 Task: Look for space in Lentini, Italy from 24th August, 2023 to 10th September, 2023 for 8 adults in price range Rs.12000 to Rs.15000. Place can be entire place or shared room with 4 bedrooms having 8 beds and 4 bathrooms. Property type can be house, flat, guest house. Amenities needed are: wifi, TV, free parkinig on premises, gym, breakfast. Booking option can be shelf check-in. Required host language is English.
Action: Mouse moved to (471, 210)
Screenshot: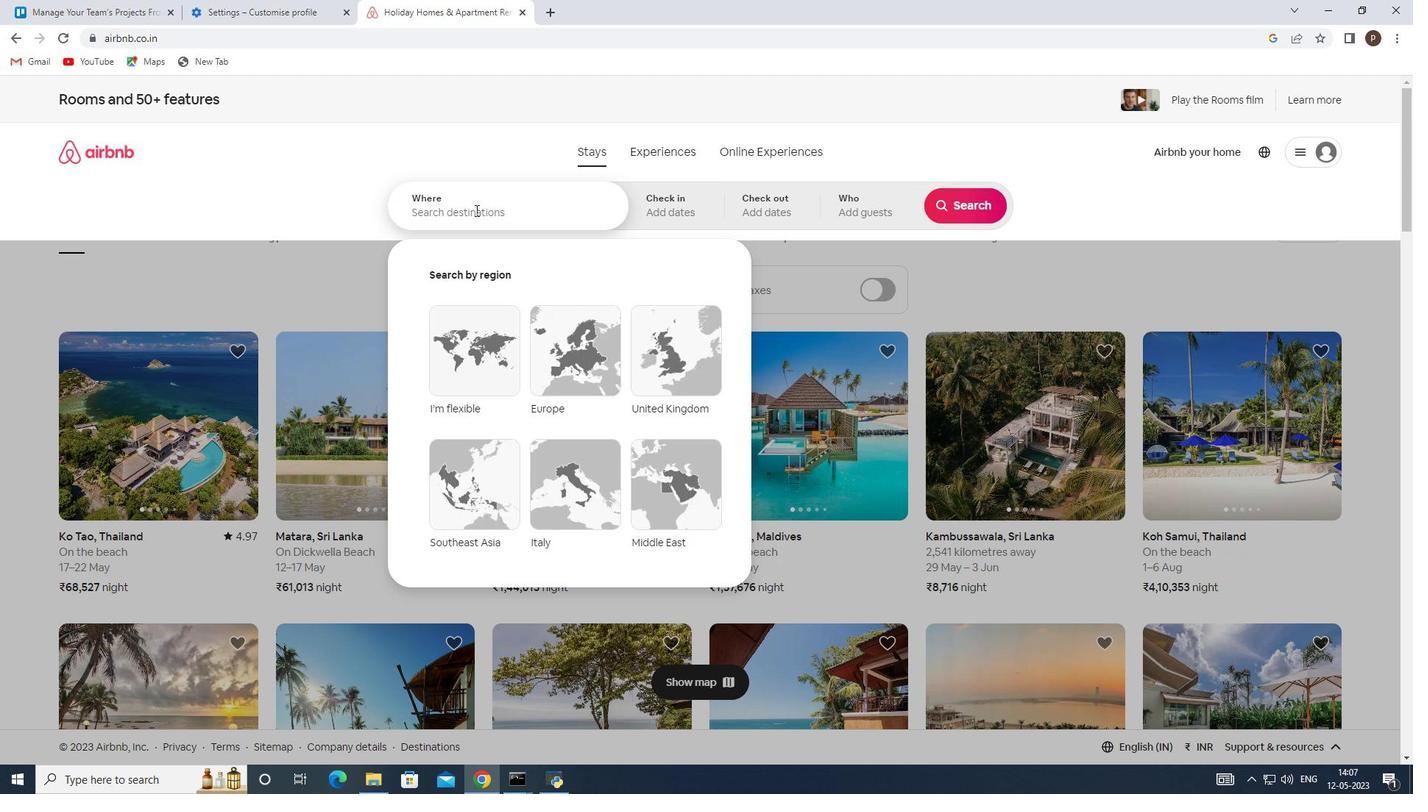 
Action: Mouse pressed left at (471, 210)
Screenshot: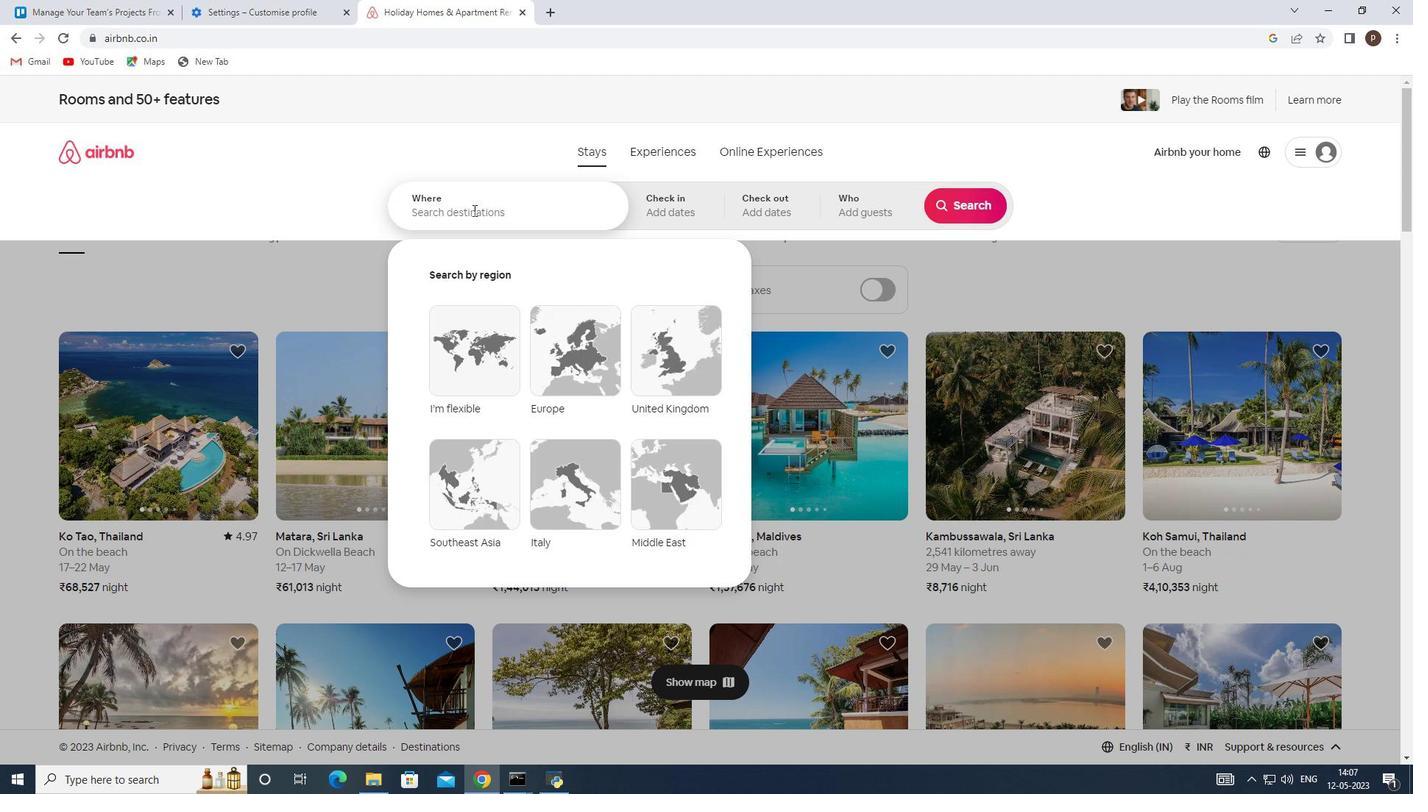 
Action: Key pressed <Key.caps_lock>L<Key.caps_lock>entini,<Key.space><Key.caps_lock>I<Key.caps_lock>taly
Screenshot: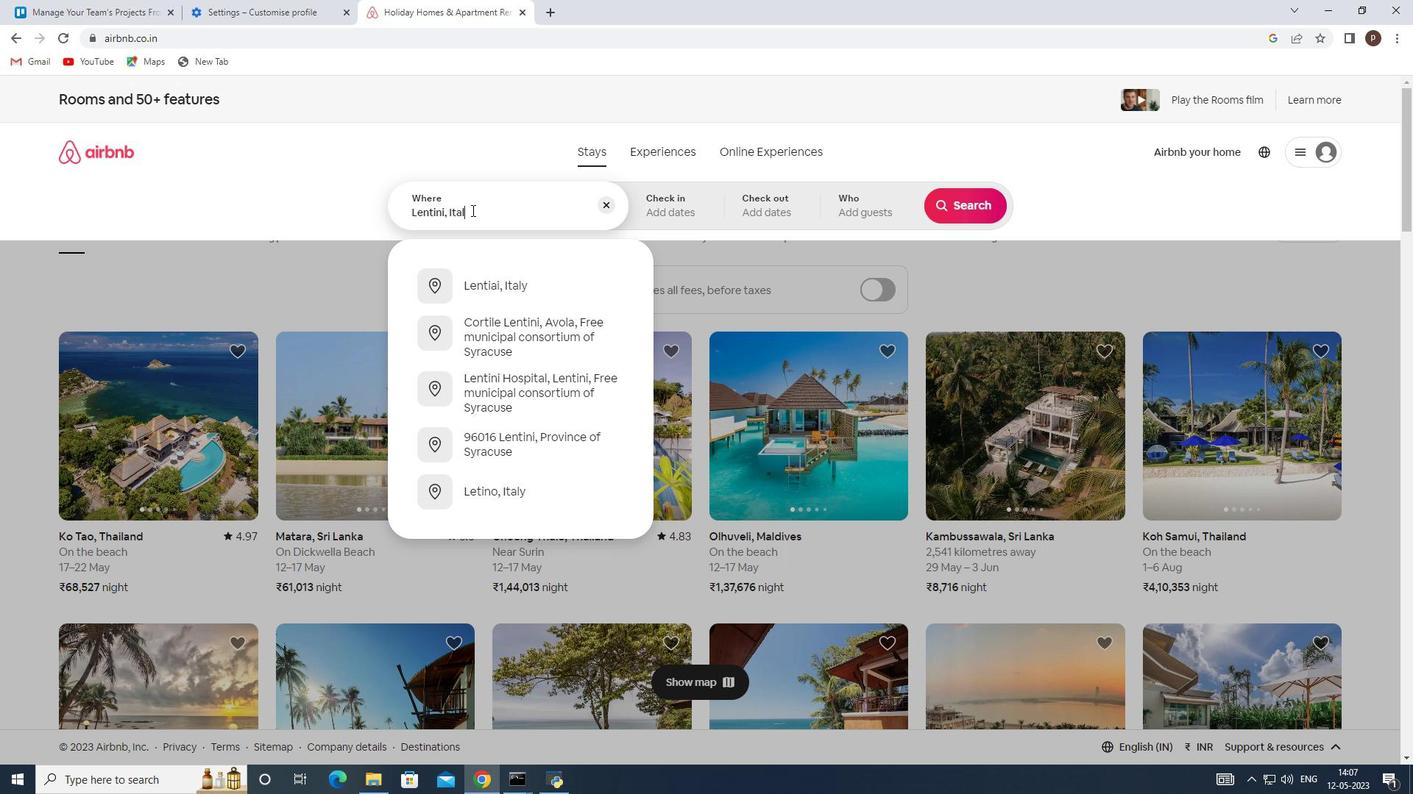 
Action: Mouse moved to (499, 284)
Screenshot: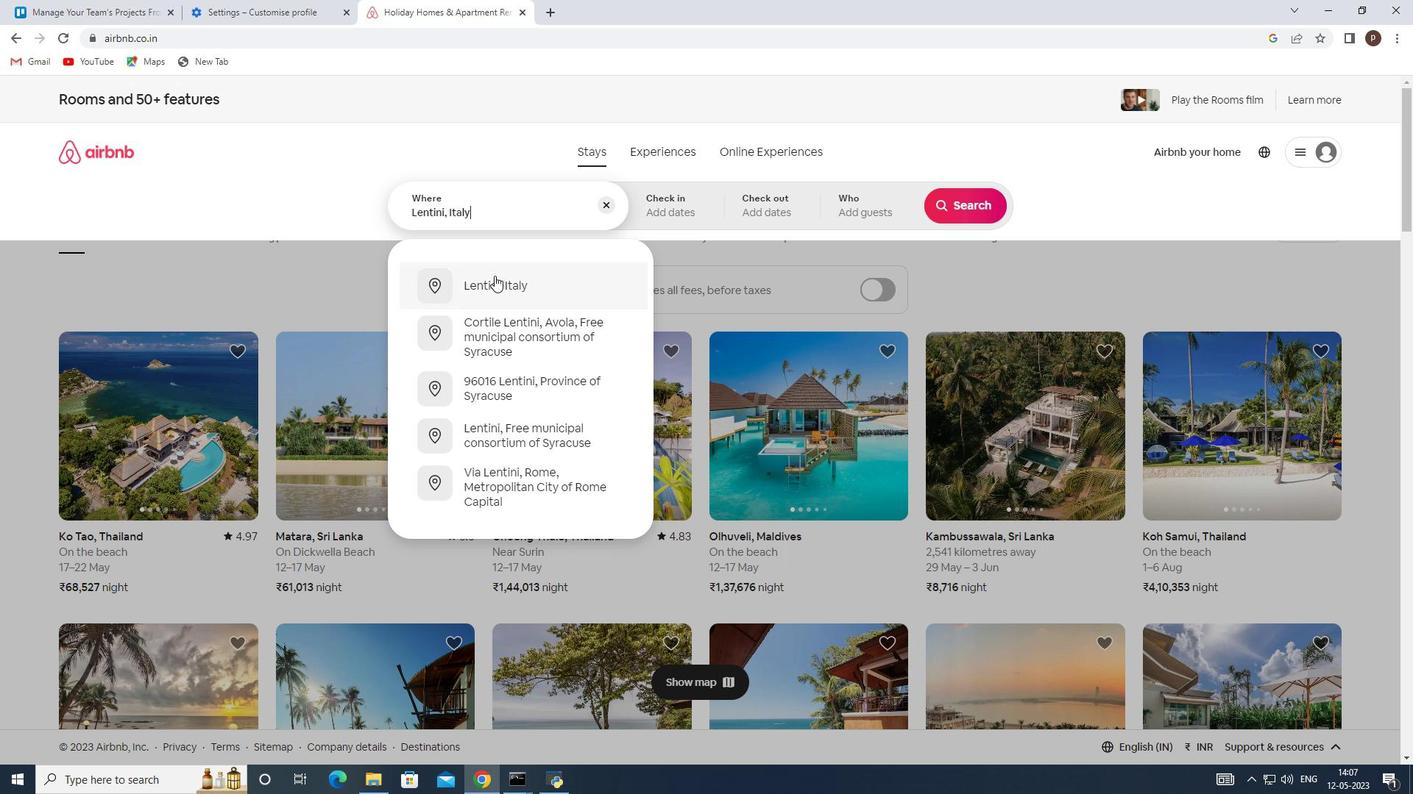 
Action: Mouse pressed left at (499, 284)
Screenshot: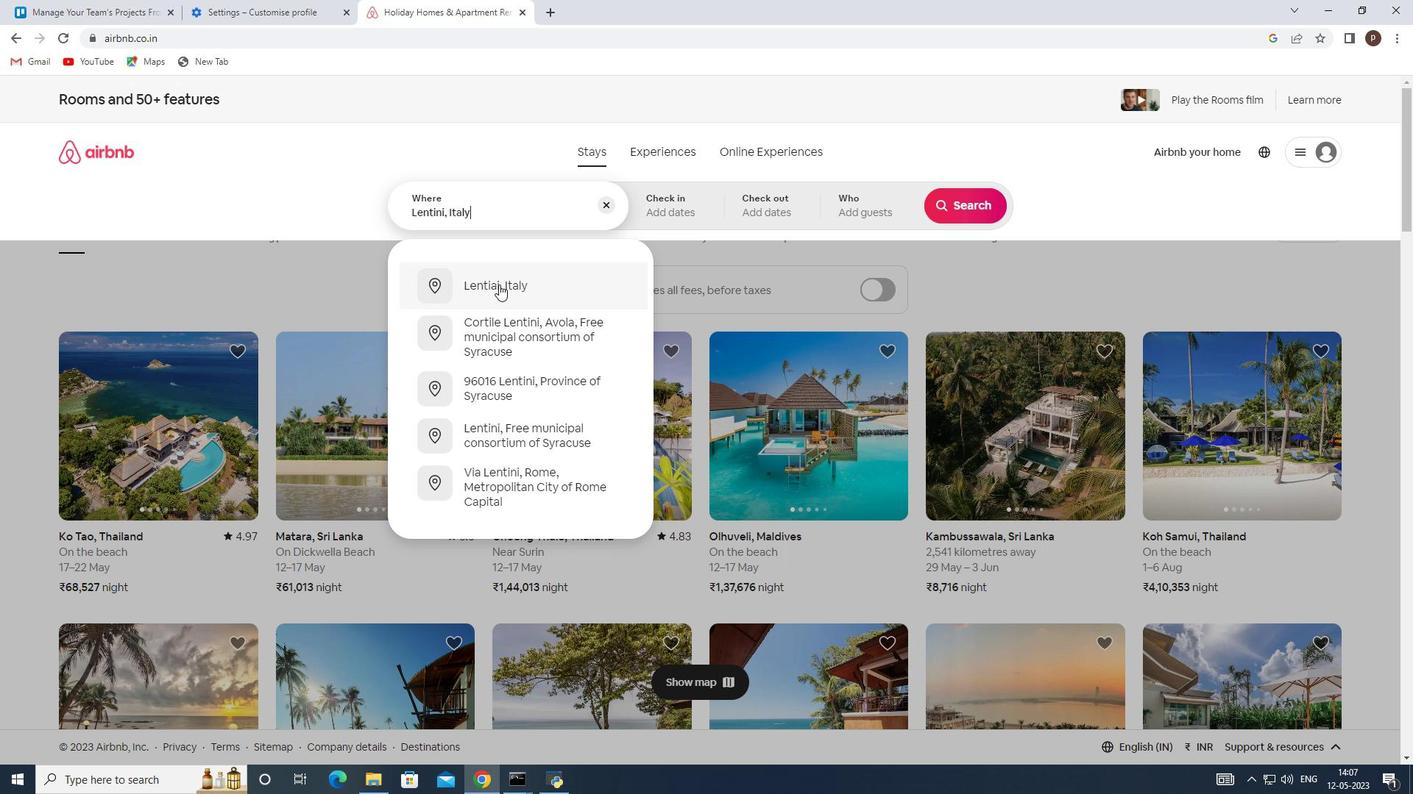 
Action: Mouse moved to (962, 323)
Screenshot: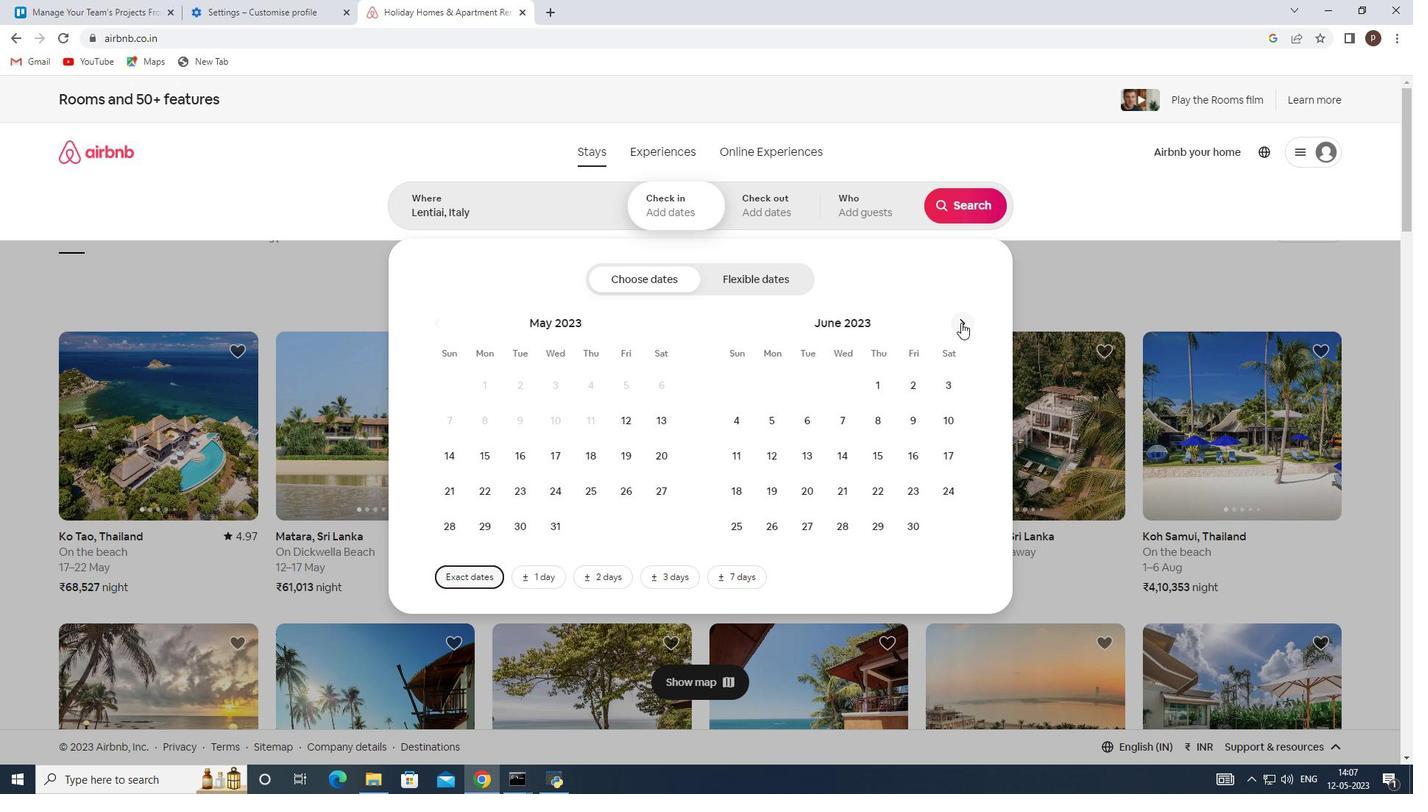 
Action: Mouse pressed left at (962, 323)
Screenshot: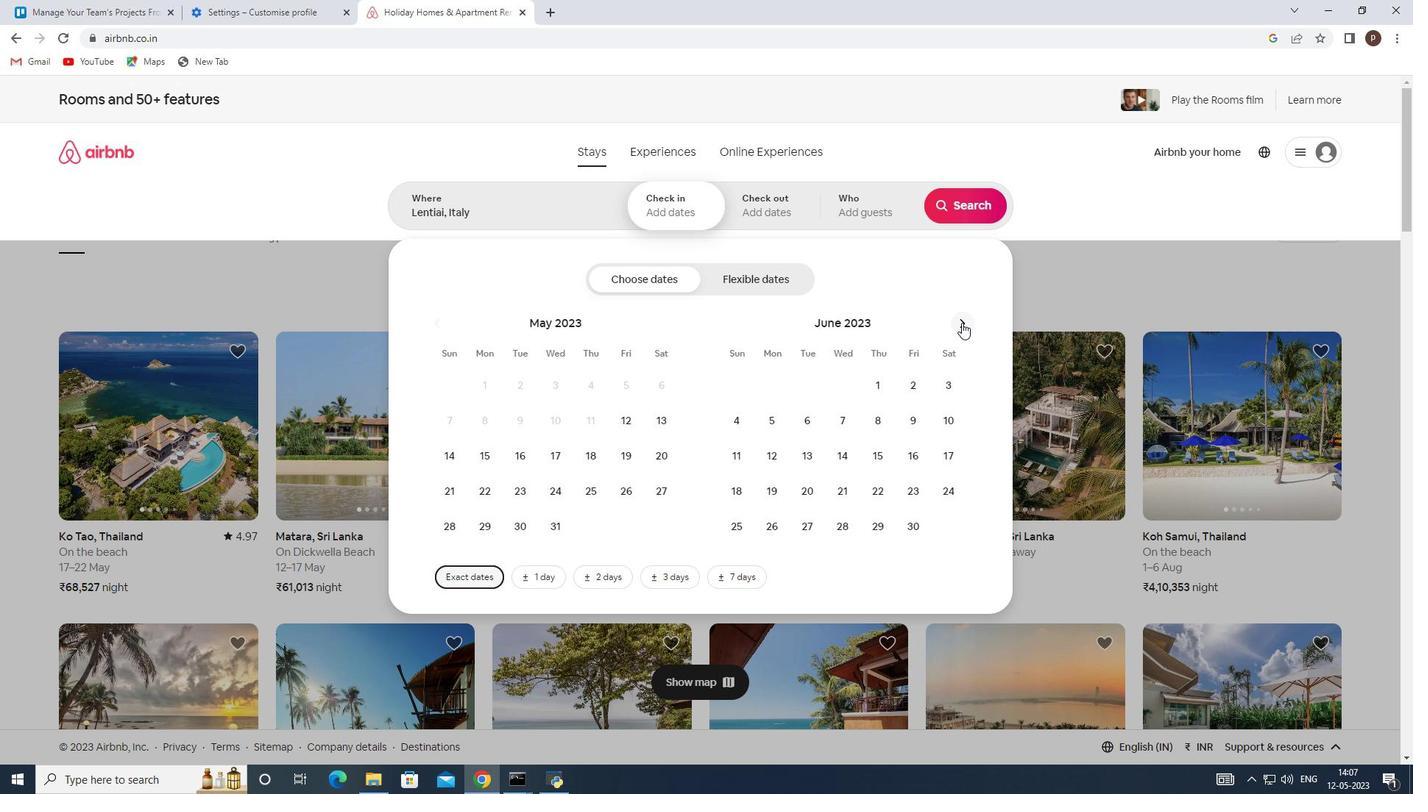 
Action: Mouse pressed left at (962, 323)
Screenshot: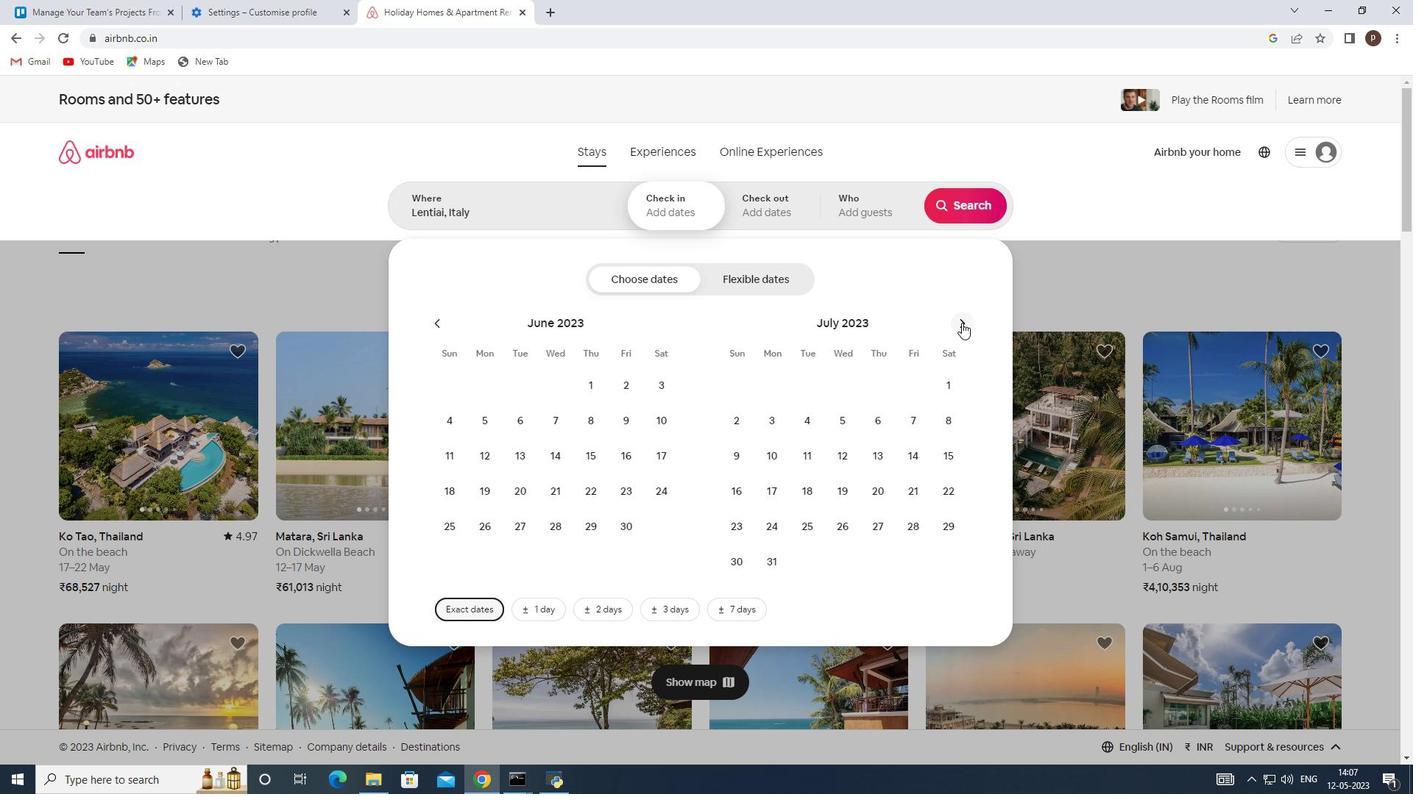 
Action: Mouse moved to (878, 487)
Screenshot: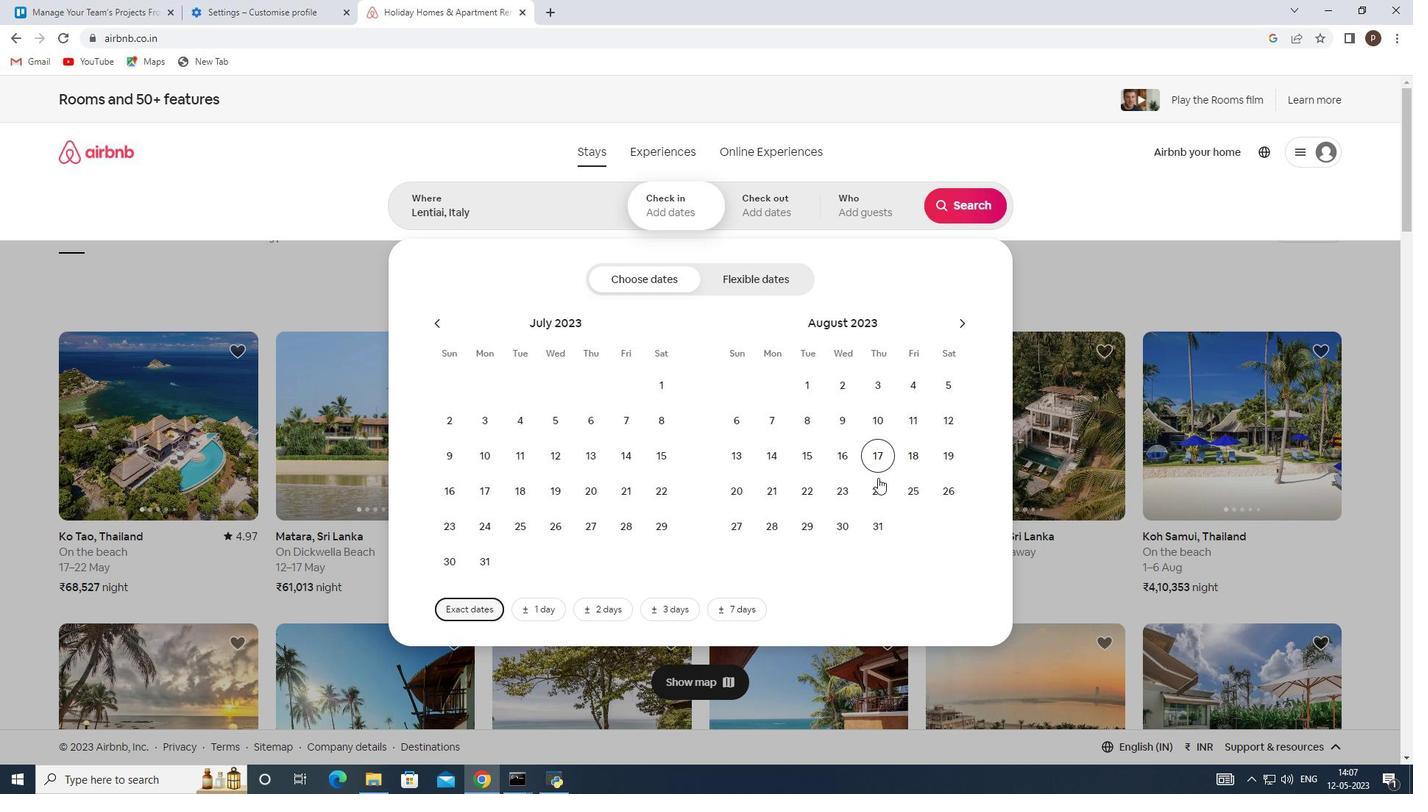 
Action: Mouse pressed left at (878, 487)
Screenshot: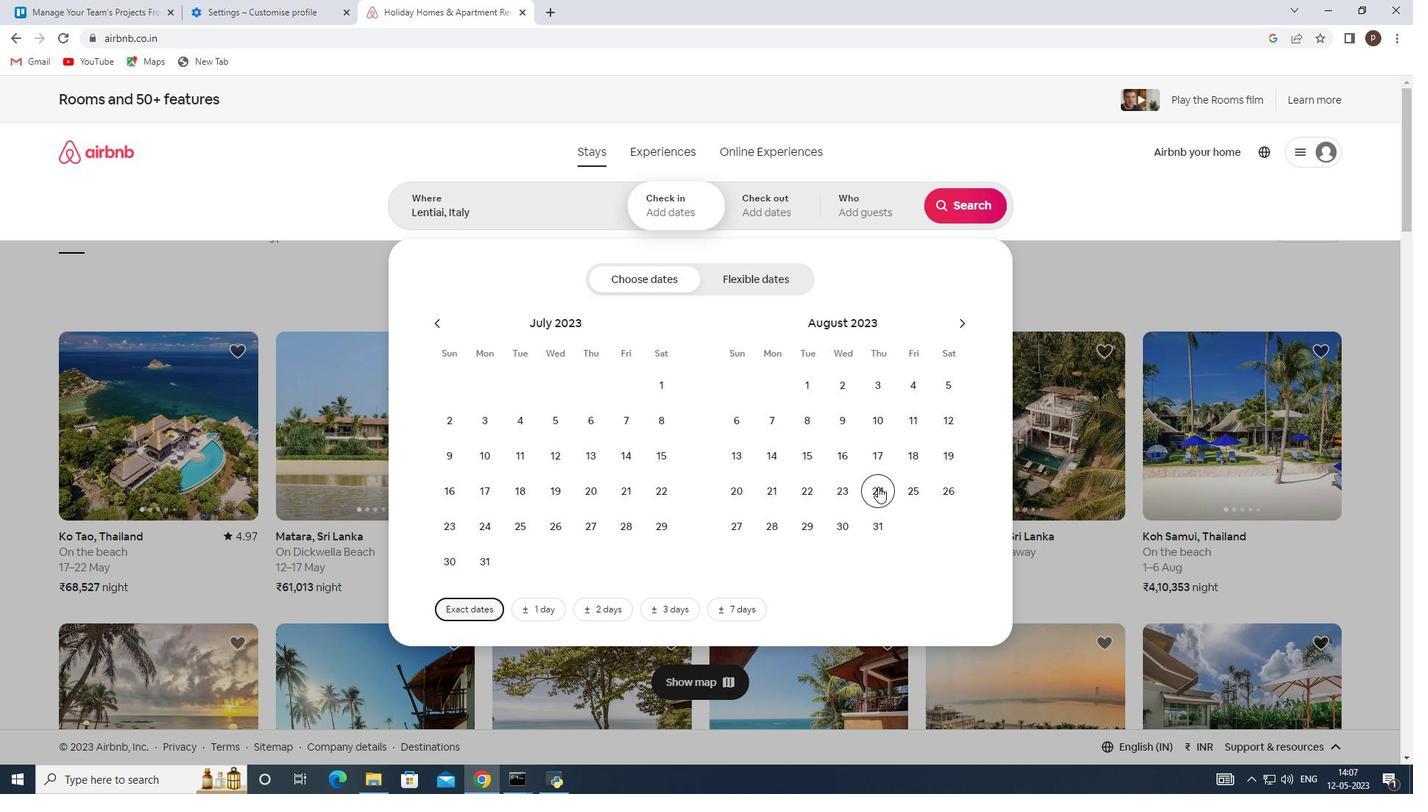 
Action: Mouse moved to (967, 317)
Screenshot: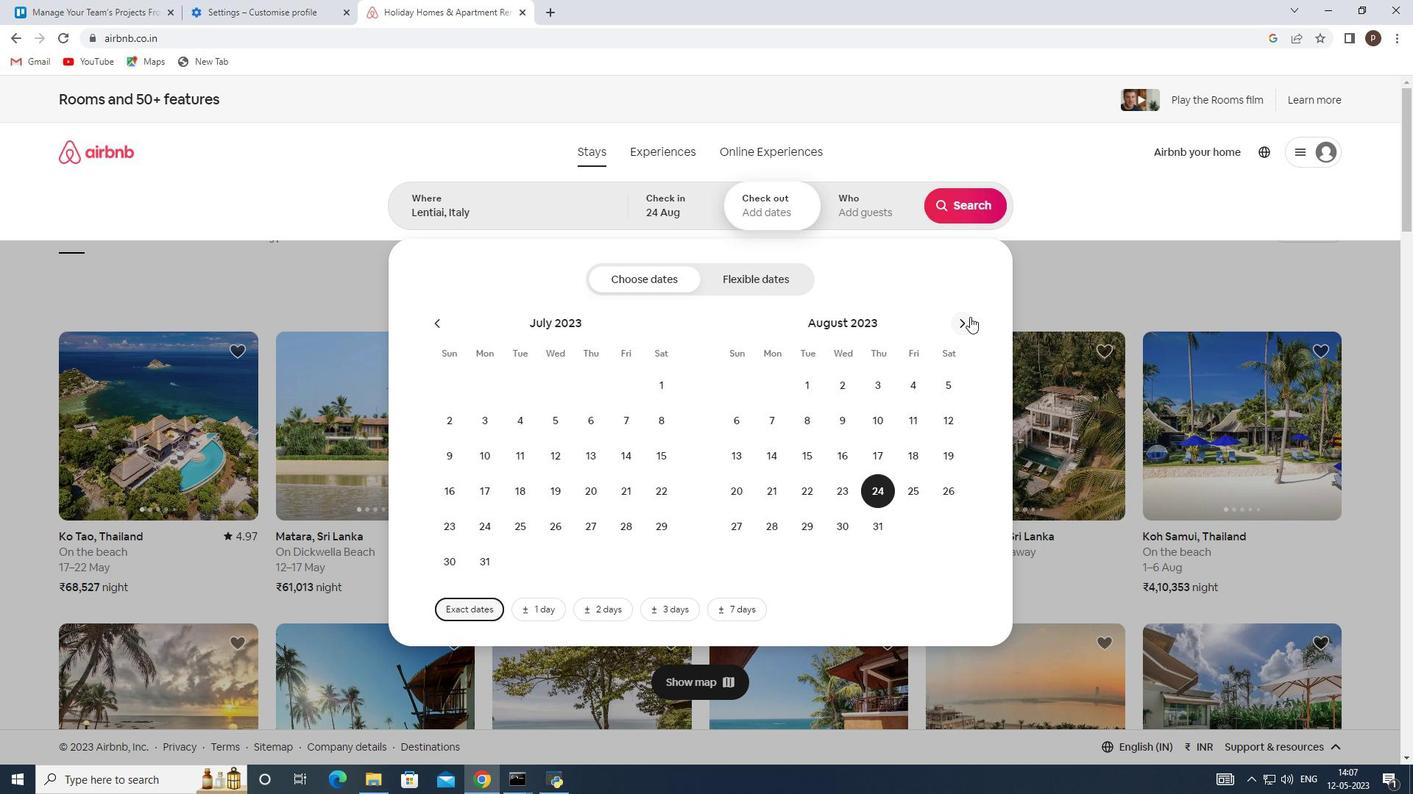 
Action: Mouse pressed left at (967, 317)
Screenshot: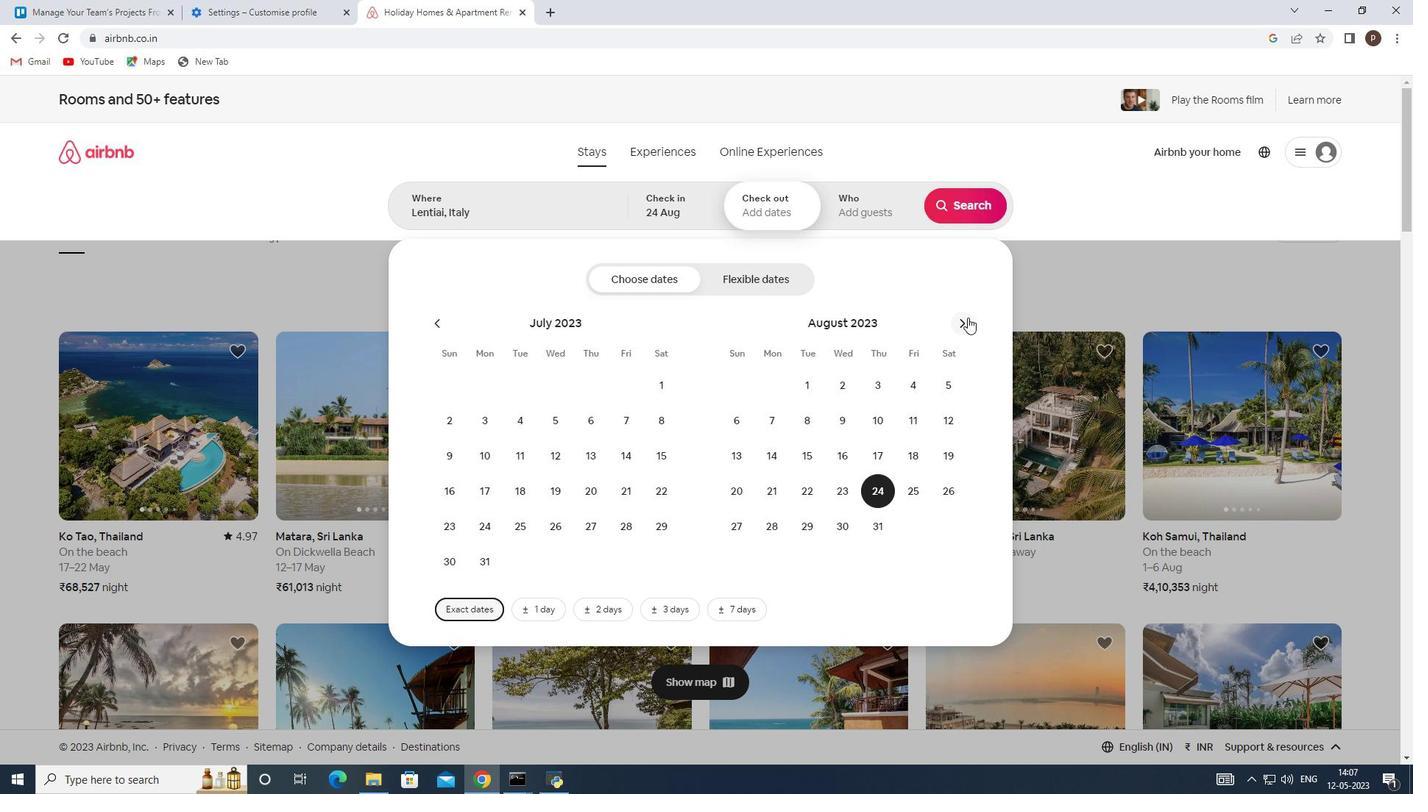 
Action: Mouse moved to (734, 447)
Screenshot: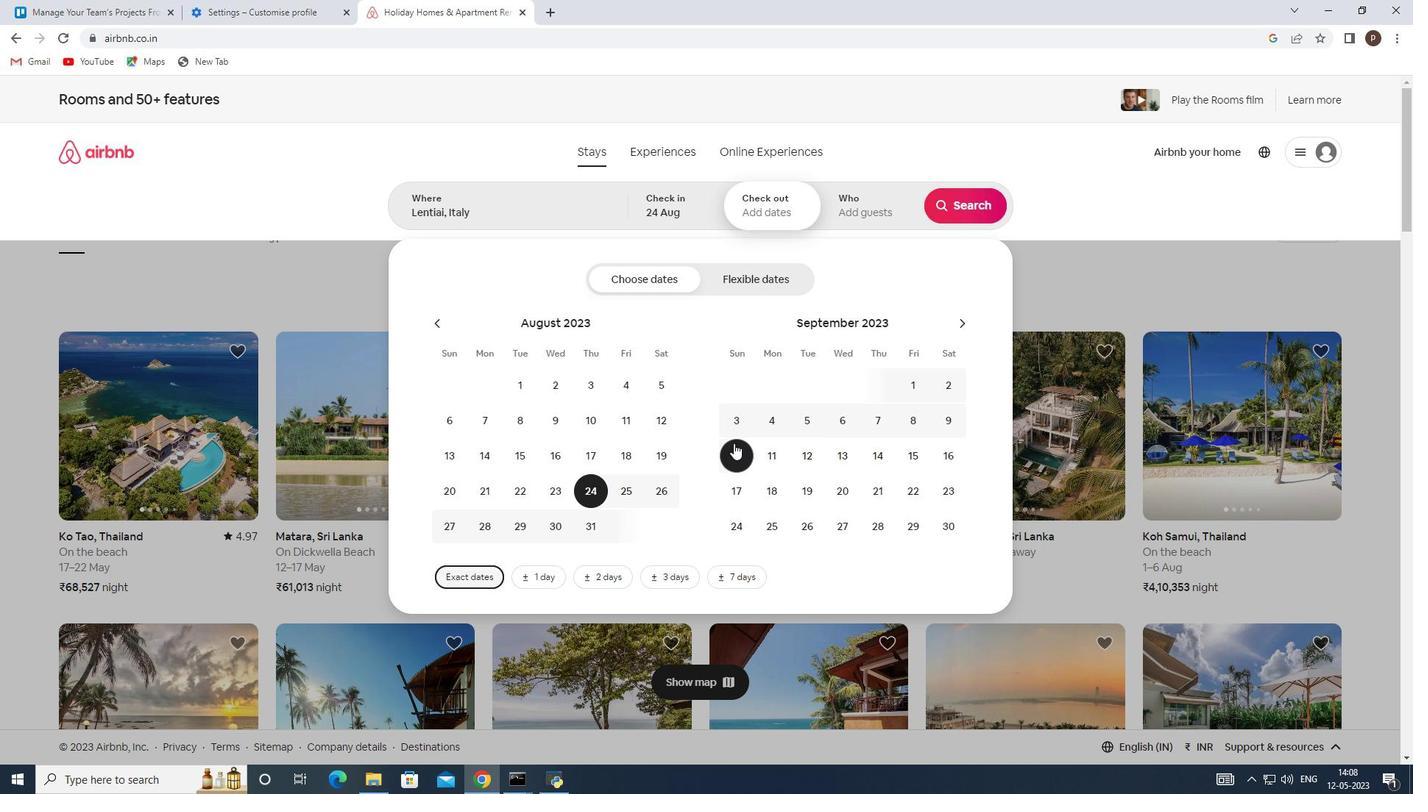 
Action: Mouse pressed left at (734, 447)
Screenshot: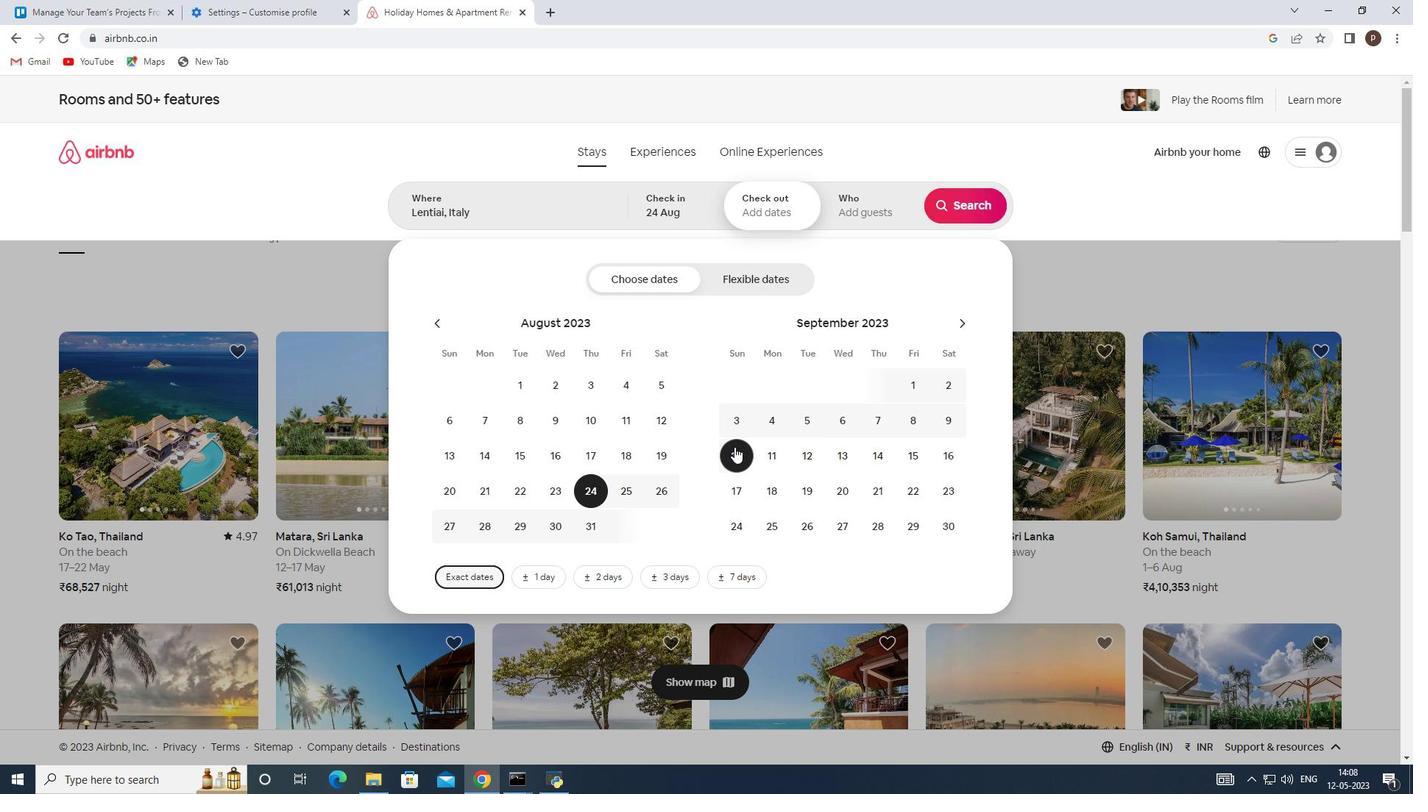
Action: Mouse moved to (864, 207)
Screenshot: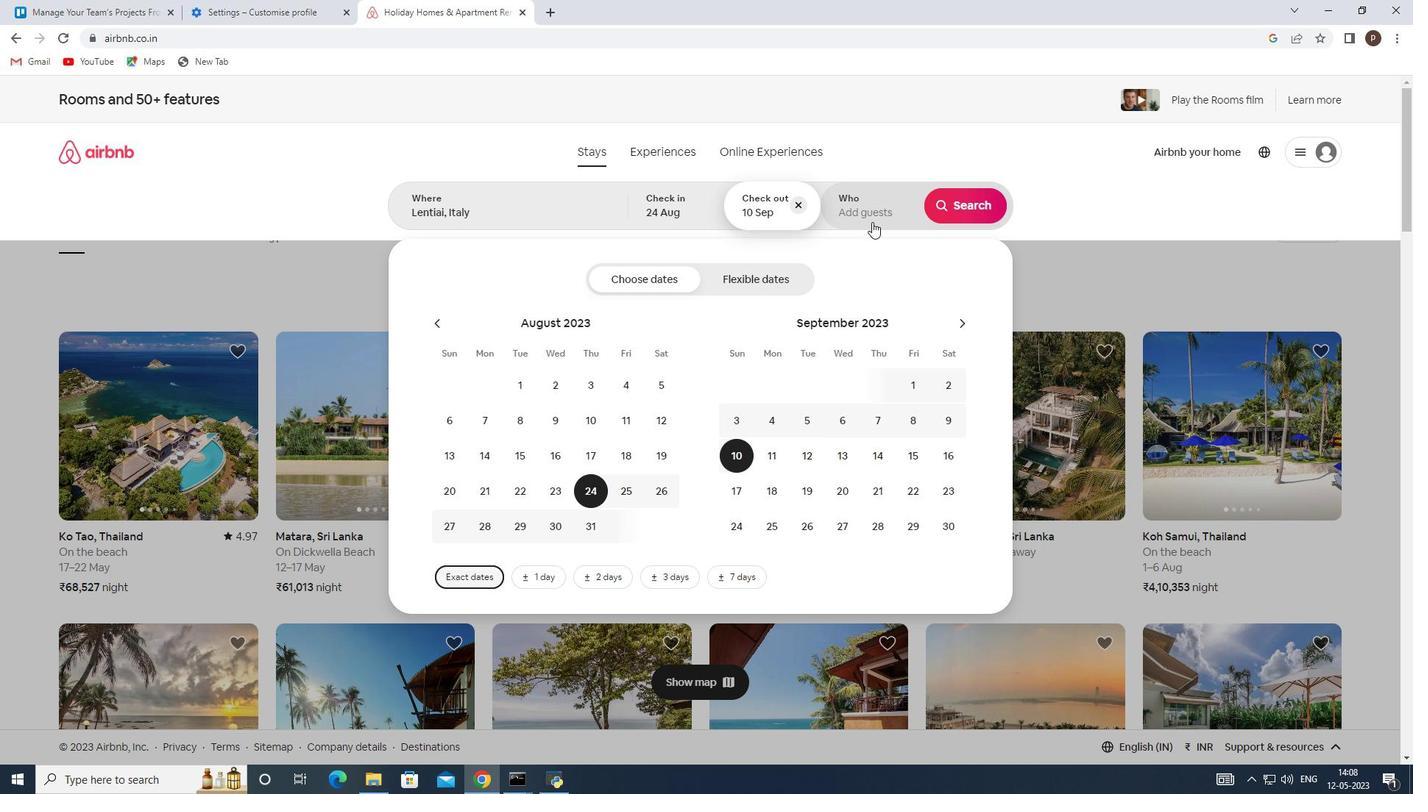 
Action: Mouse pressed left at (864, 207)
Screenshot: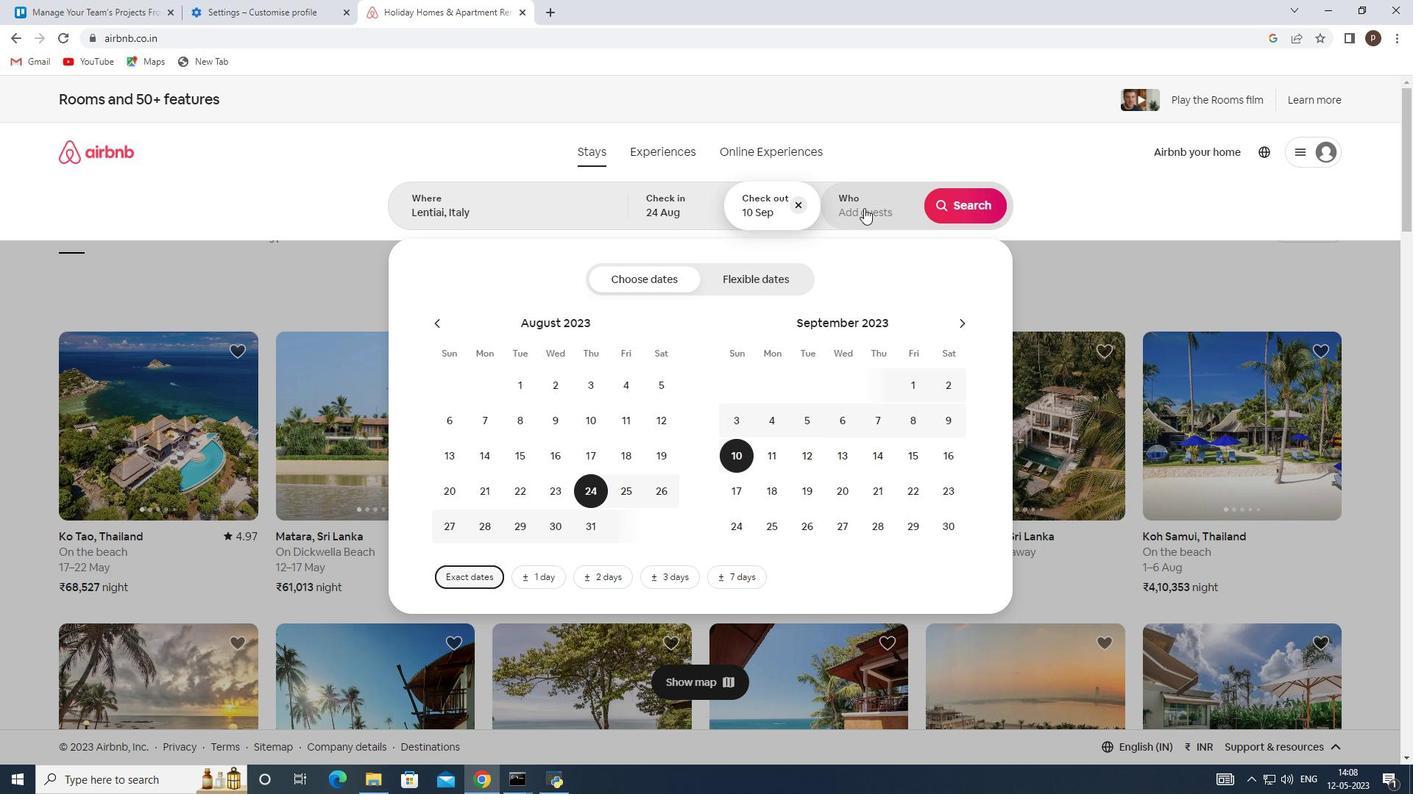 
Action: Mouse moved to (973, 281)
Screenshot: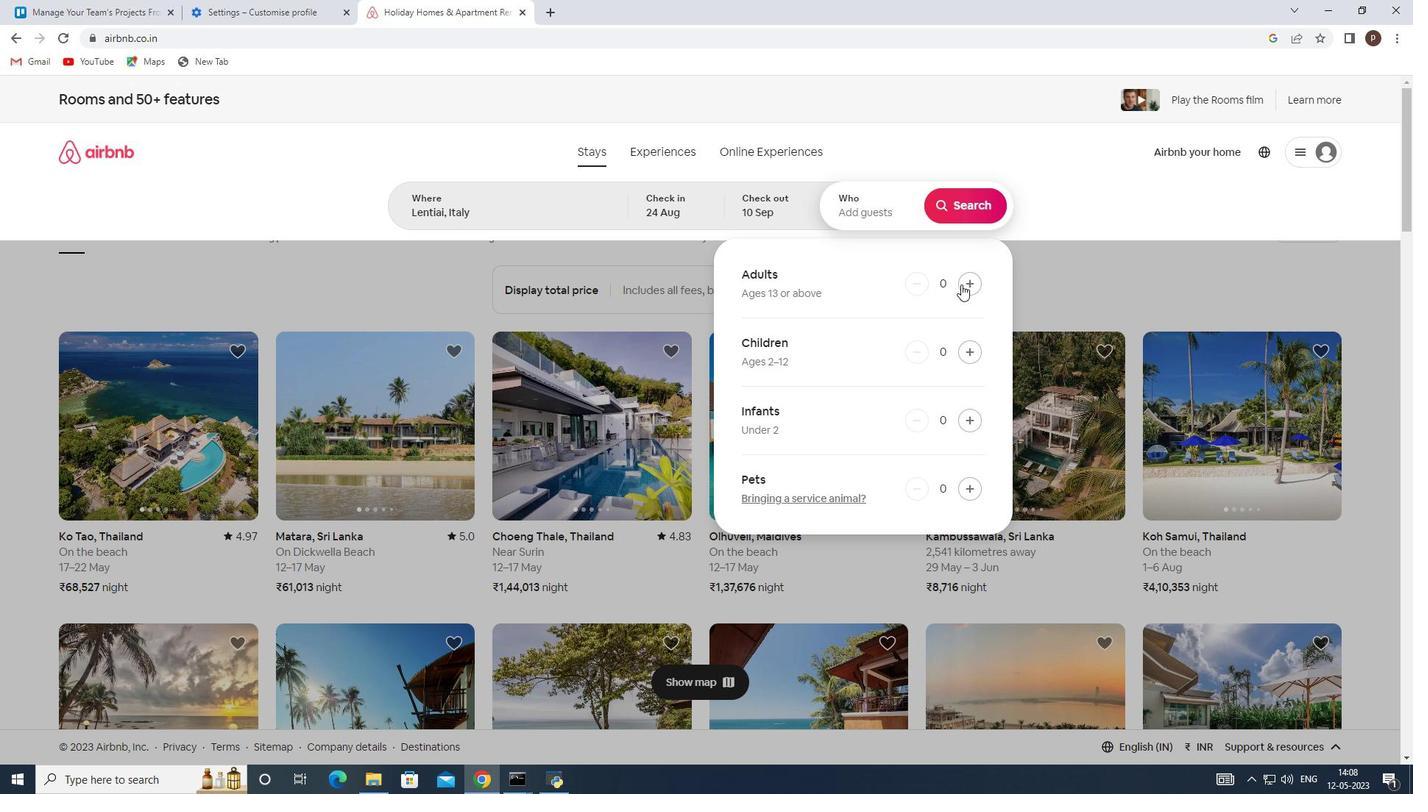 
Action: Mouse pressed left at (973, 281)
Screenshot: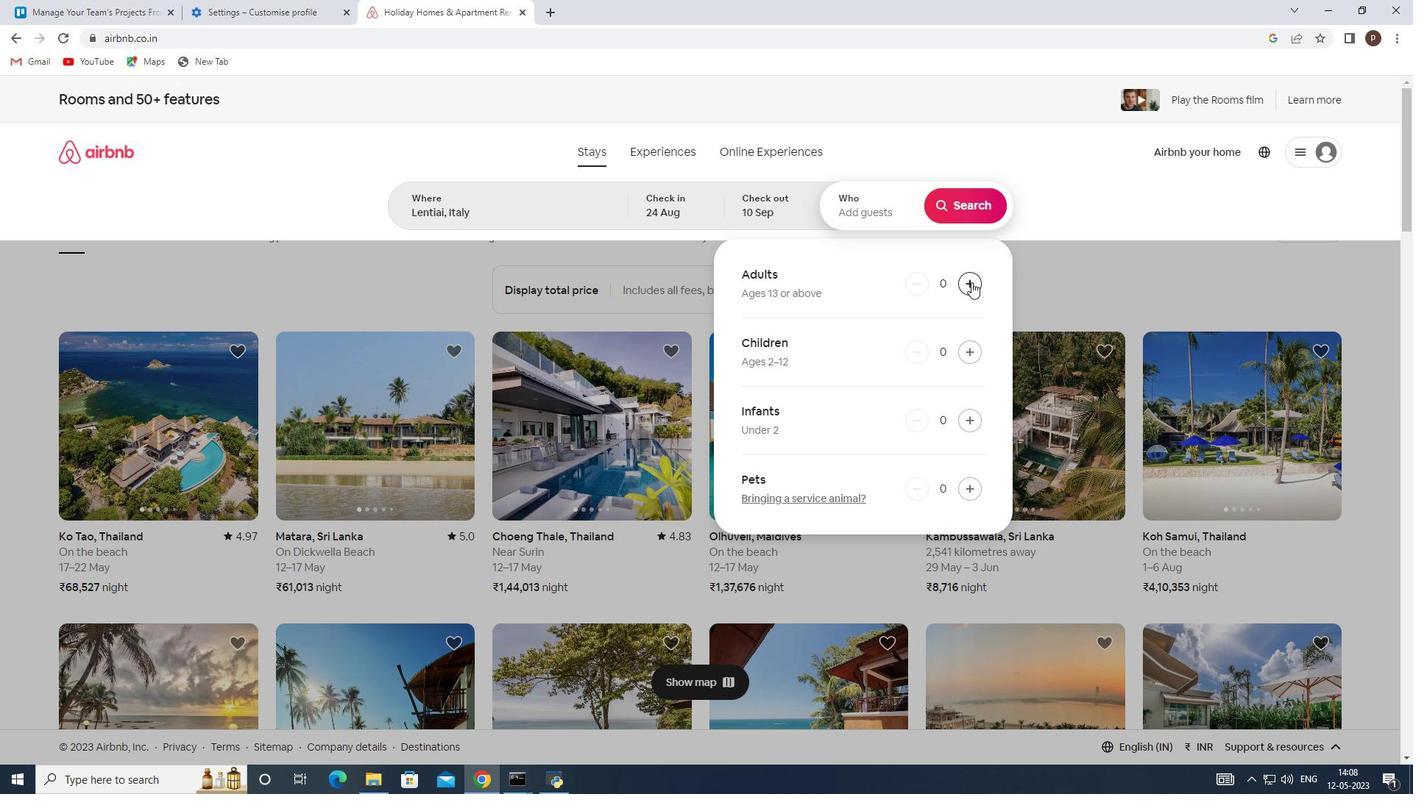 
Action: Mouse pressed left at (973, 281)
Screenshot: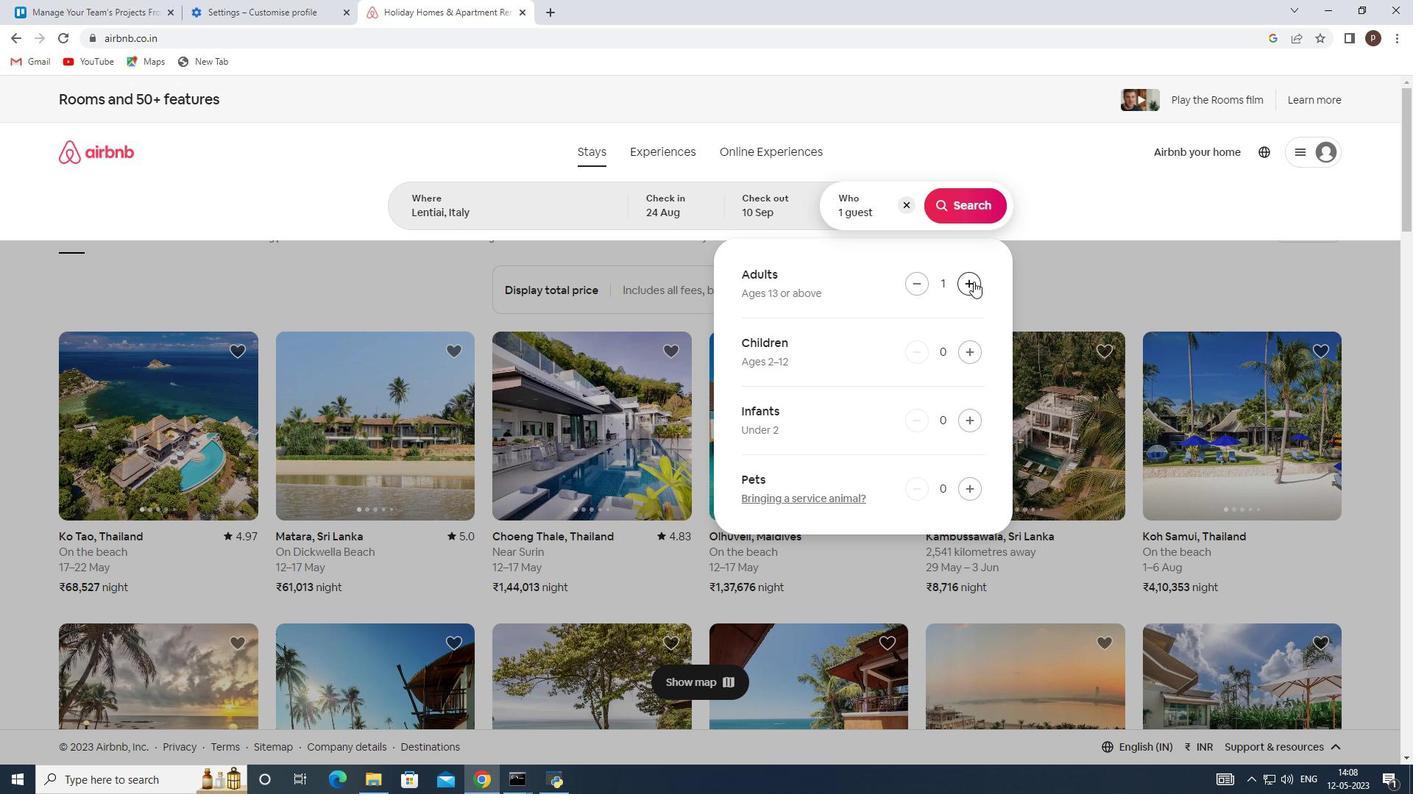 
Action: Mouse pressed left at (973, 281)
Screenshot: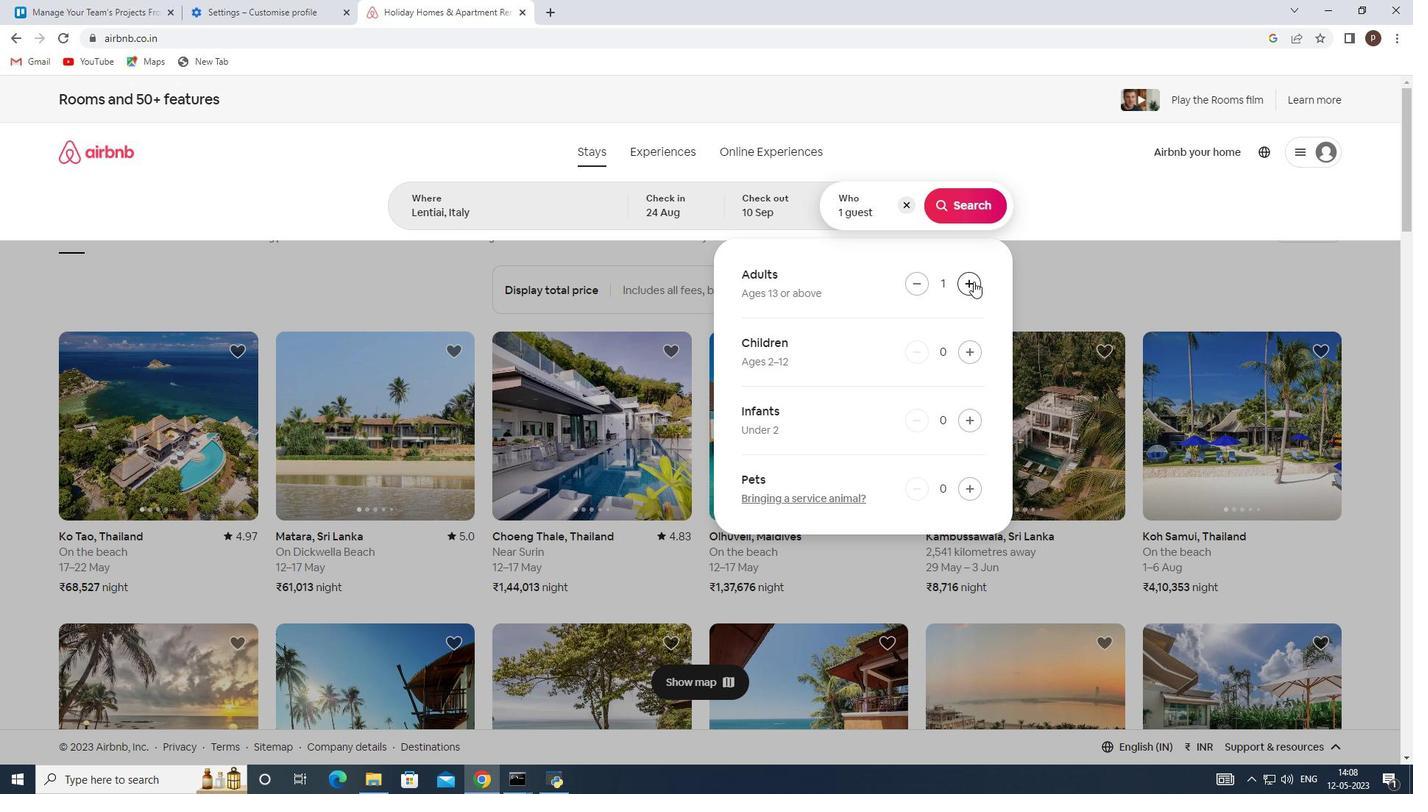 
Action: Mouse pressed left at (973, 281)
Screenshot: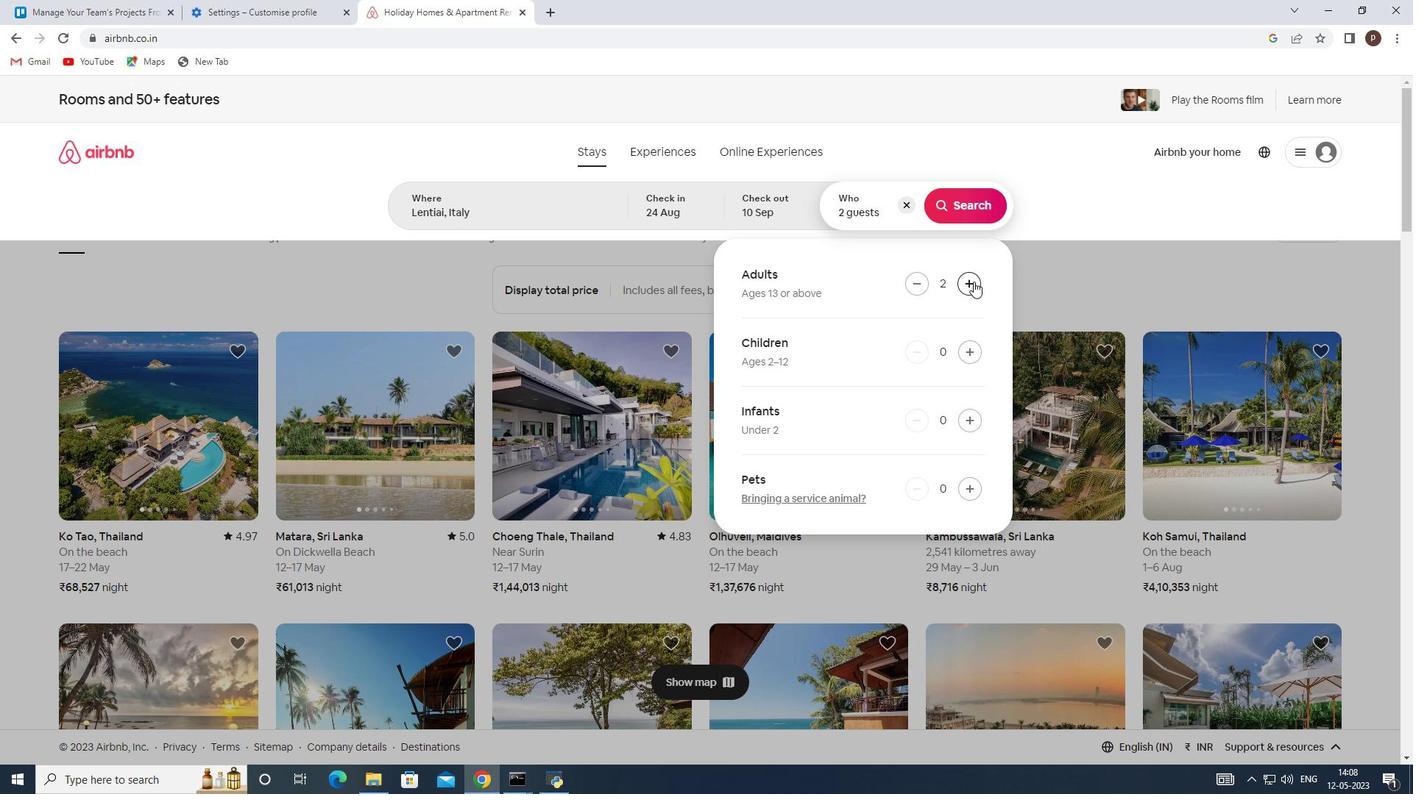
Action: Mouse pressed left at (973, 281)
Screenshot: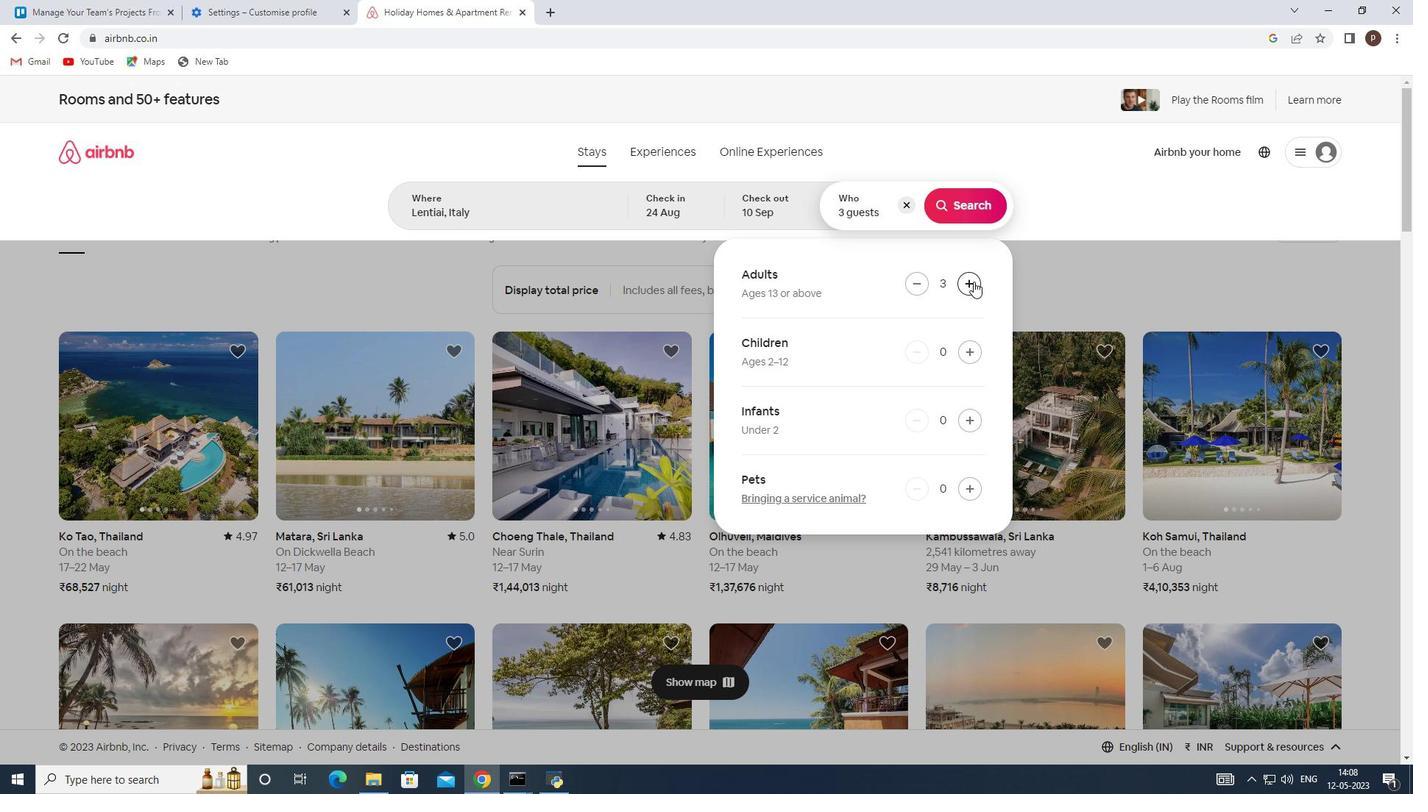 
Action: Mouse pressed left at (973, 281)
Screenshot: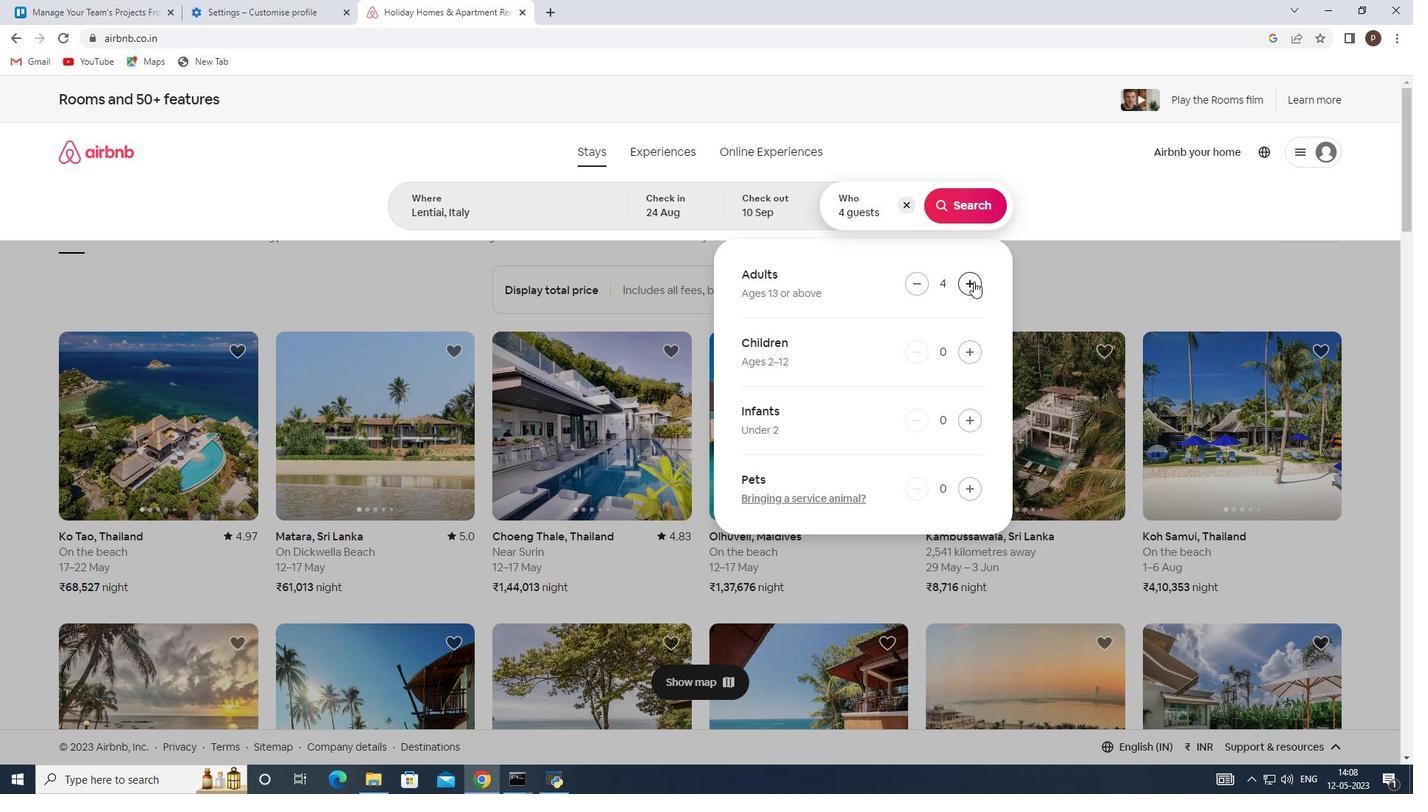 
Action: Mouse pressed left at (973, 281)
Screenshot: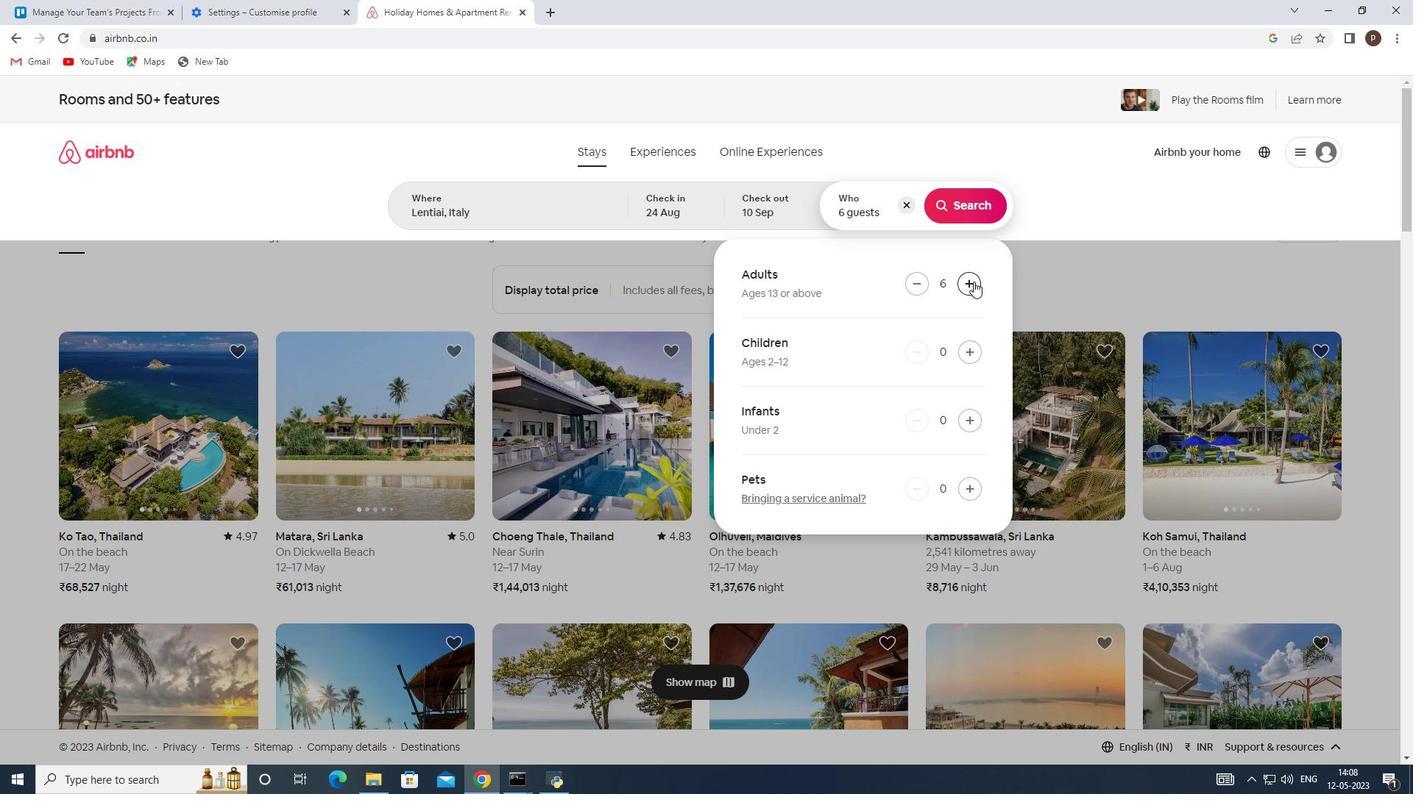 
Action: Mouse pressed left at (973, 281)
Screenshot: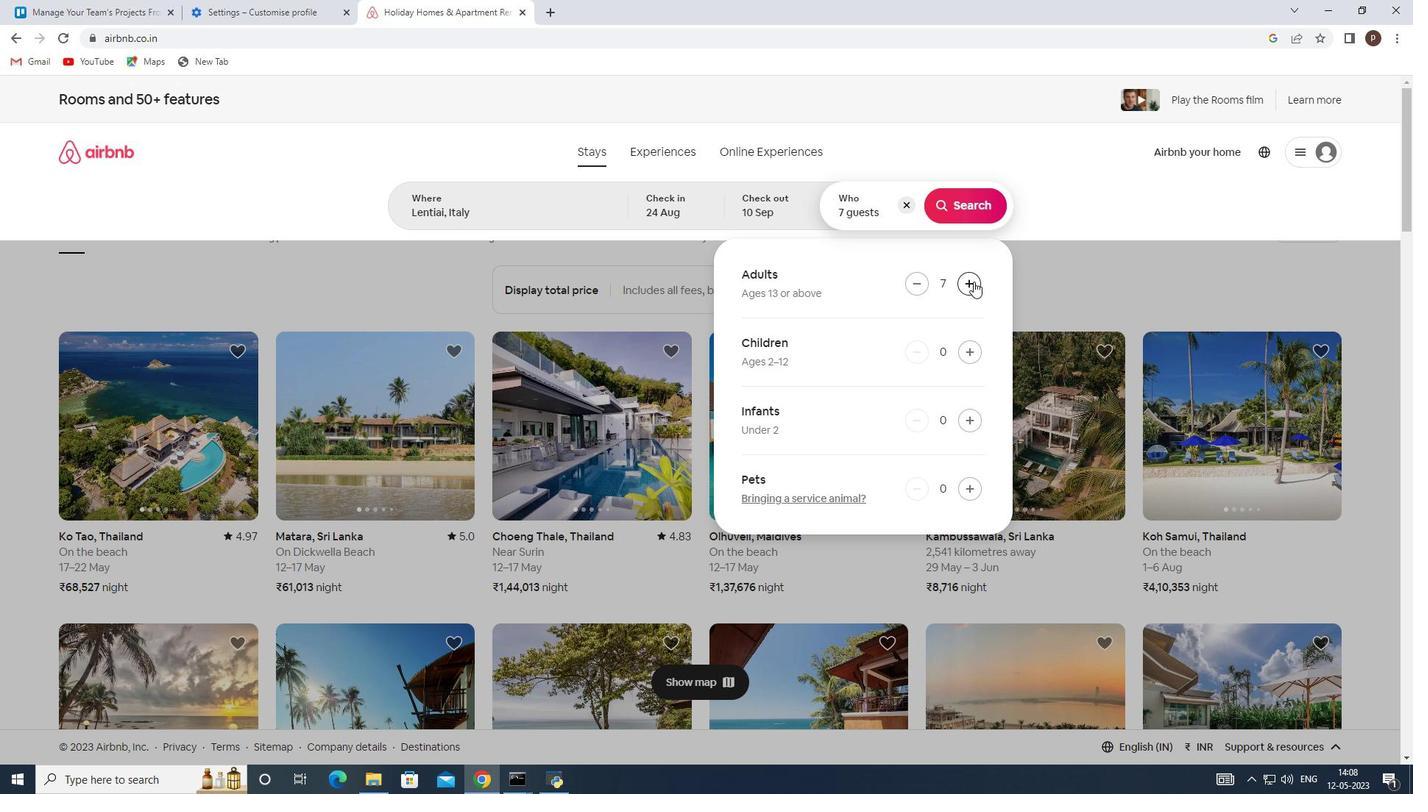 
Action: Mouse moved to (941, 200)
Screenshot: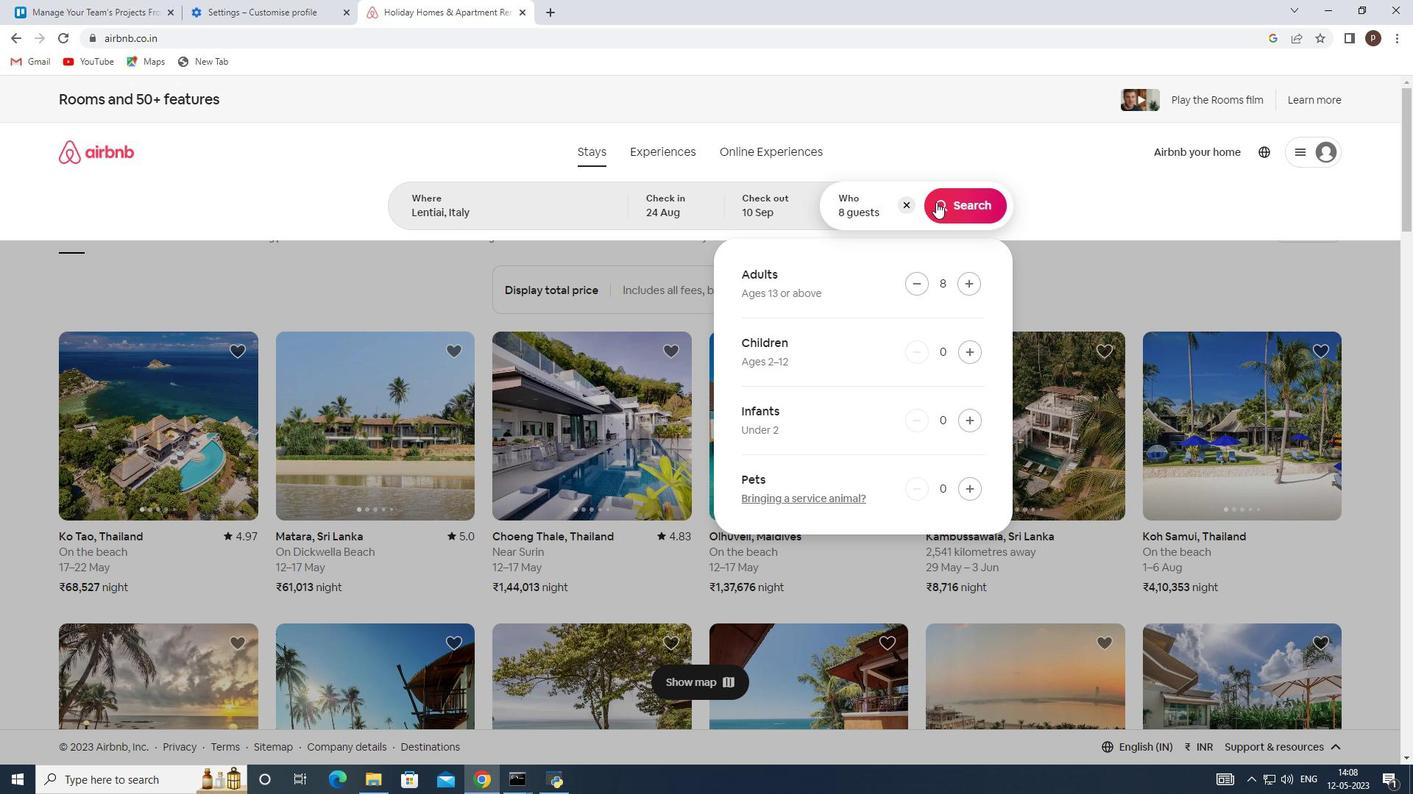 
Action: Mouse pressed left at (941, 200)
Screenshot: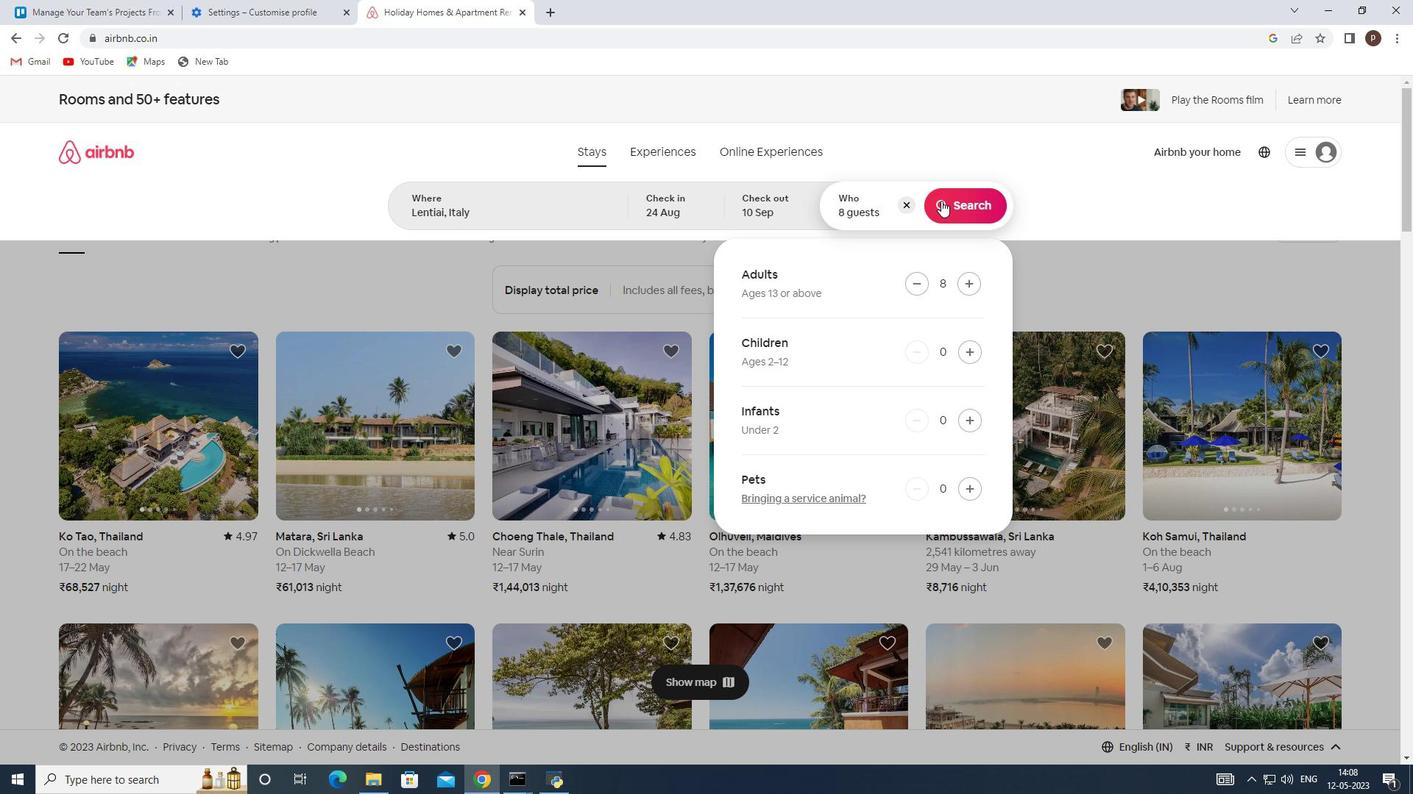 
Action: Mouse moved to (1338, 164)
Screenshot: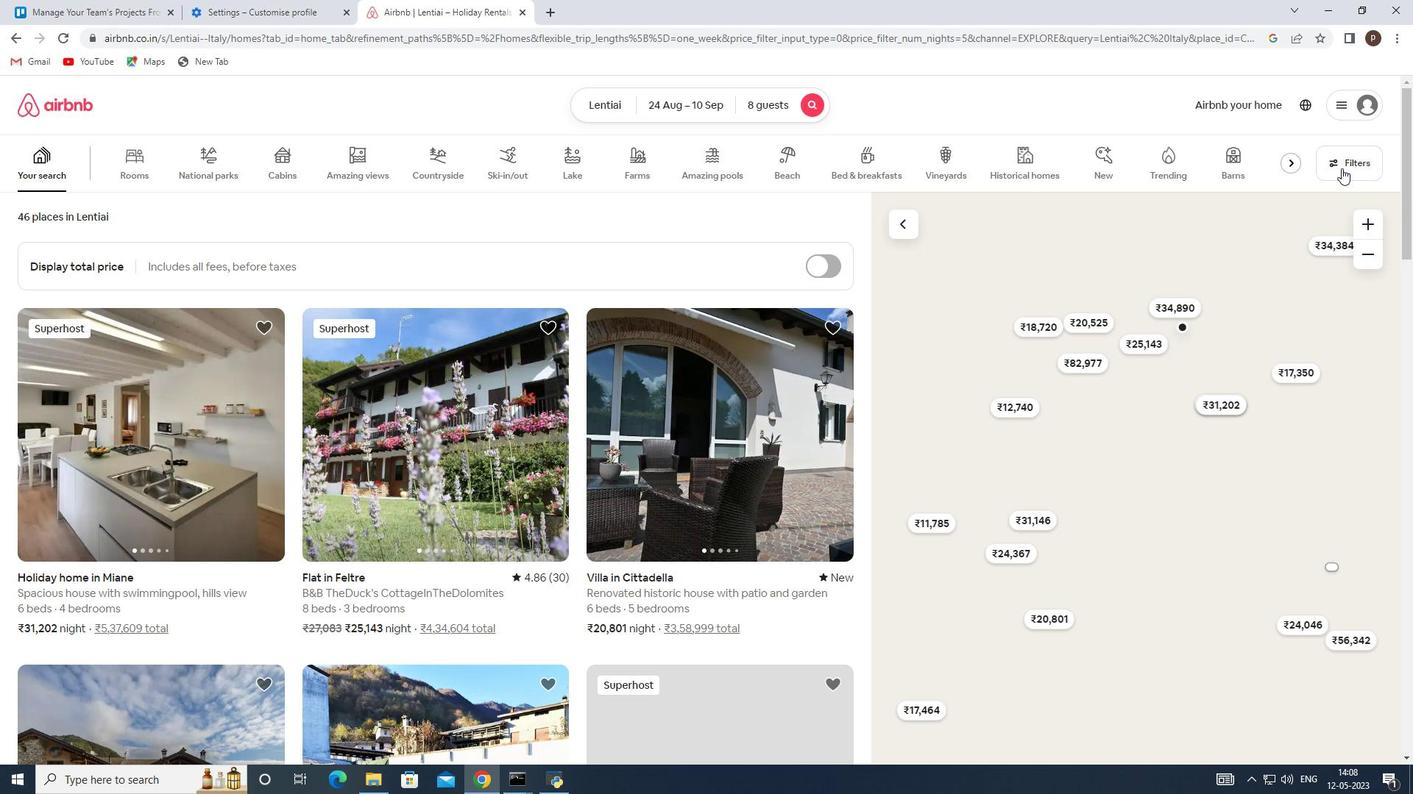 
Action: Mouse pressed left at (1338, 164)
Screenshot: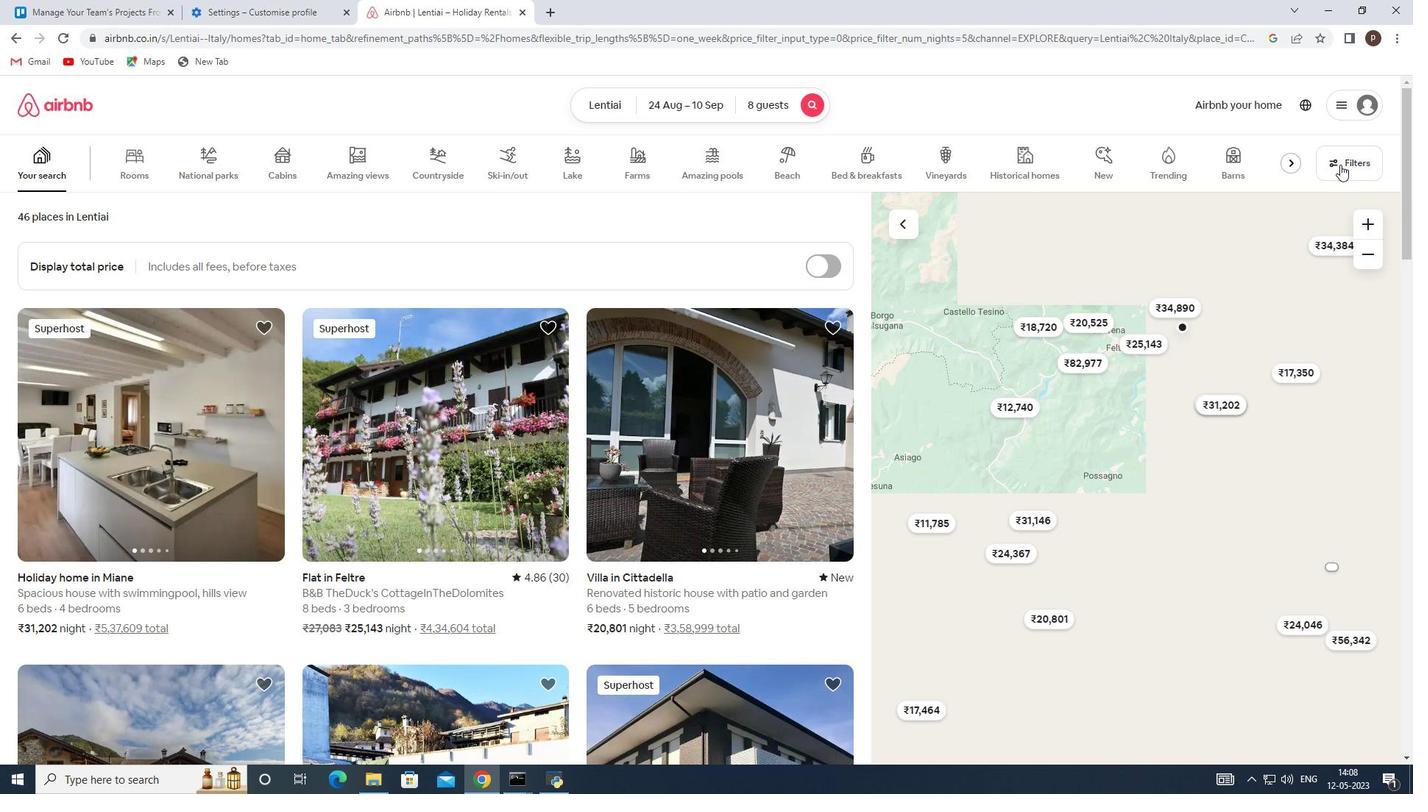 
Action: Mouse moved to (485, 519)
Screenshot: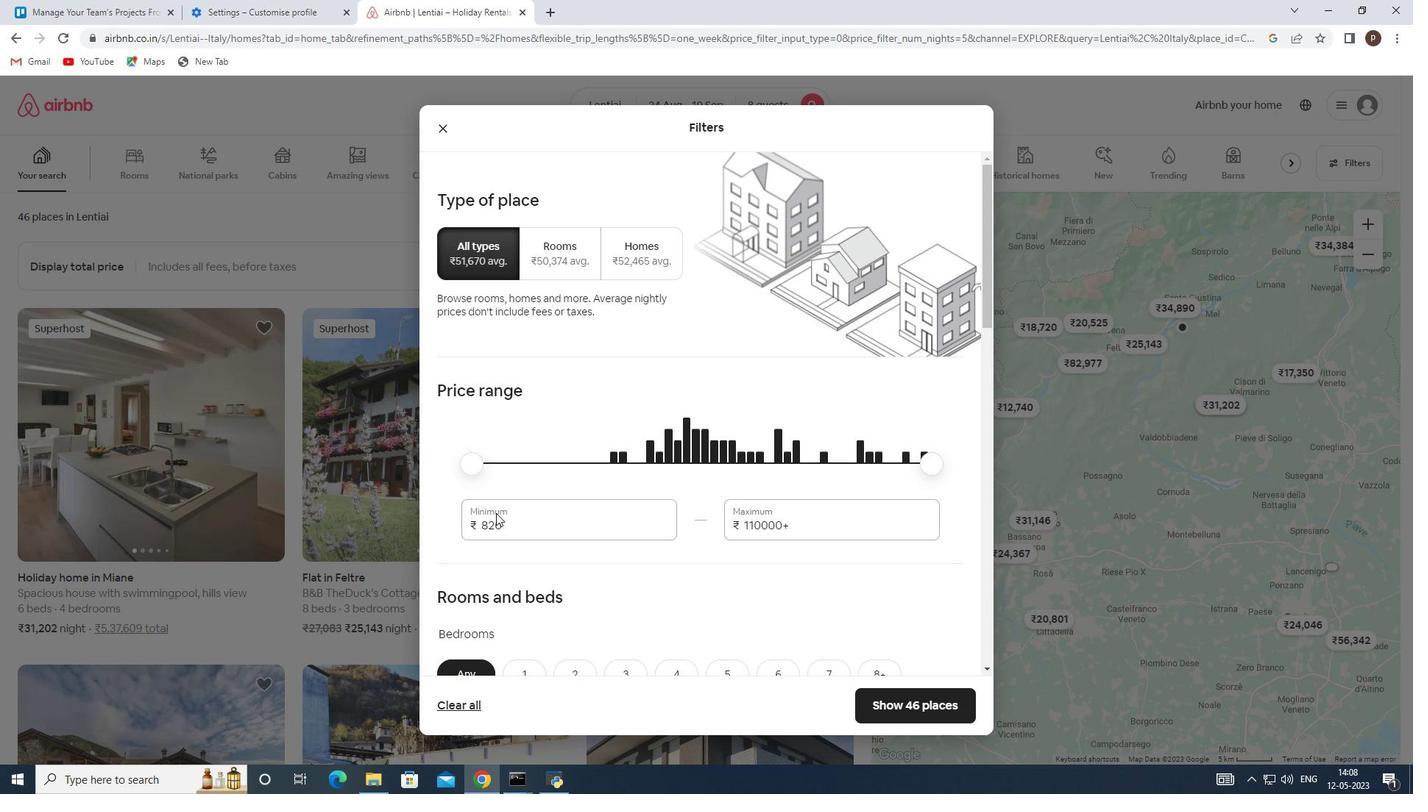 
Action: Mouse pressed left at (485, 519)
Screenshot: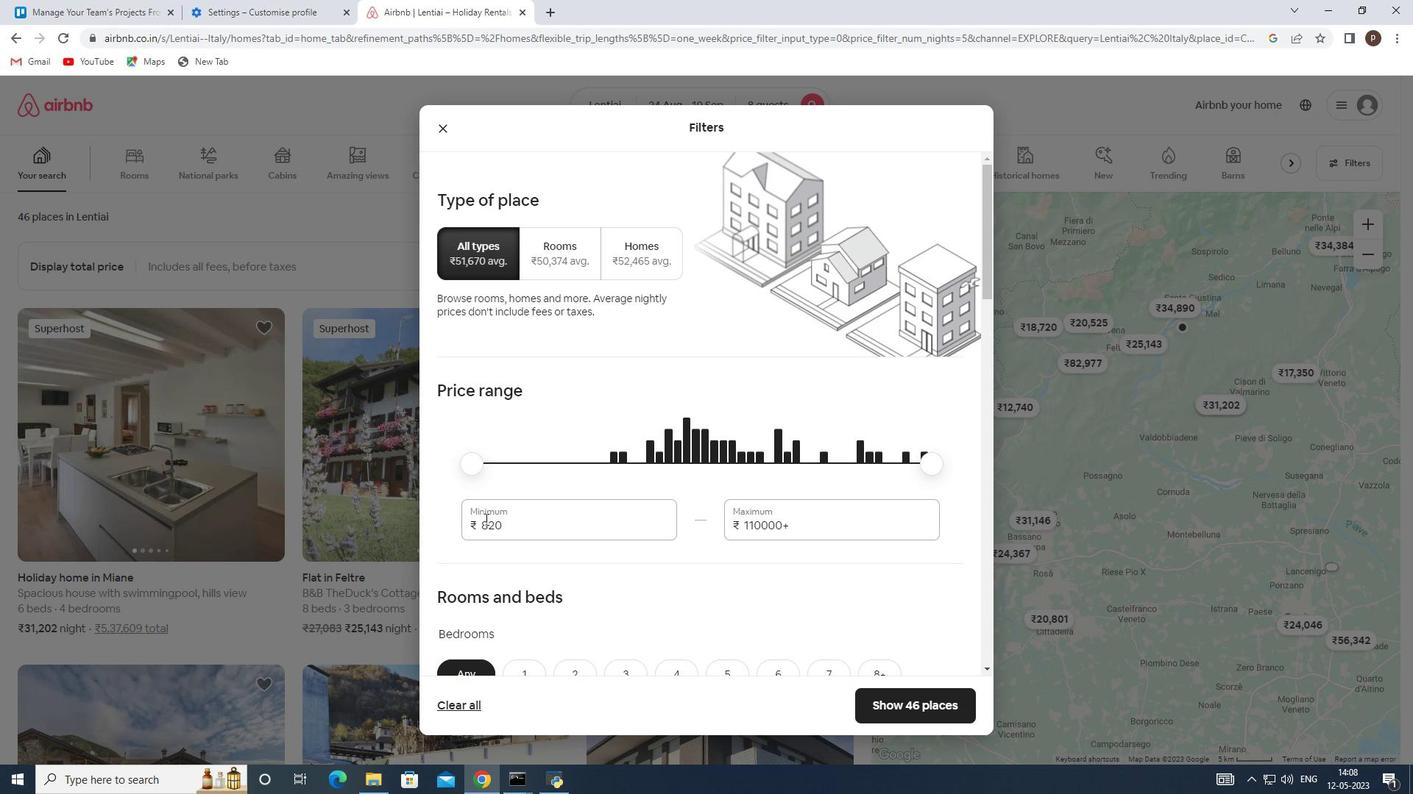 
Action: Mouse pressed left at (485, 519)
Screenshot: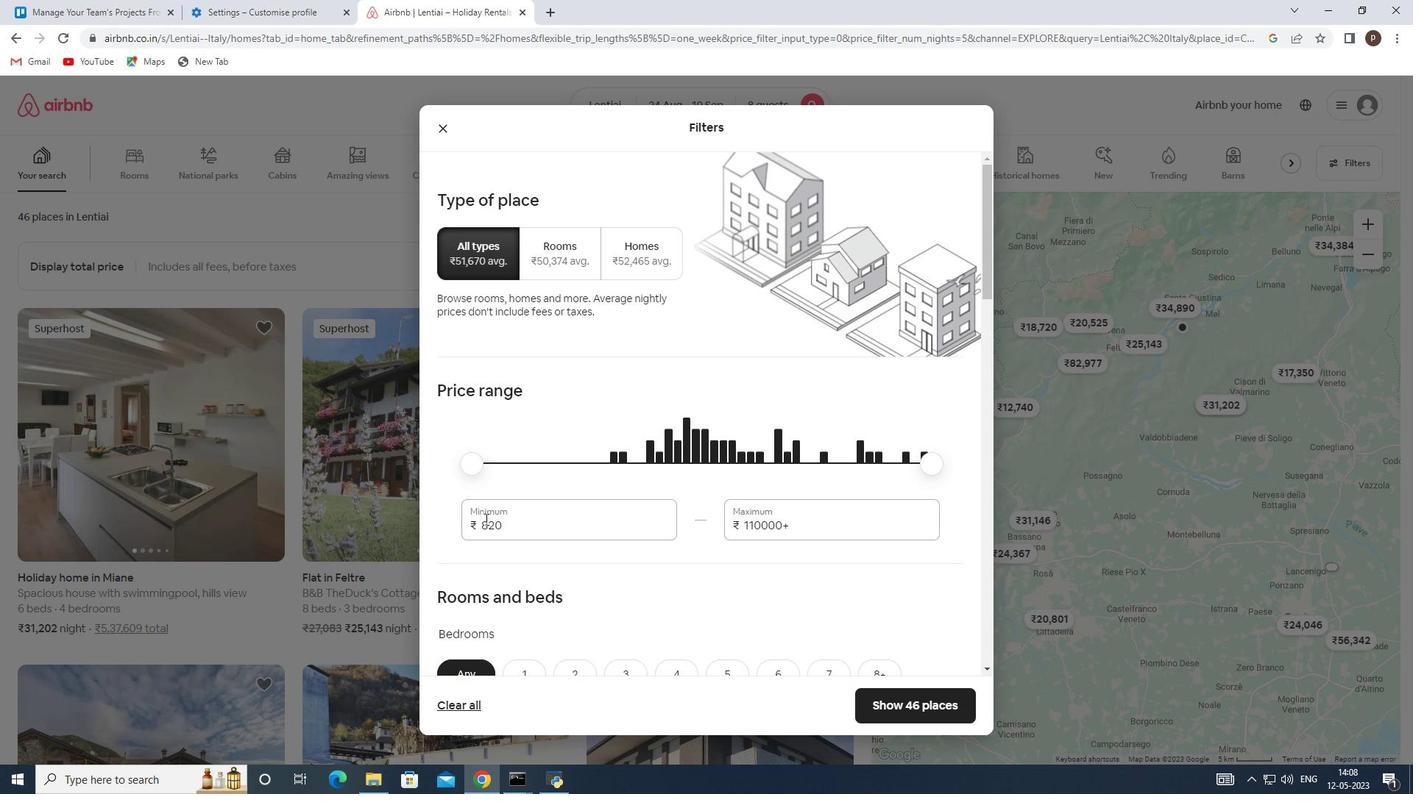 
Action: Mouse moved to (485, 520)
Screenshot: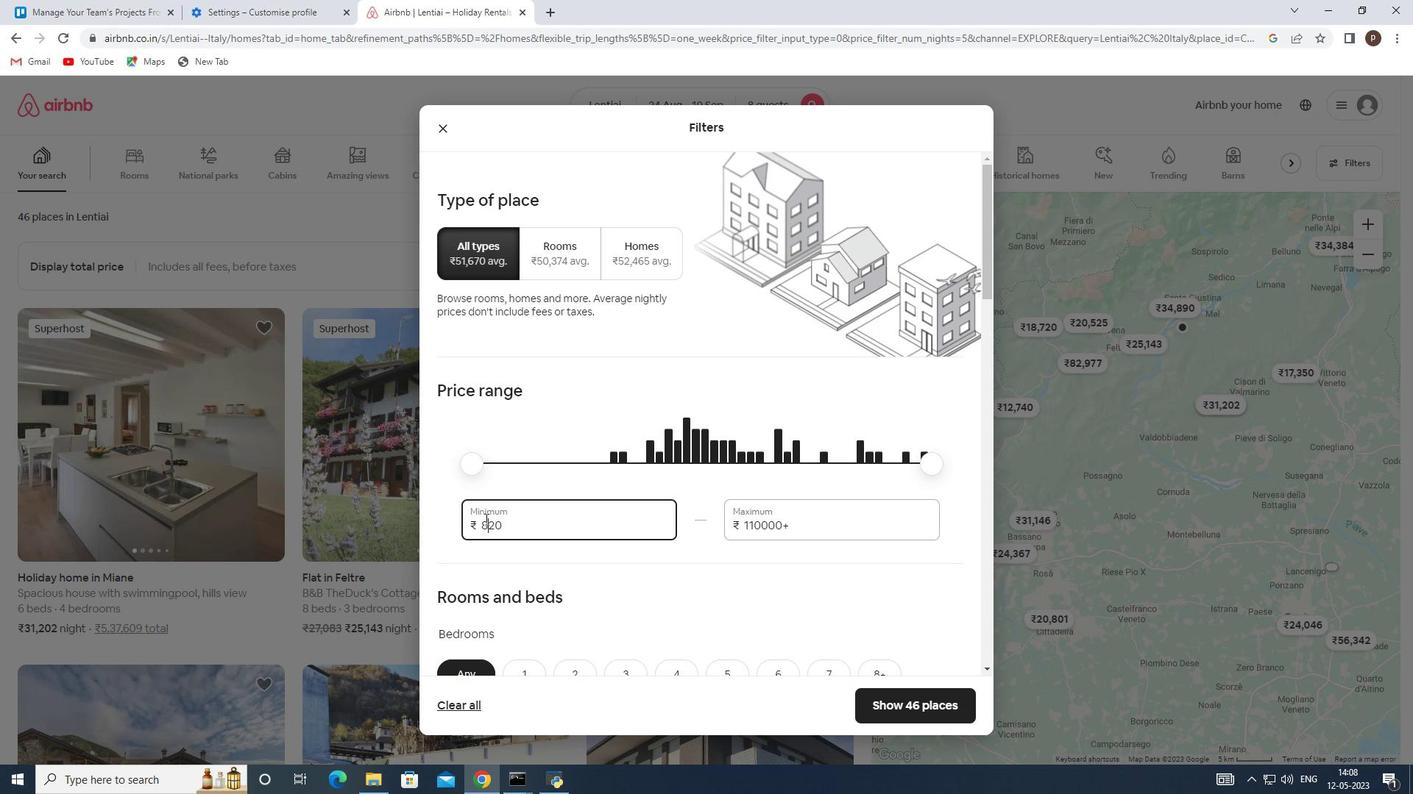 
Action: Key pressed 12000<Key.tab>15000
Screenshot: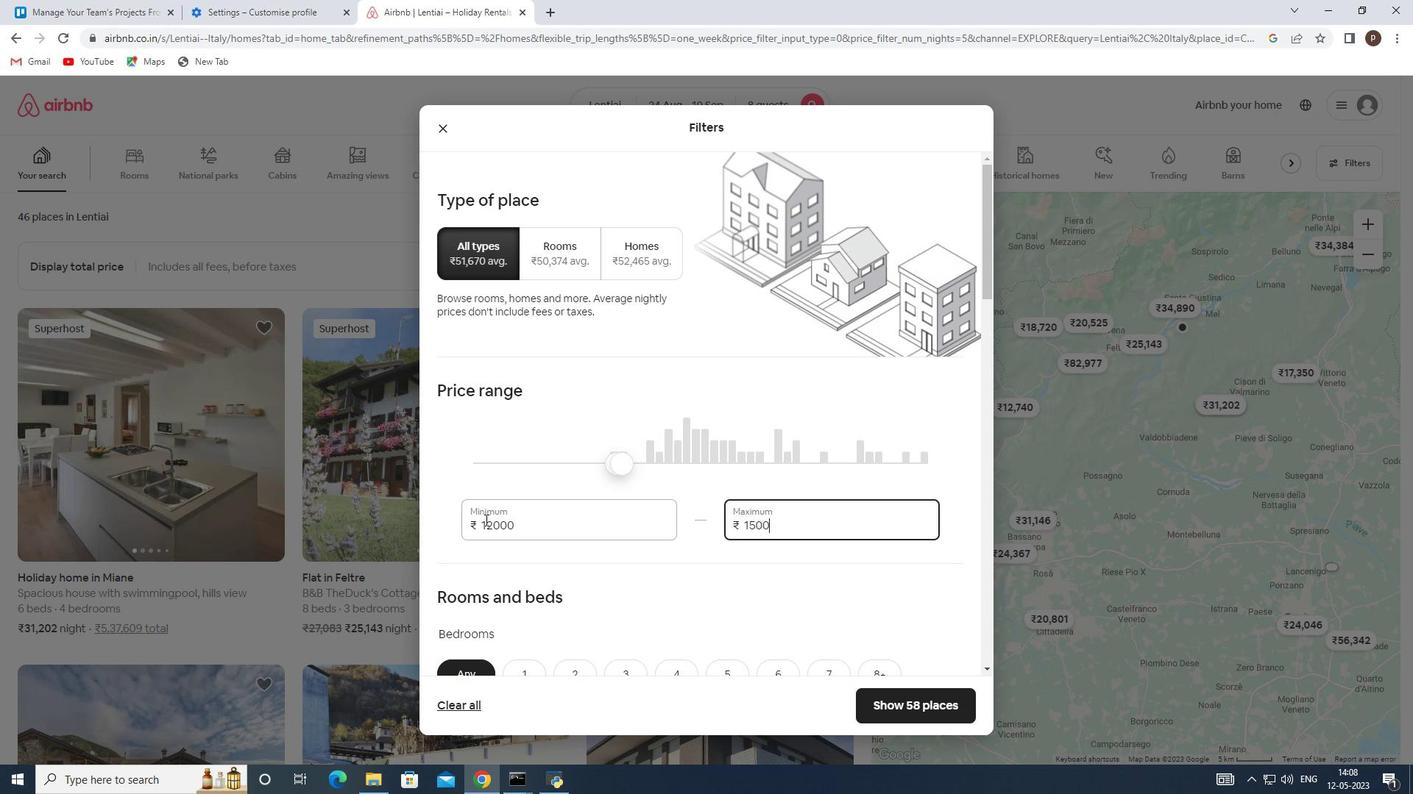 
Action: Mouse moved to (485, 521)
Screenshot: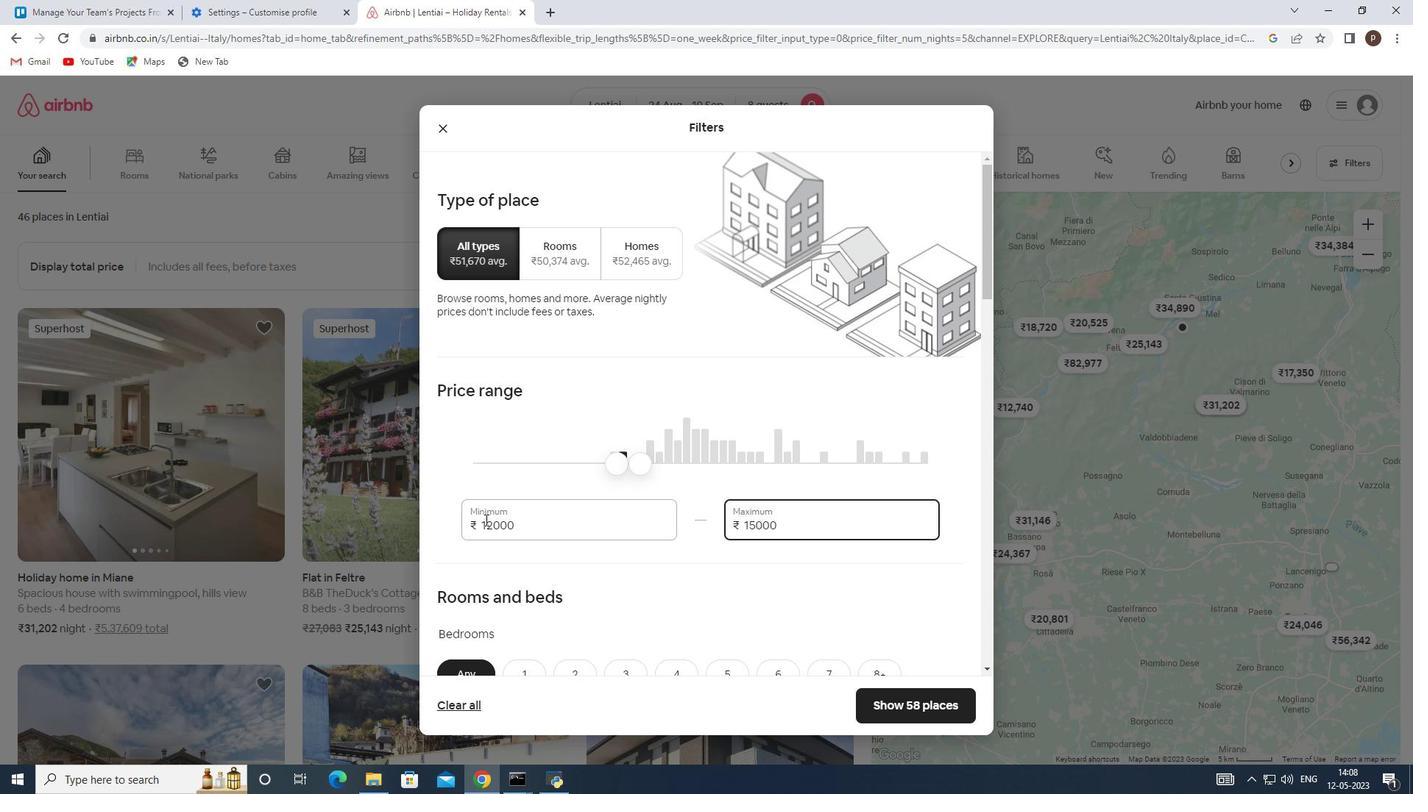 
Action: Mouse scrolled (485, 521) with delta (0, 0)
Screenshot: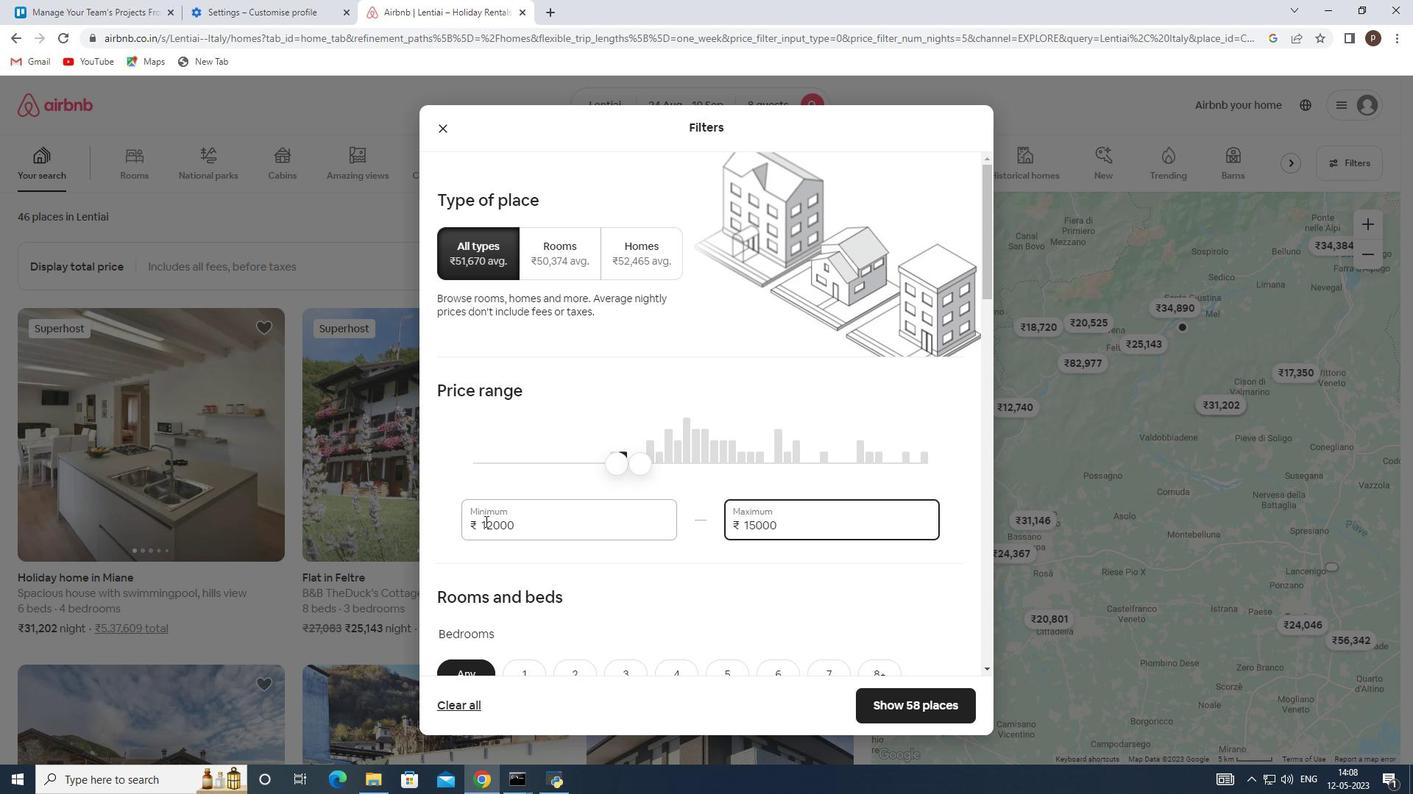 
Action: Mouse scrolled (485, 521) with delta (0, 0)
Screenshot: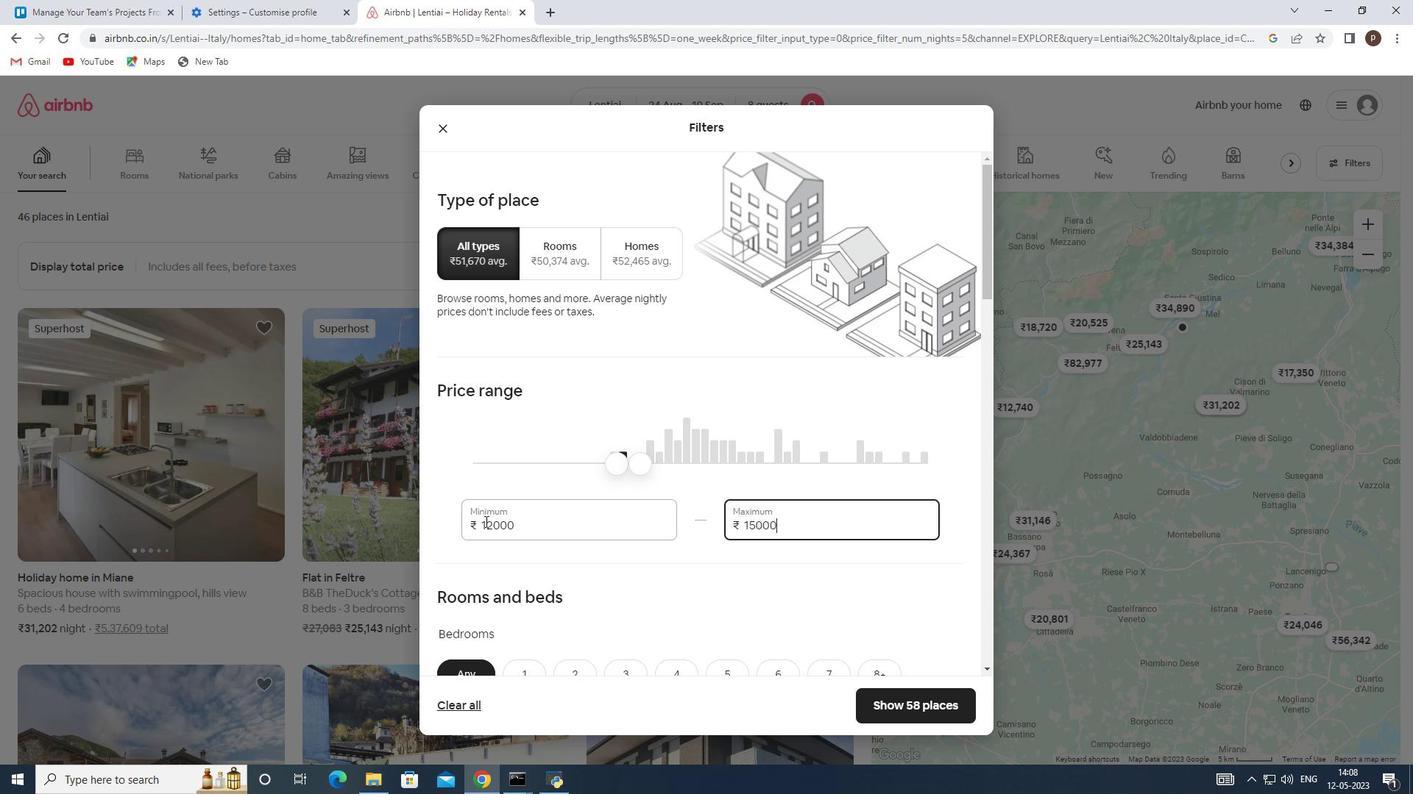 
Action: Mouse moved to (561, 513)
Screenshot: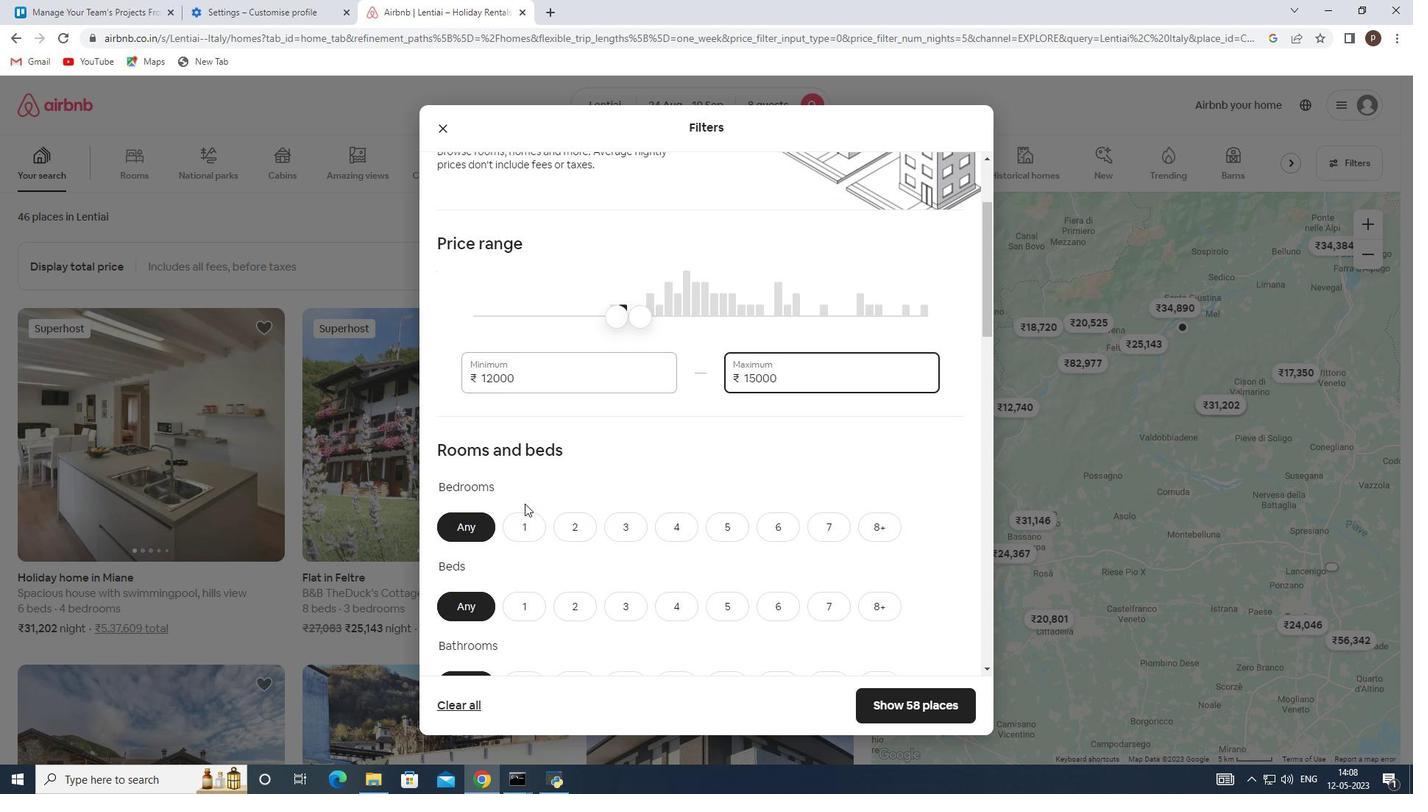 
Action: Mouse scrolled (561, 513) with delta (0, 0)
Screenshot: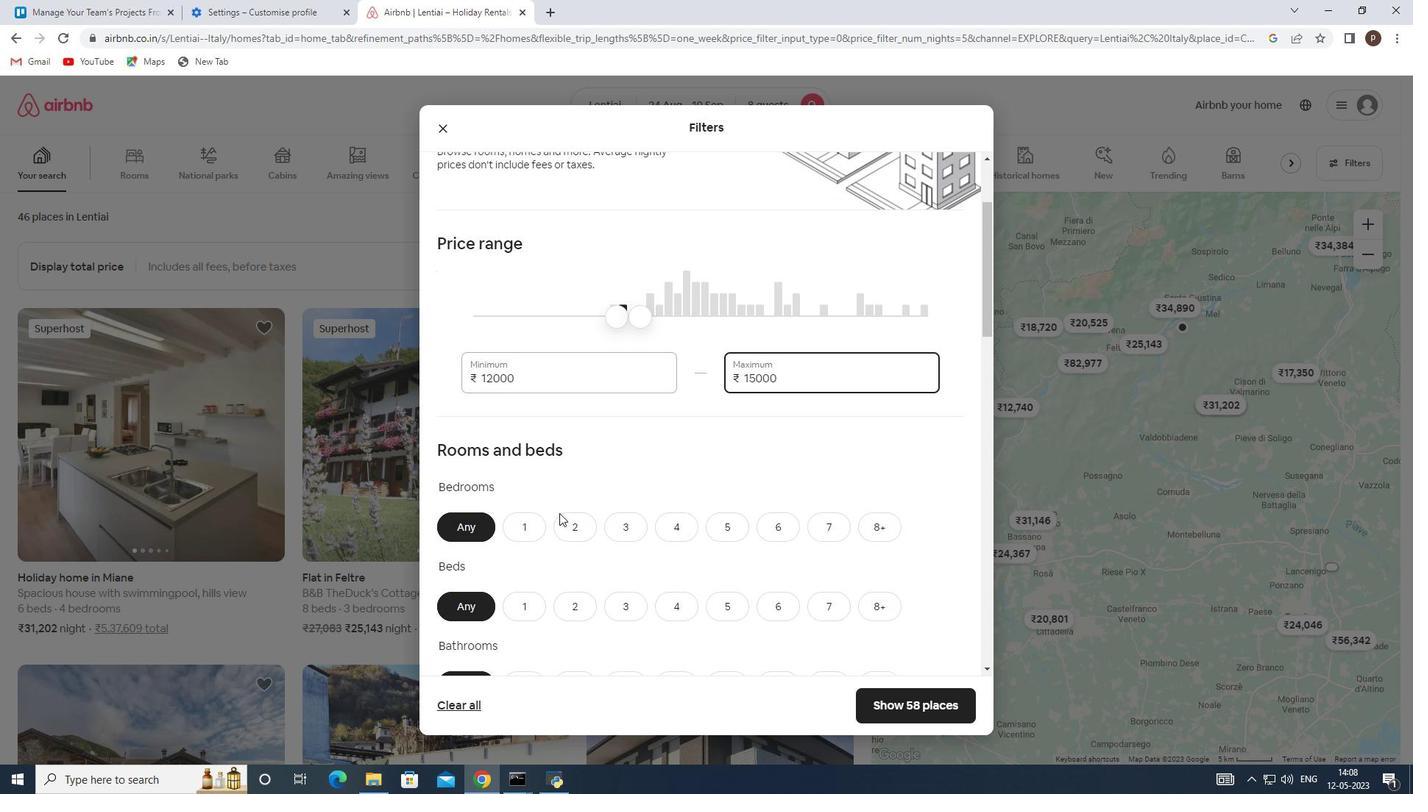 
Action: Mouse moved to (675, 451)
Screenshot: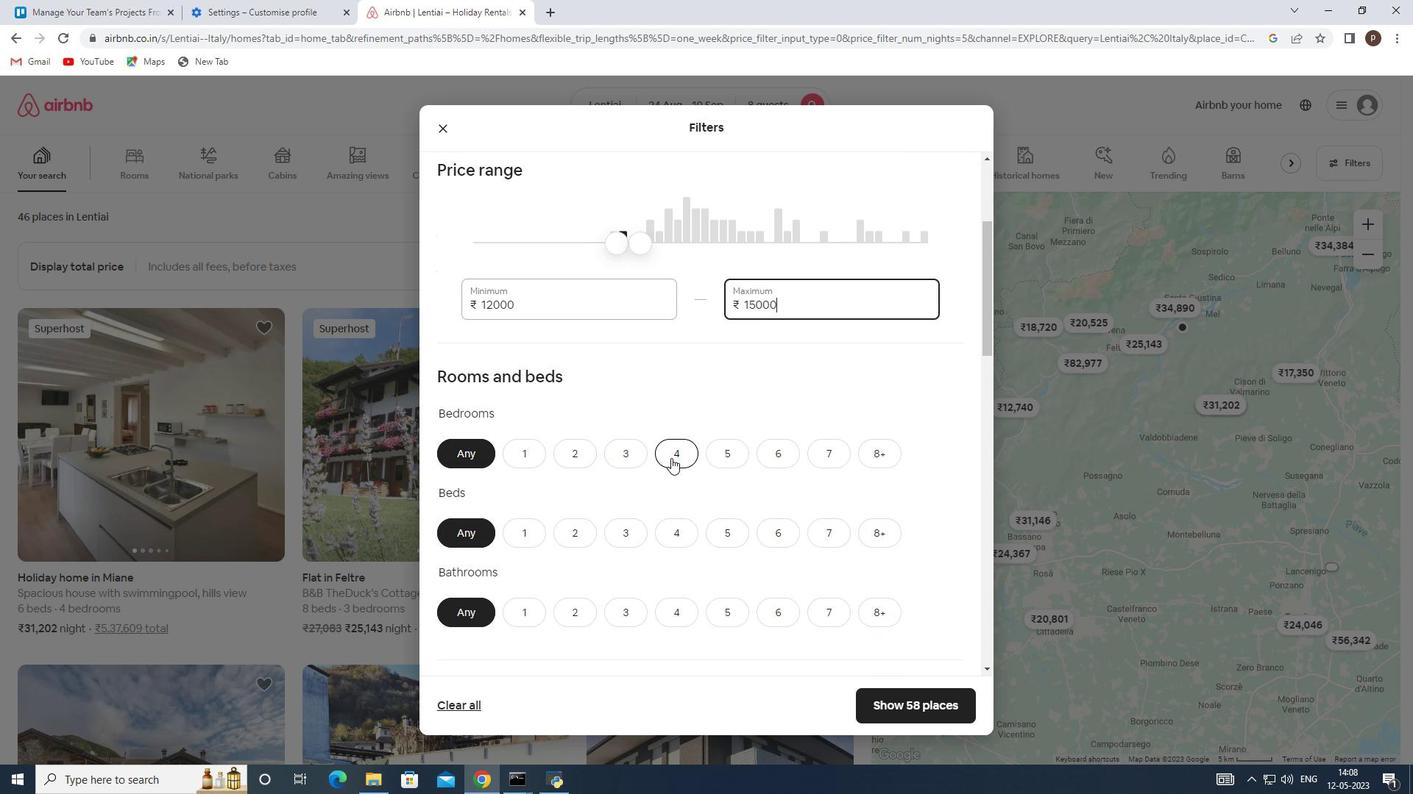 
Action: Mouse pressed left at (675, 451)
Screenshot: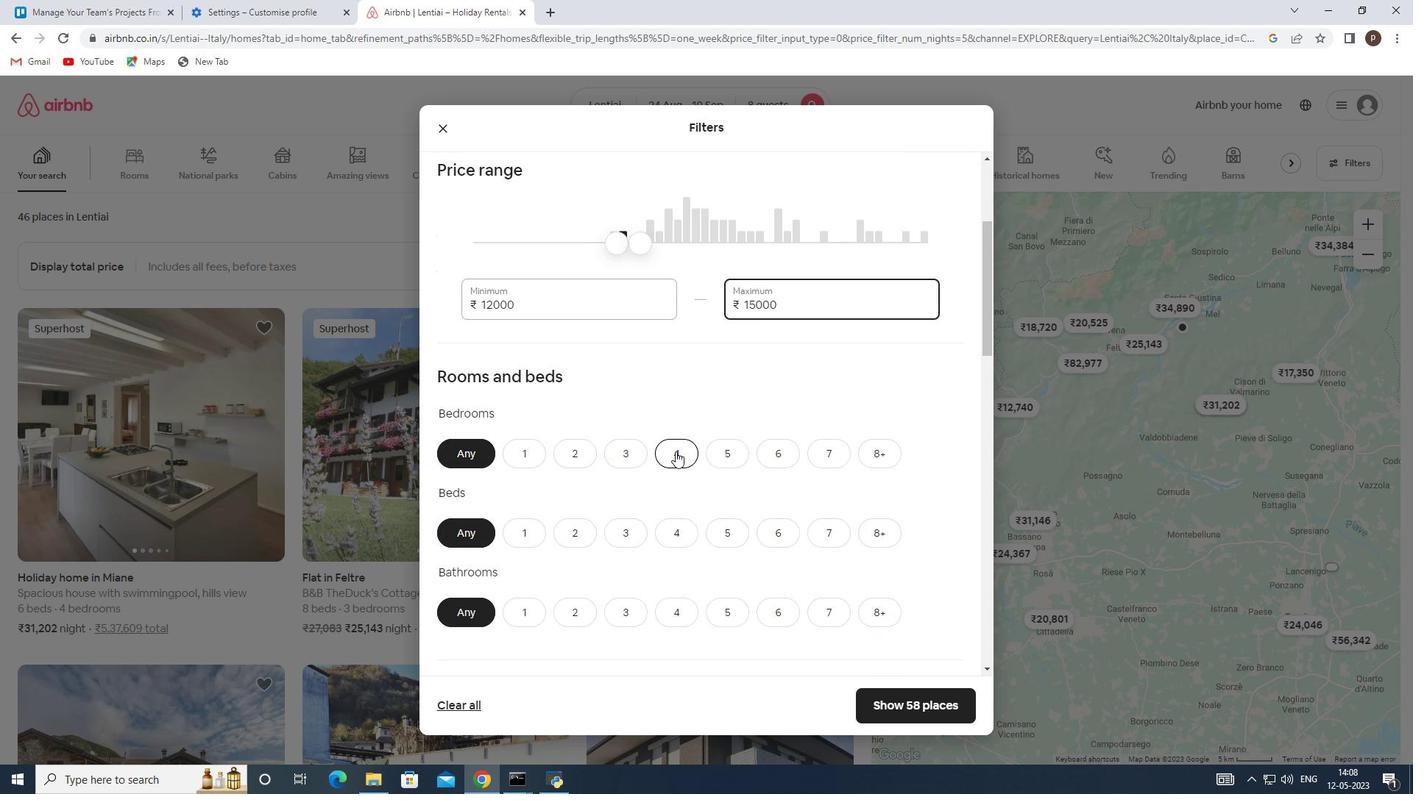 
Action: Mouse moved to (878, 531)
Screenshot: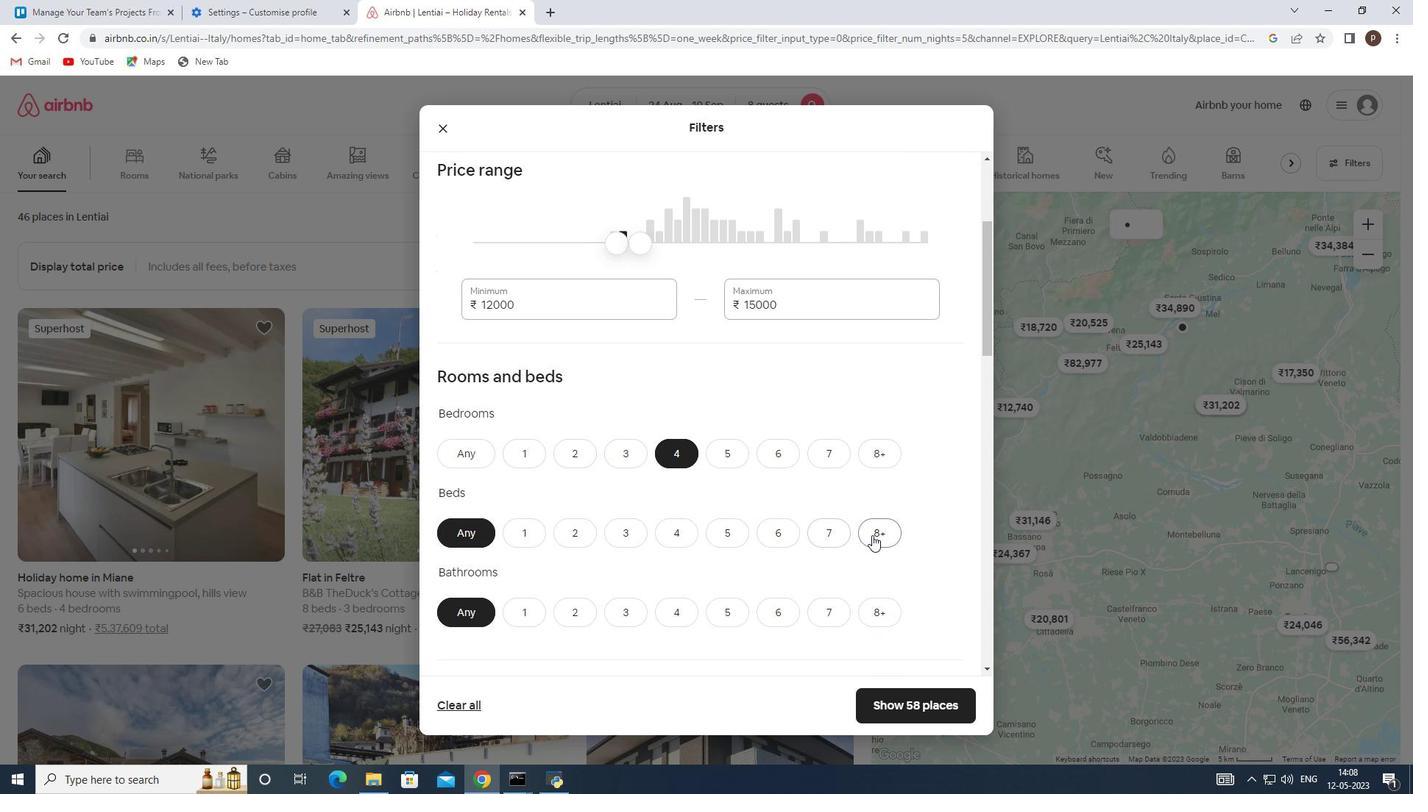 
Action: Mouse pressed left at (878, 531)
Screenshot: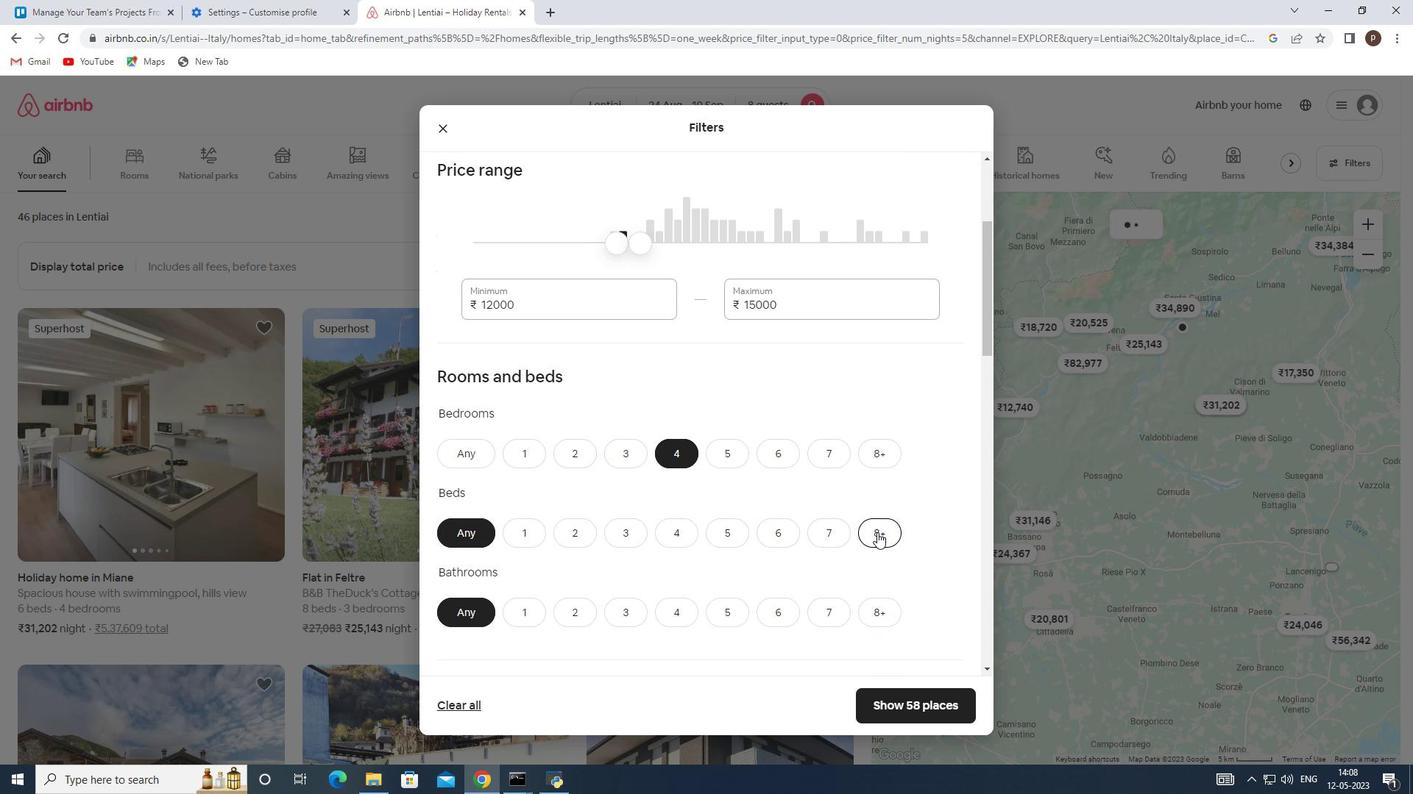 
Action: Mouse moved to (679, 604)
Screenshot: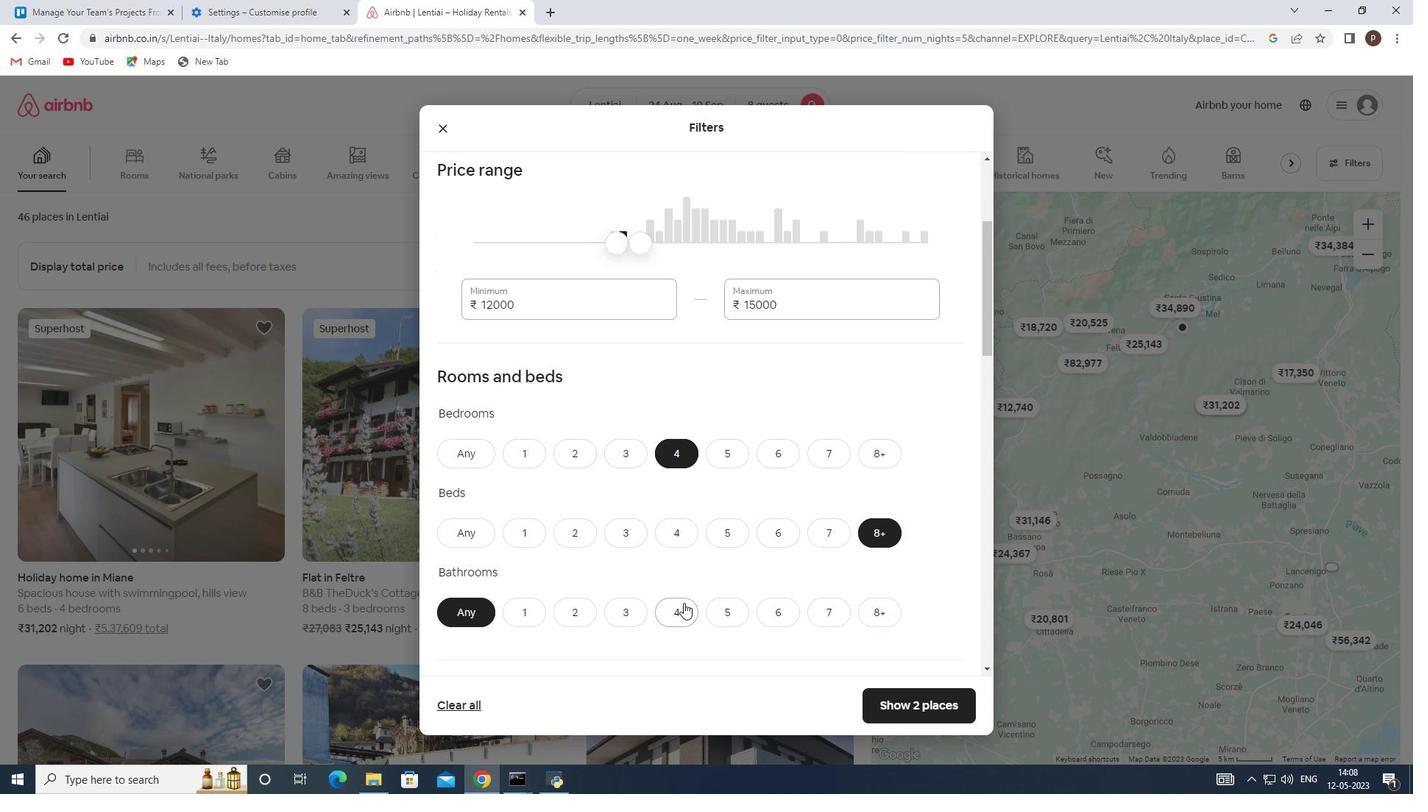 
Action: Mouse pressed left at (679, 604)
Screenshot: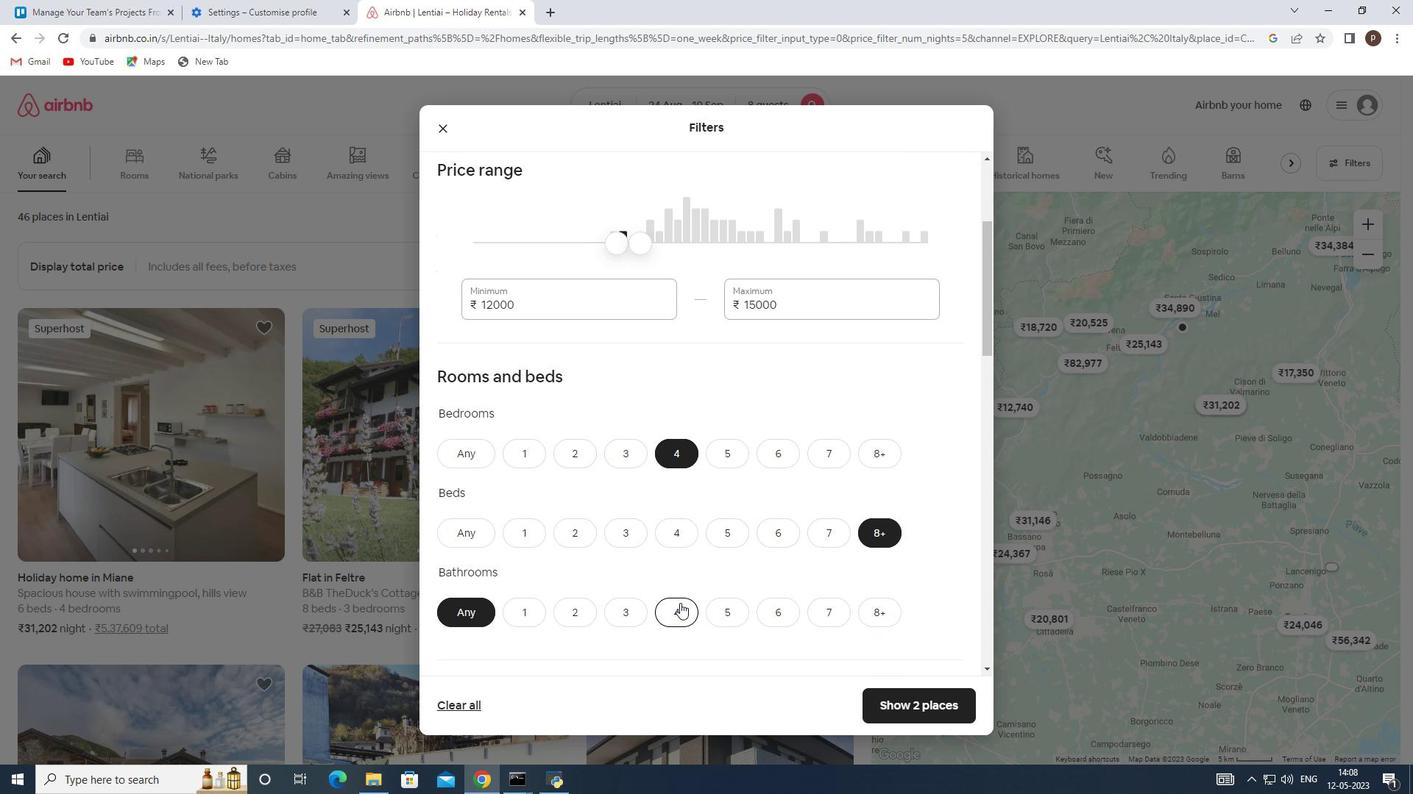 
Action: Mouse moved to (663, 532)
Screenshot: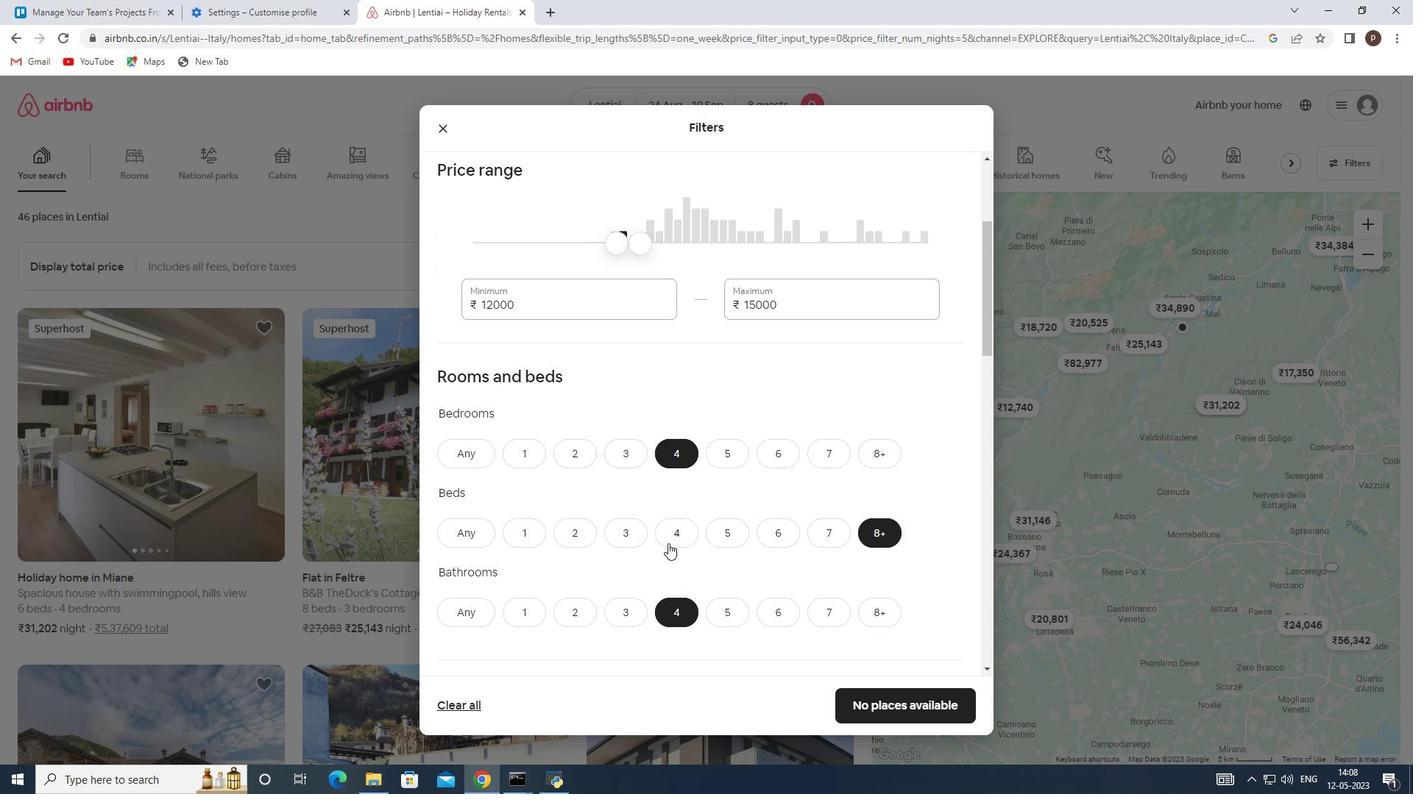 
Action: Mouse scrolled (663, 531) with delta (0, 0)
Screenshot: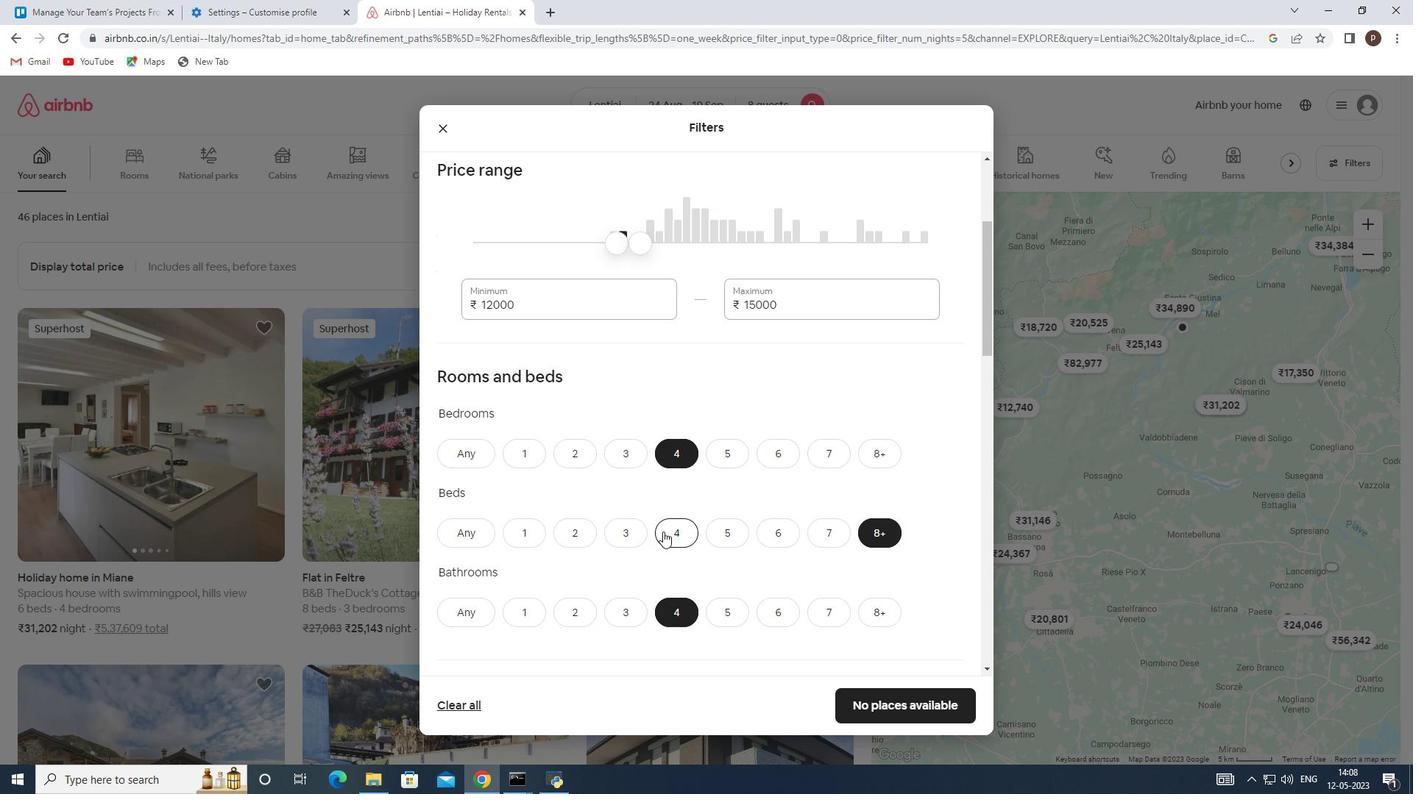 
Action: Mouse scrolled (663, 531) with delta (0, 0)
Screenshot: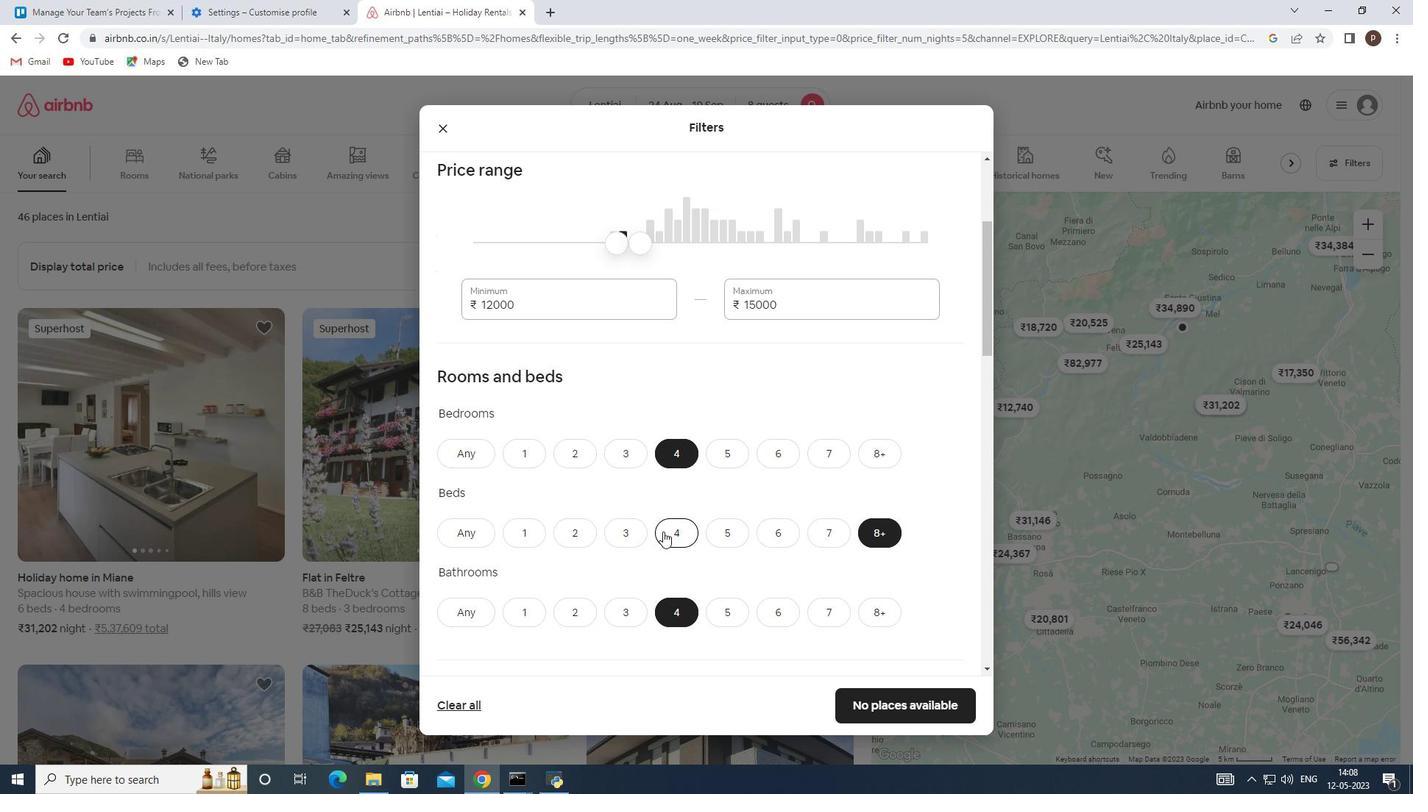 
Action: Mouse moved to (658, 508)
Screenshot: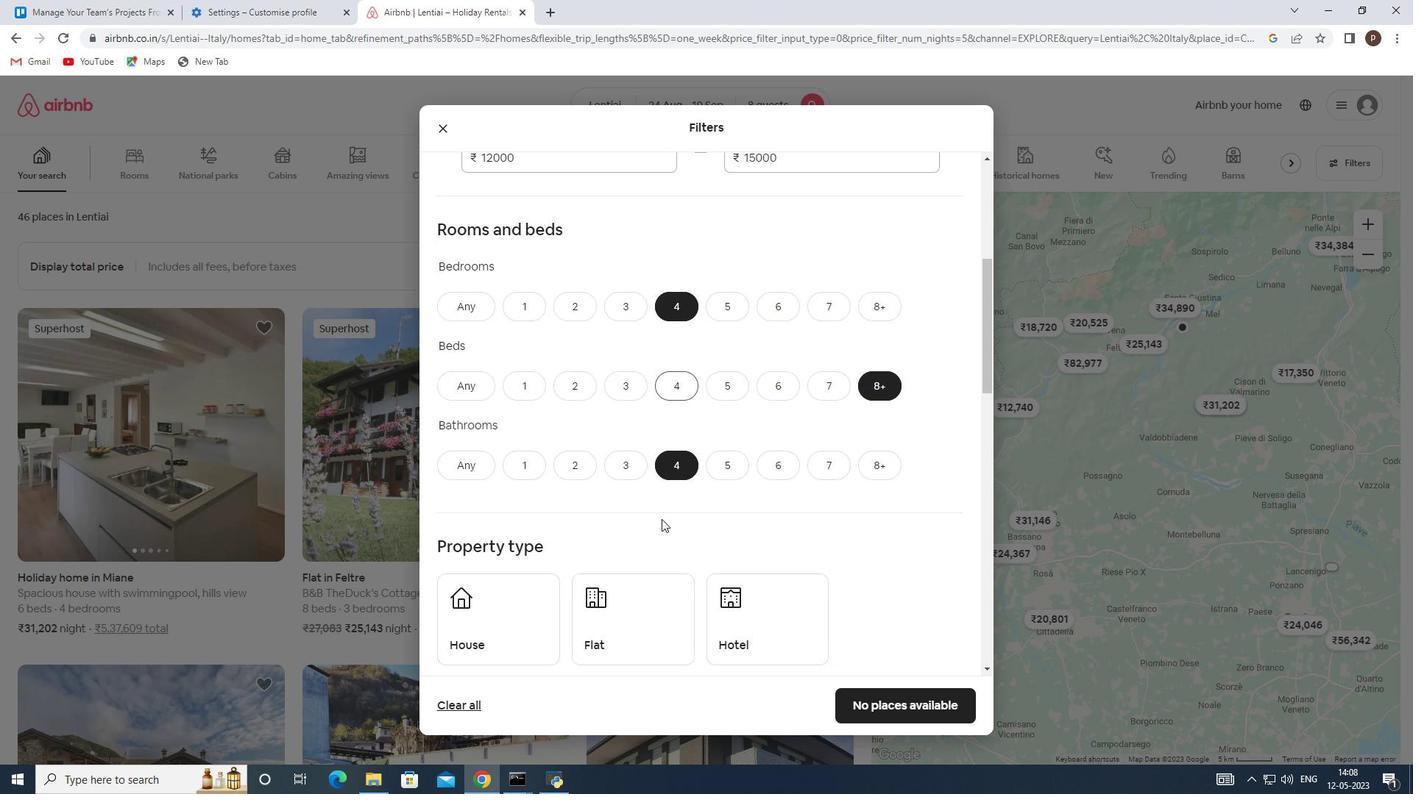 
Action: Mouse scrolled (658, 507) with delta (0, 0)
Screenshot: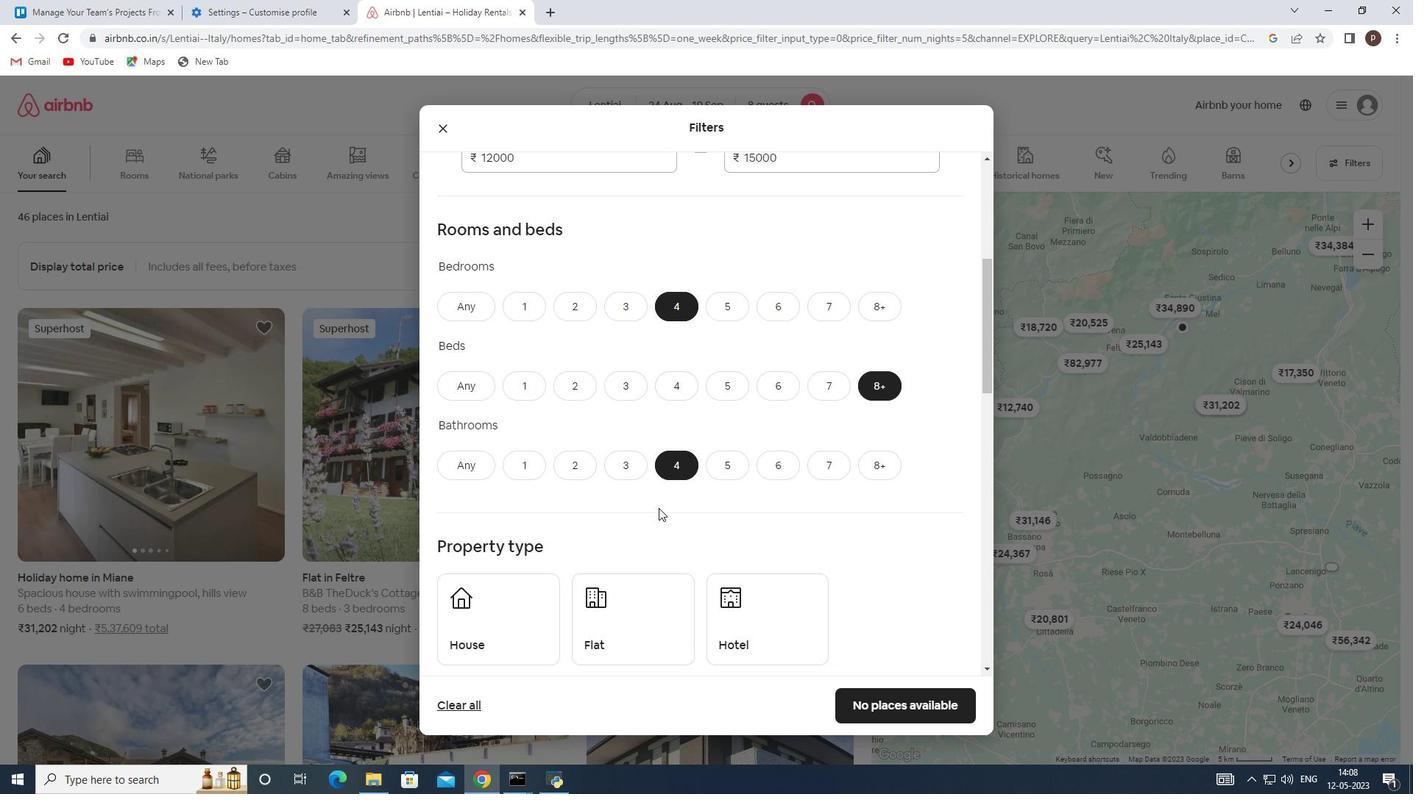 
Action: Mouse moved to (496, 547)
Screenshot: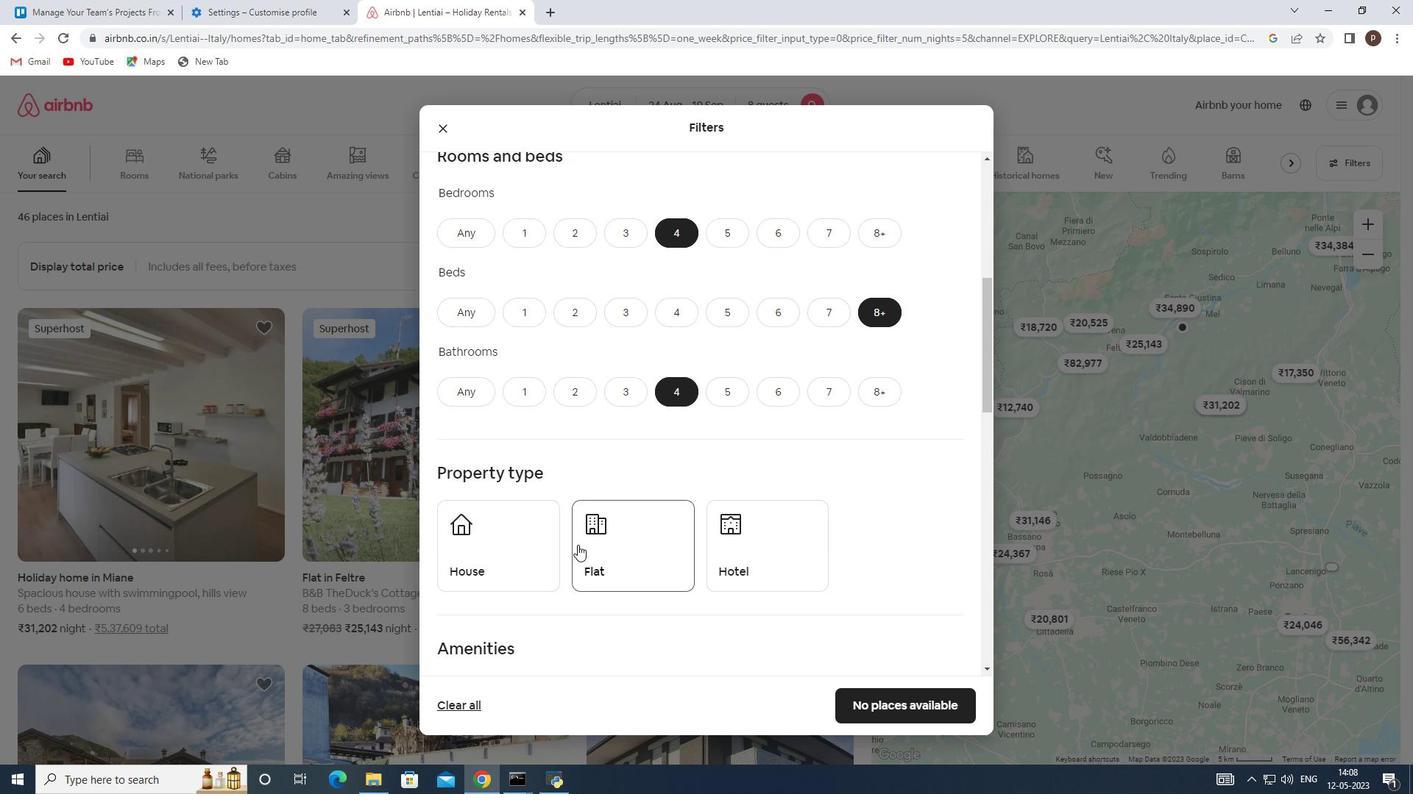
Action: Mouse pressed left at (496, 547)
Screenshot: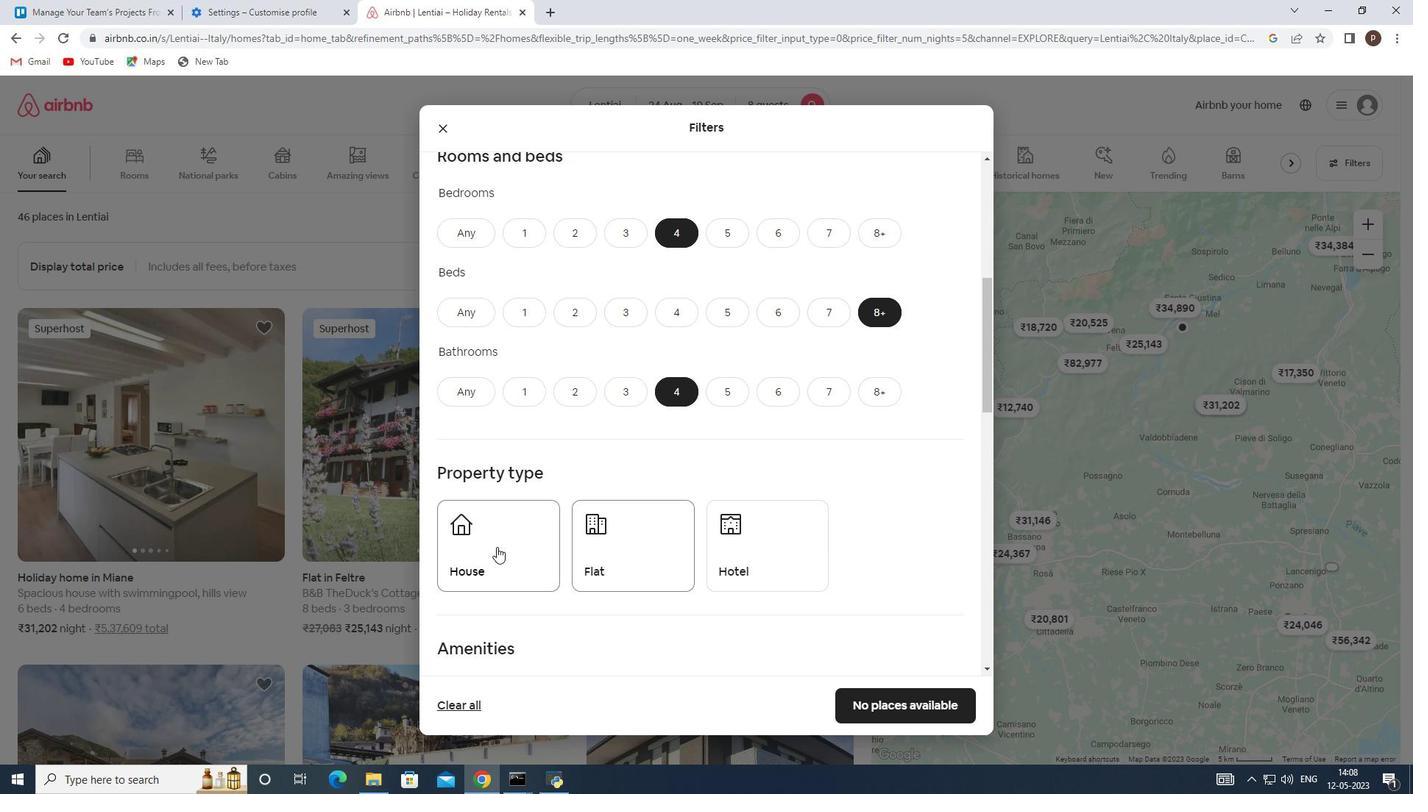 
Action: Mouse moved to (696, 546)
Screenshot: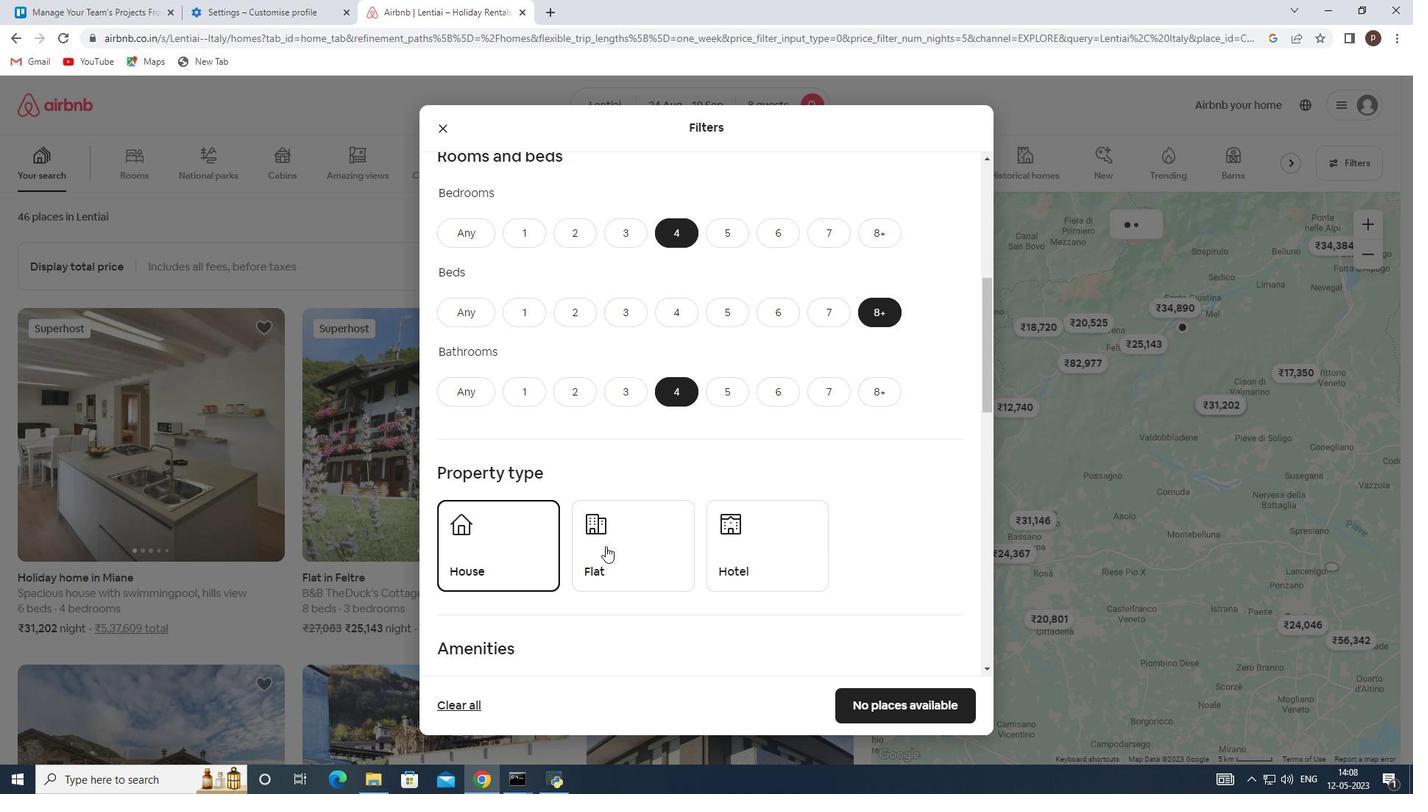 
Action: Mouse pressed left at (696, 546)
Screenshot: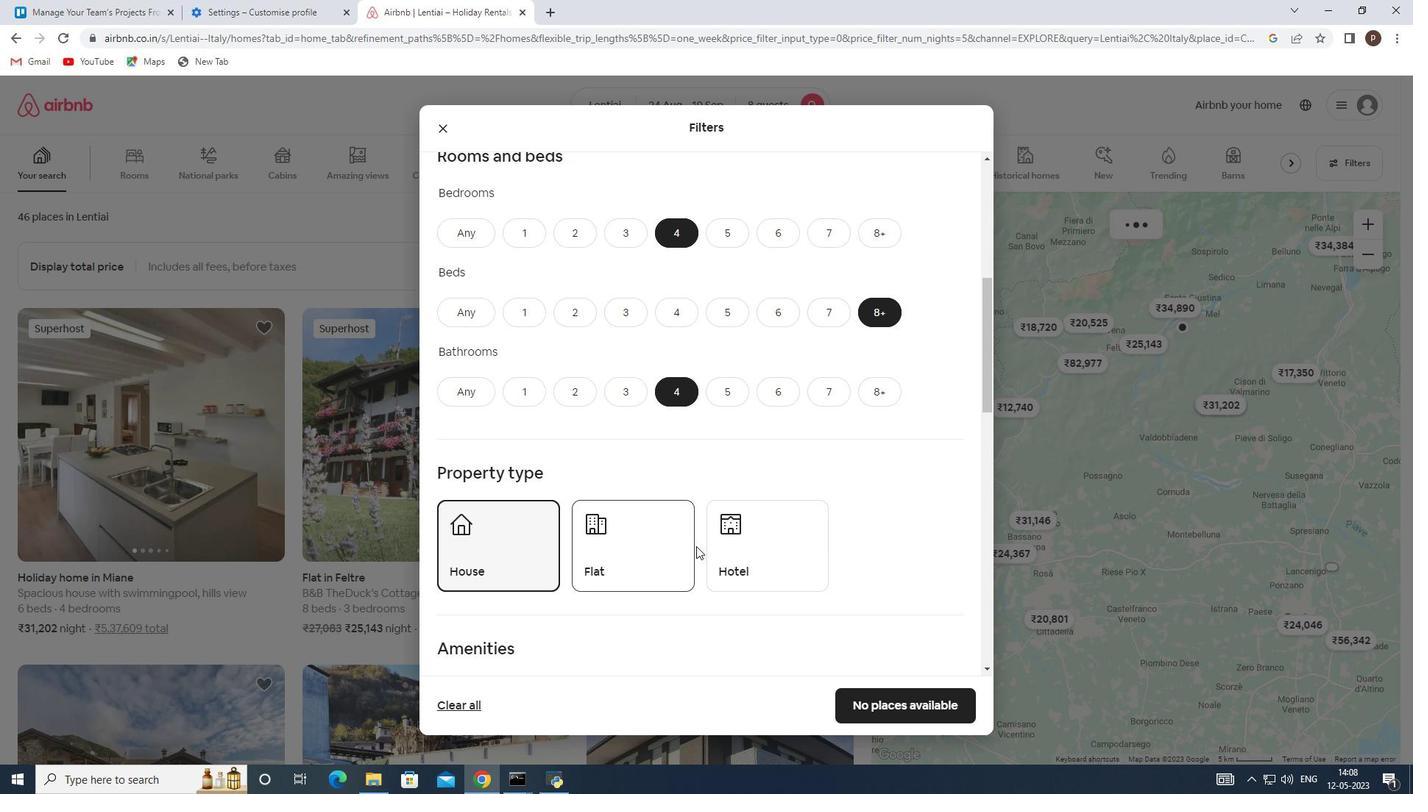 
Action: Mouse moved to (660, 546)
Screenshot: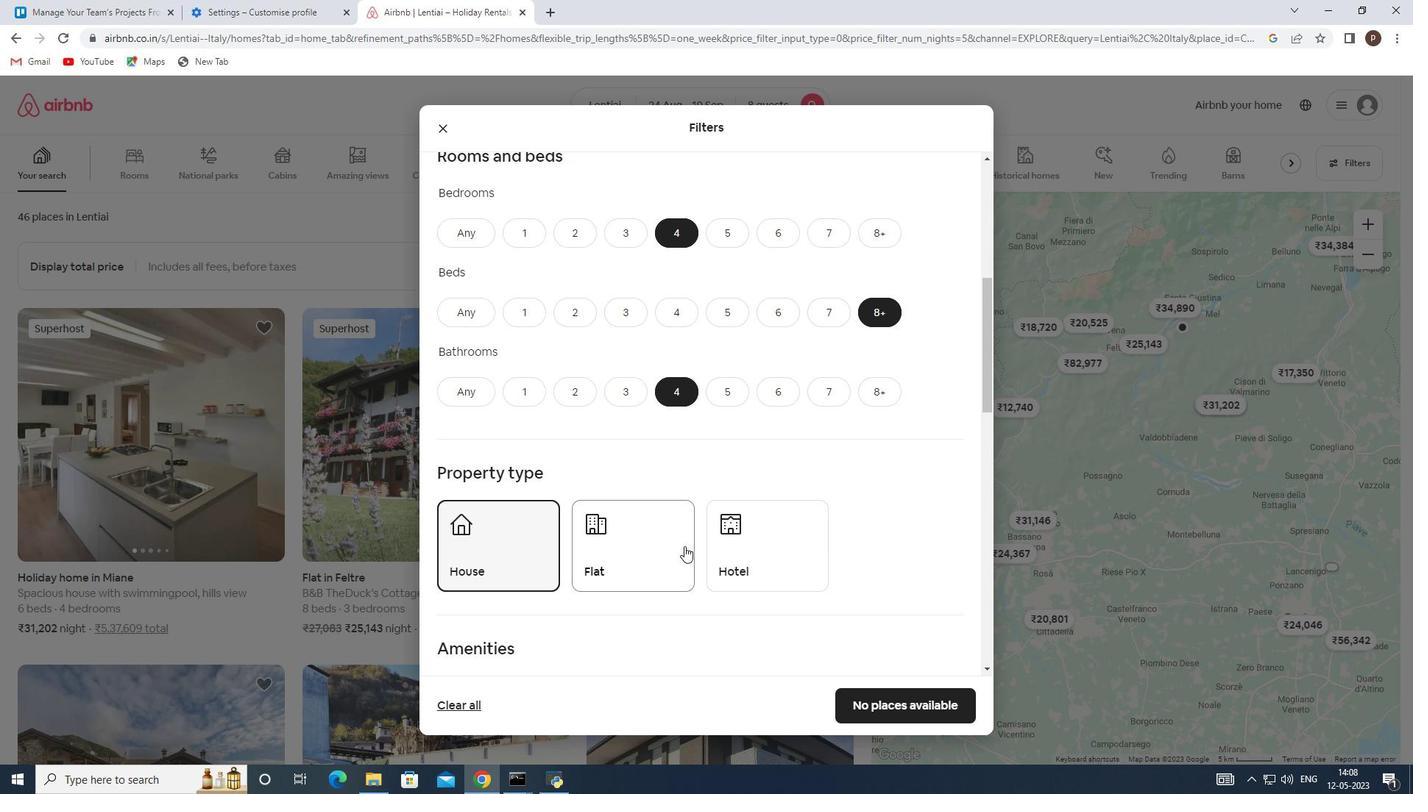 
Action: Mouse pressed left at (660, 546)
Screenshot: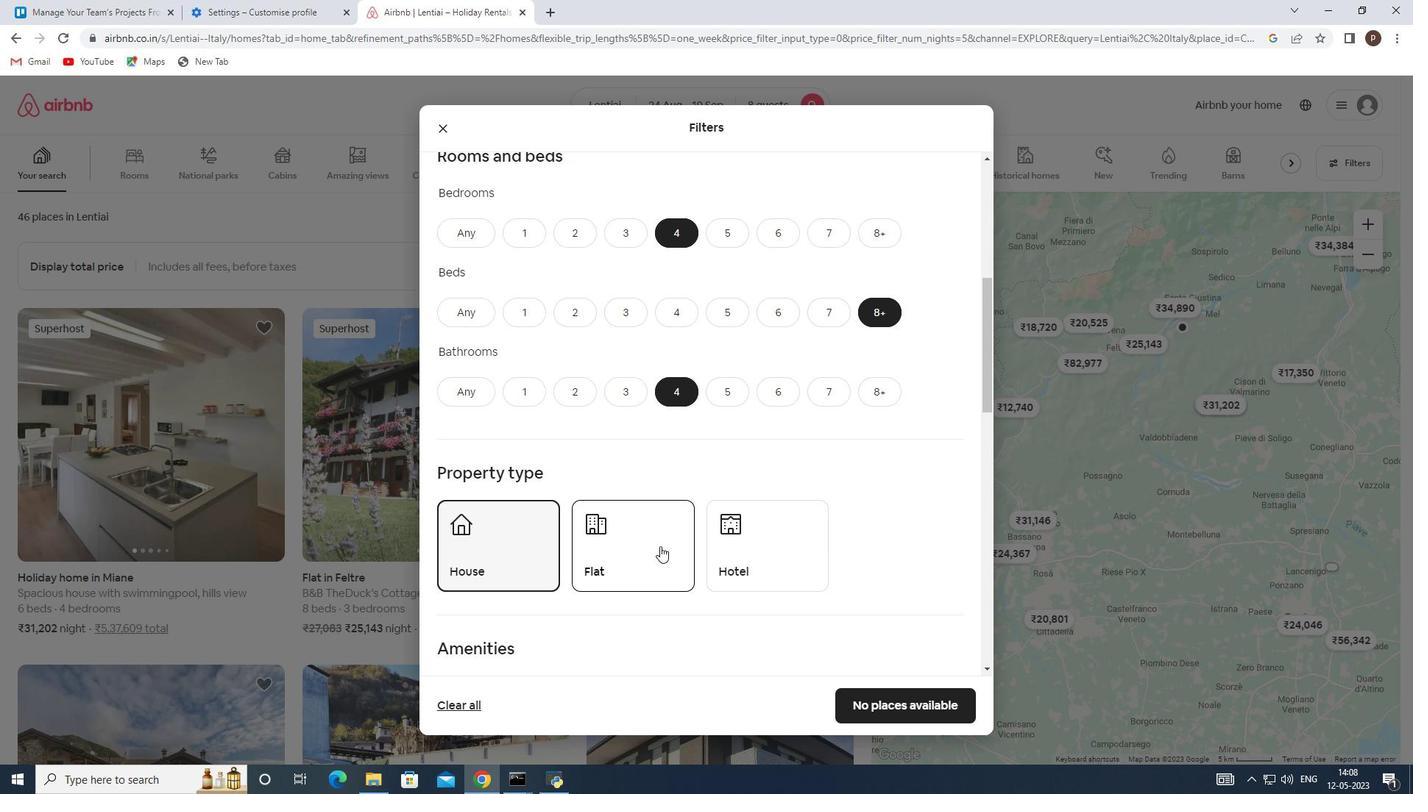 
Action: Mouse moved to (635, 563)
Screenshot: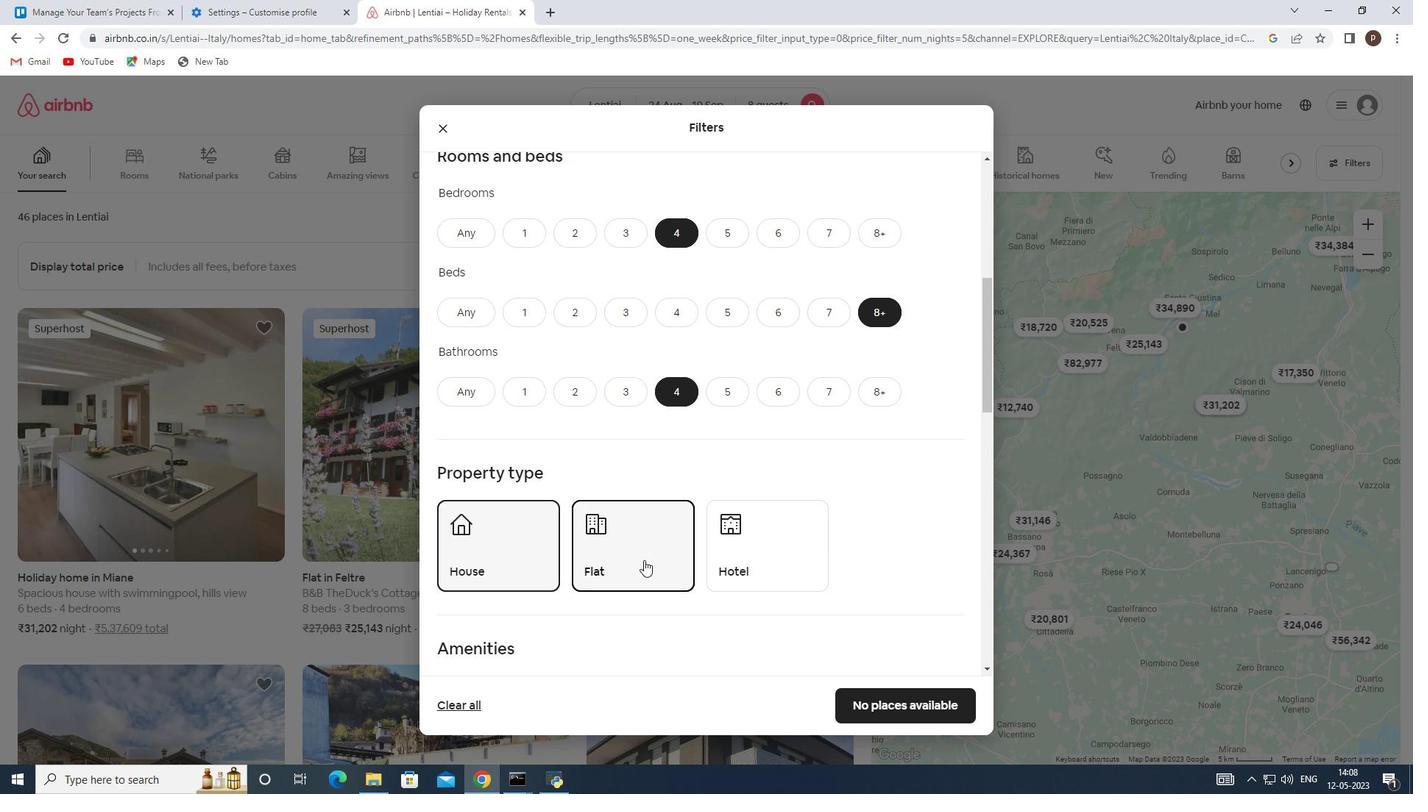 
Action: Mouse scrolled (635, 562) with delta (0, 0)
Screenshot: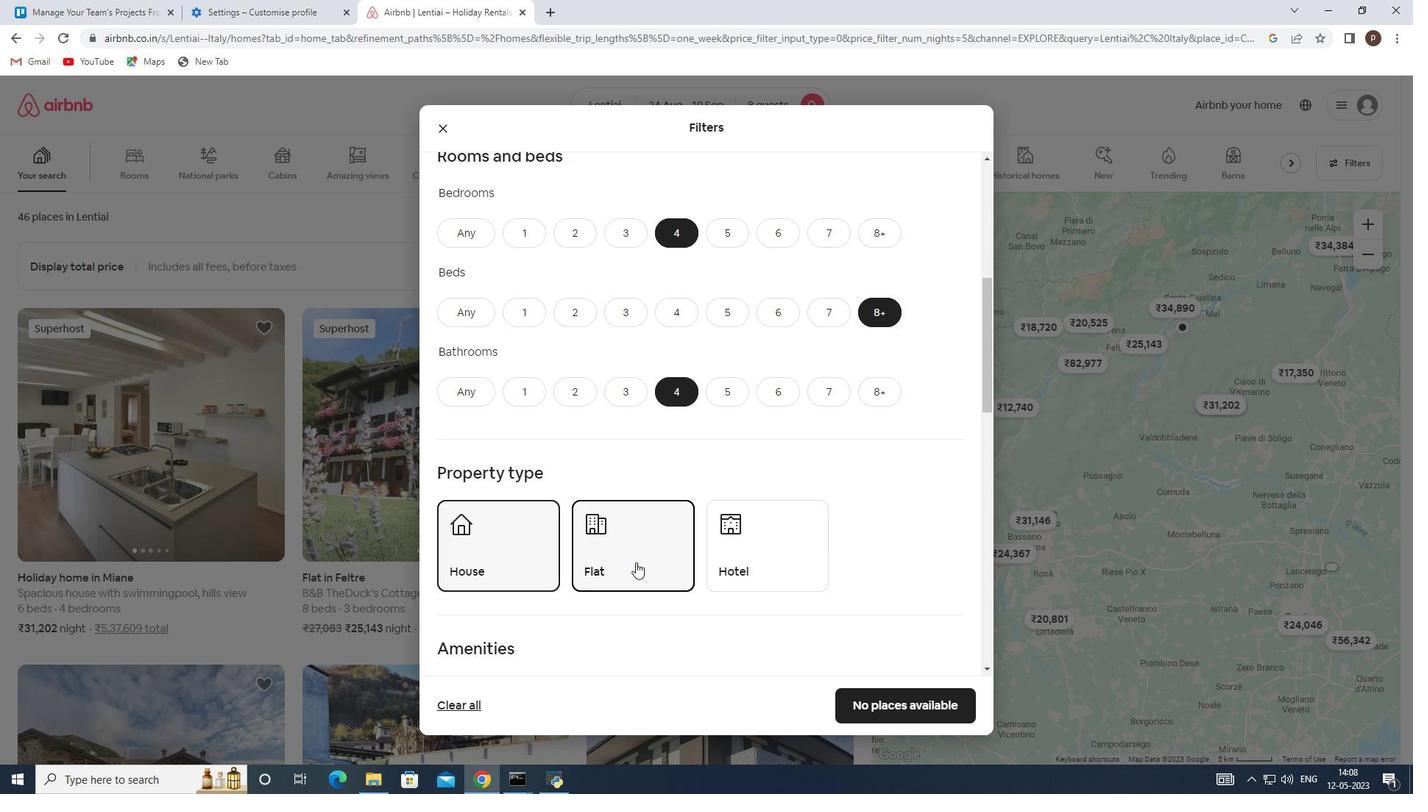 
Action: Mouse scrolled (635, 562) with delta (0, 0)
Screenshot: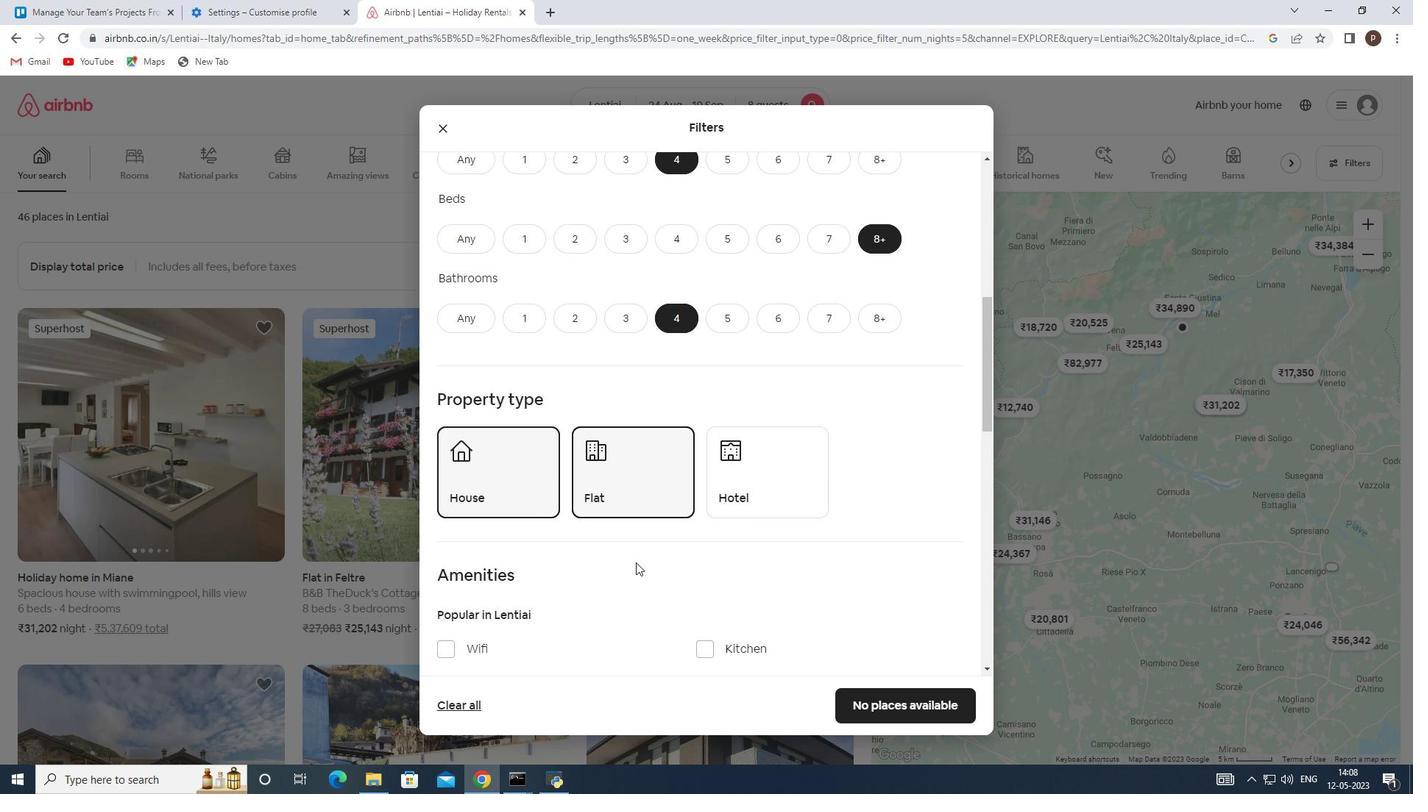 
Action: Mouse scrolled (635, 562) with delta (0, 0)
Screenshot: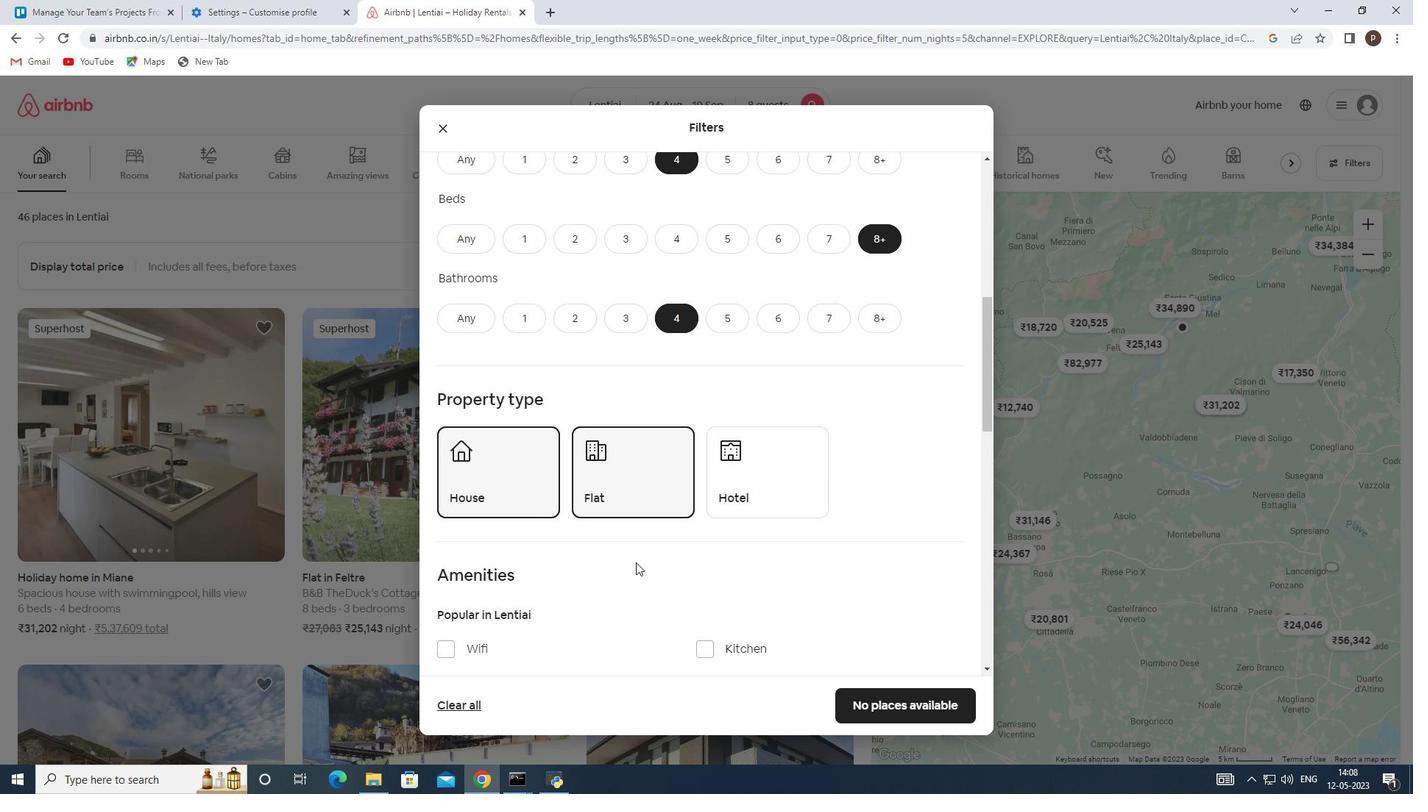 
Action: Mouse moved to (635, 558)
Screenshot: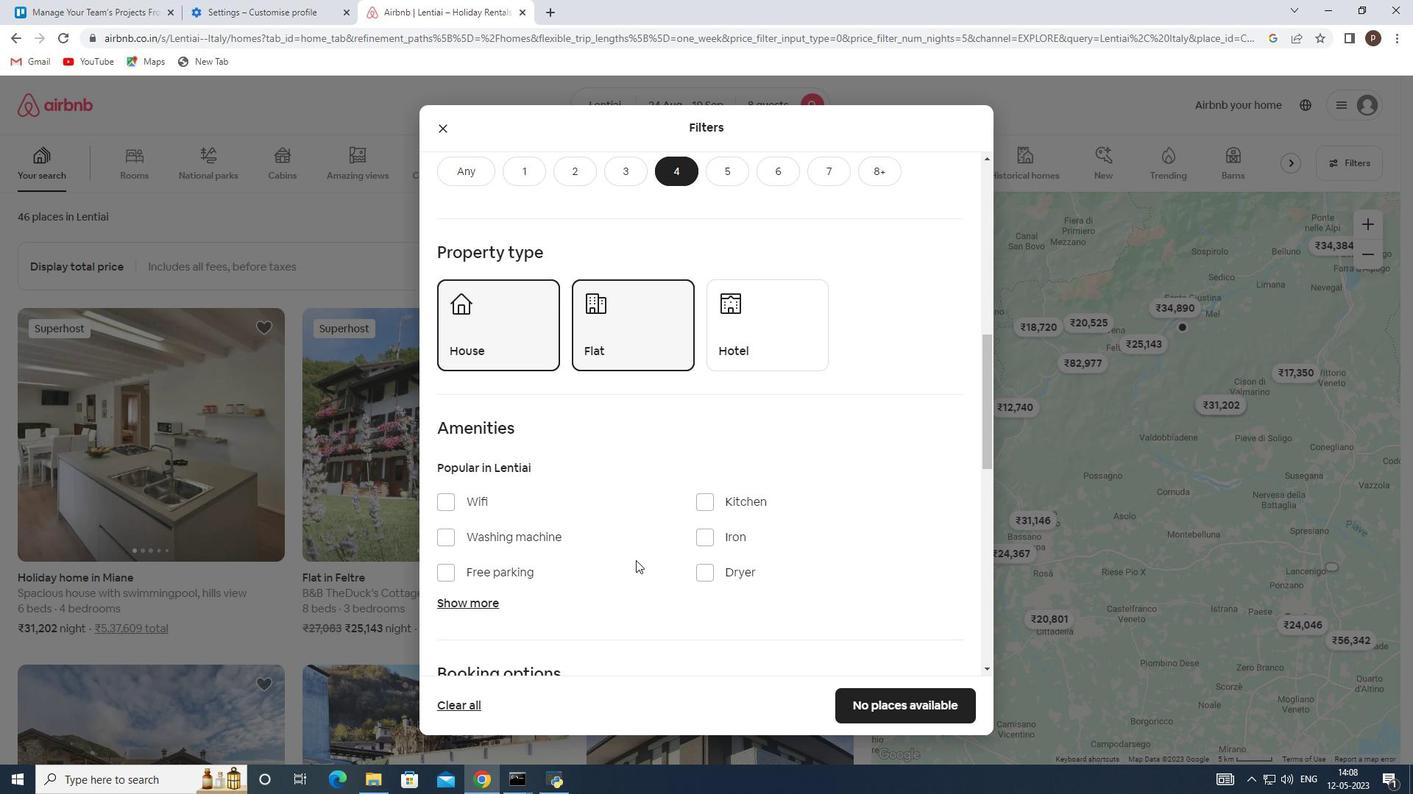 
Action: Mouse scrolled (635, 557) with delta (0, 0)
Screenshot: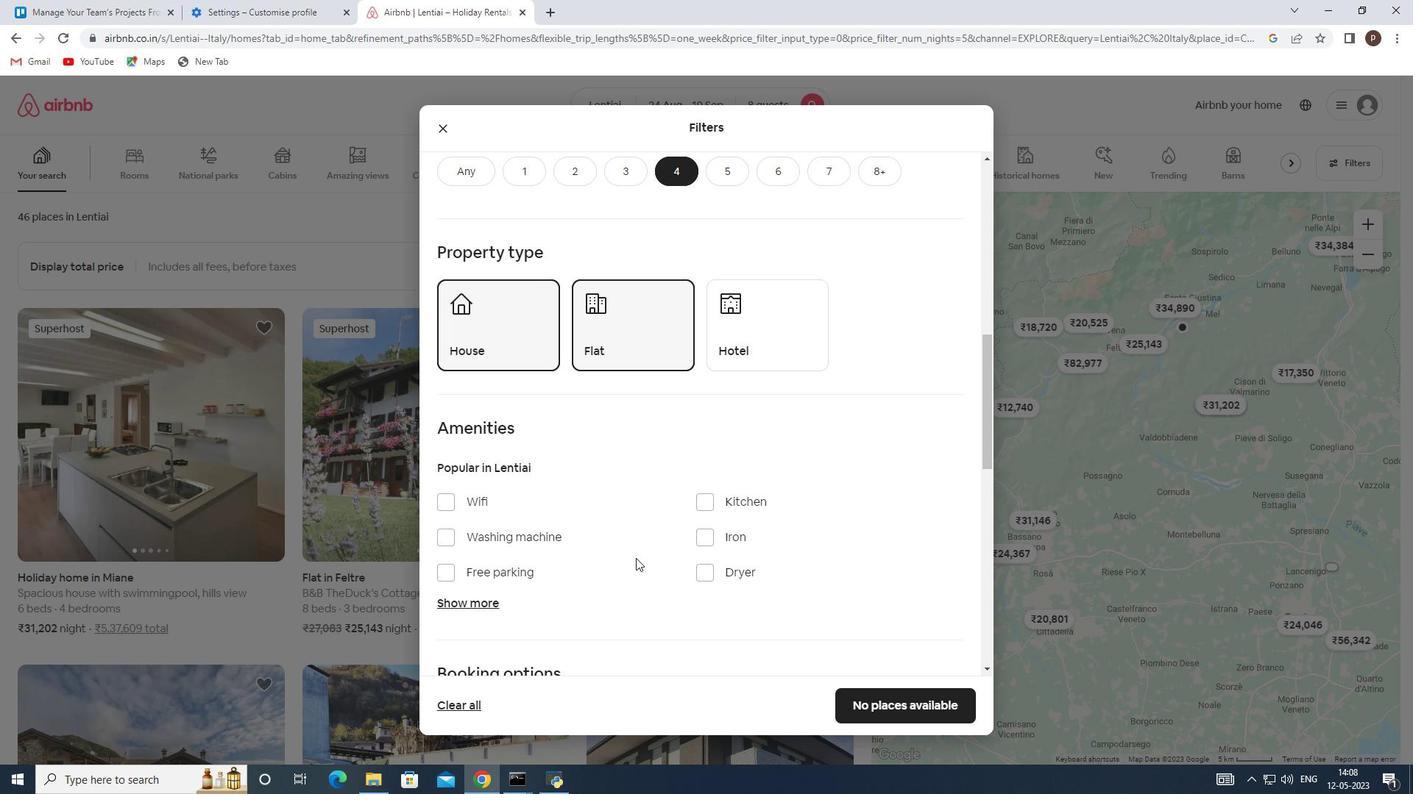 
Action: Mouse moved to (451, 427)
Screenshot: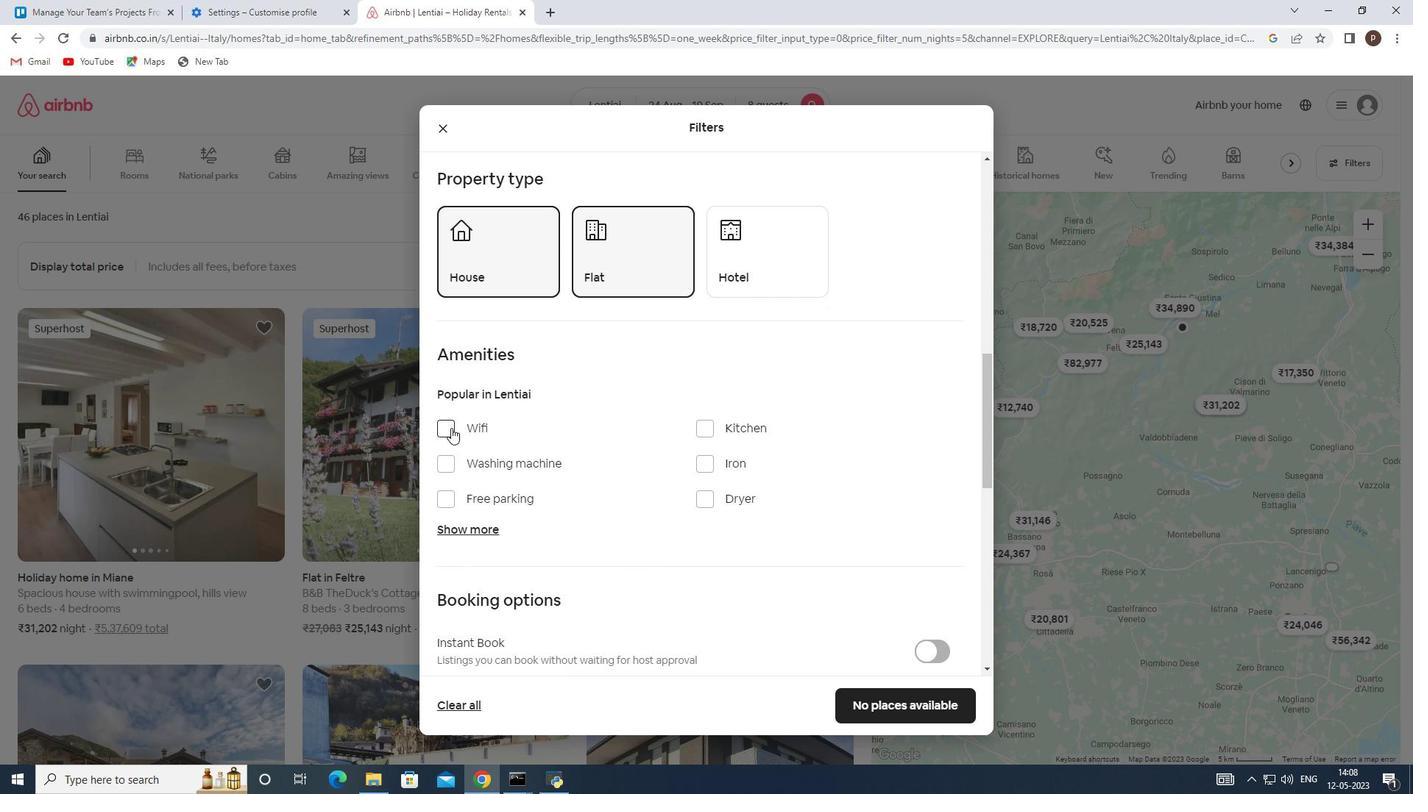 
Action: Mouse pressed left at (451, 427)
Screenshot: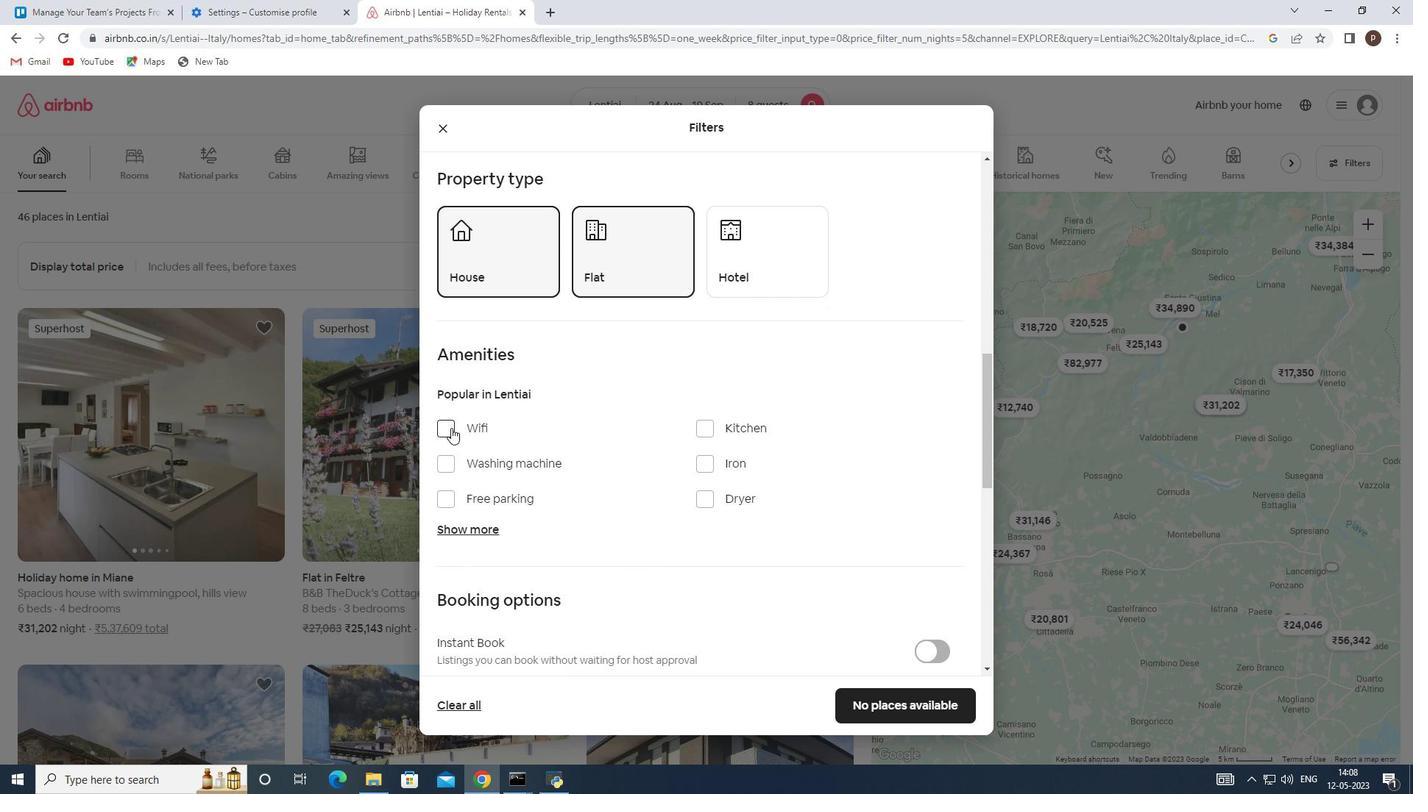 
Action: Mouse moved to (451, 499)
Screenshot: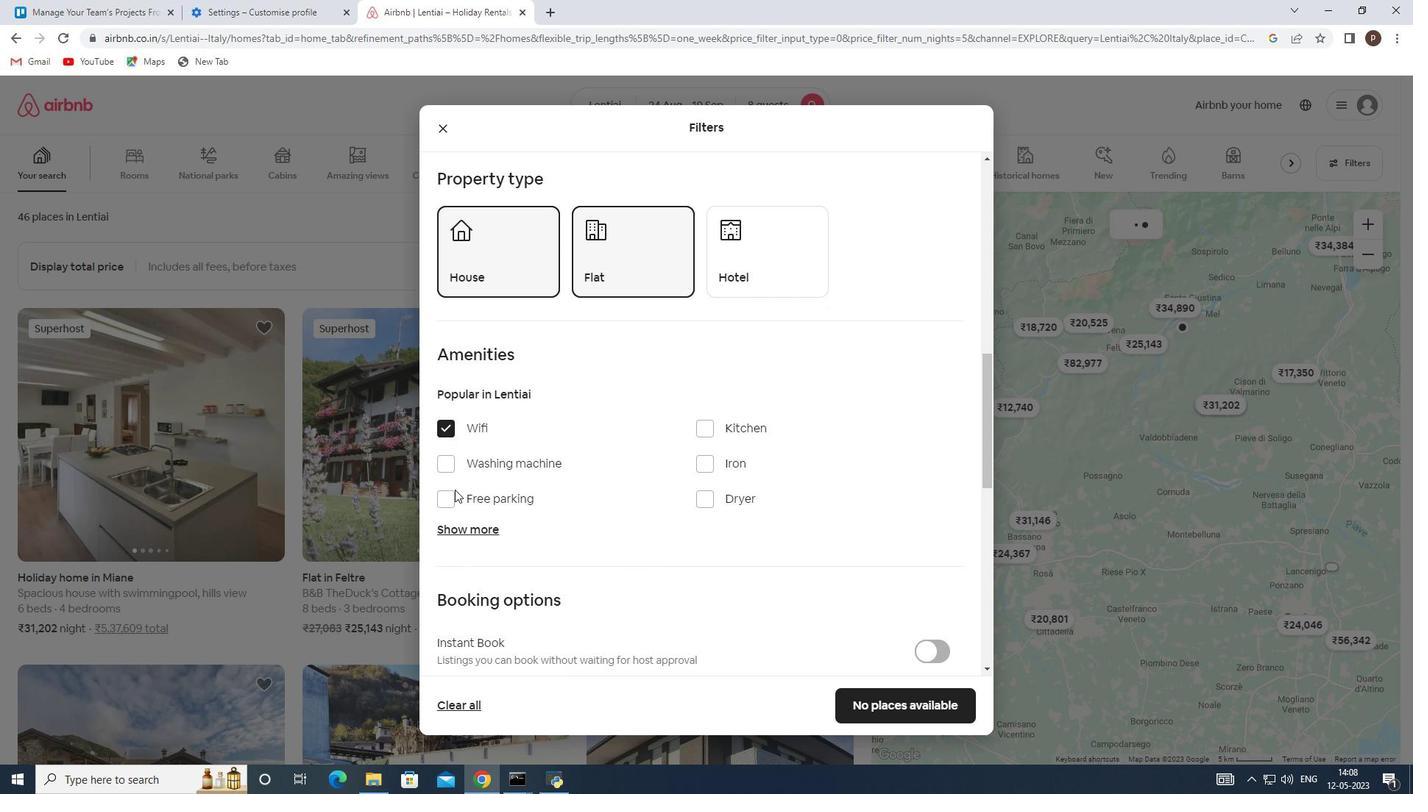 
Action: Mouse pressed left at (451, 499)
Screenshot: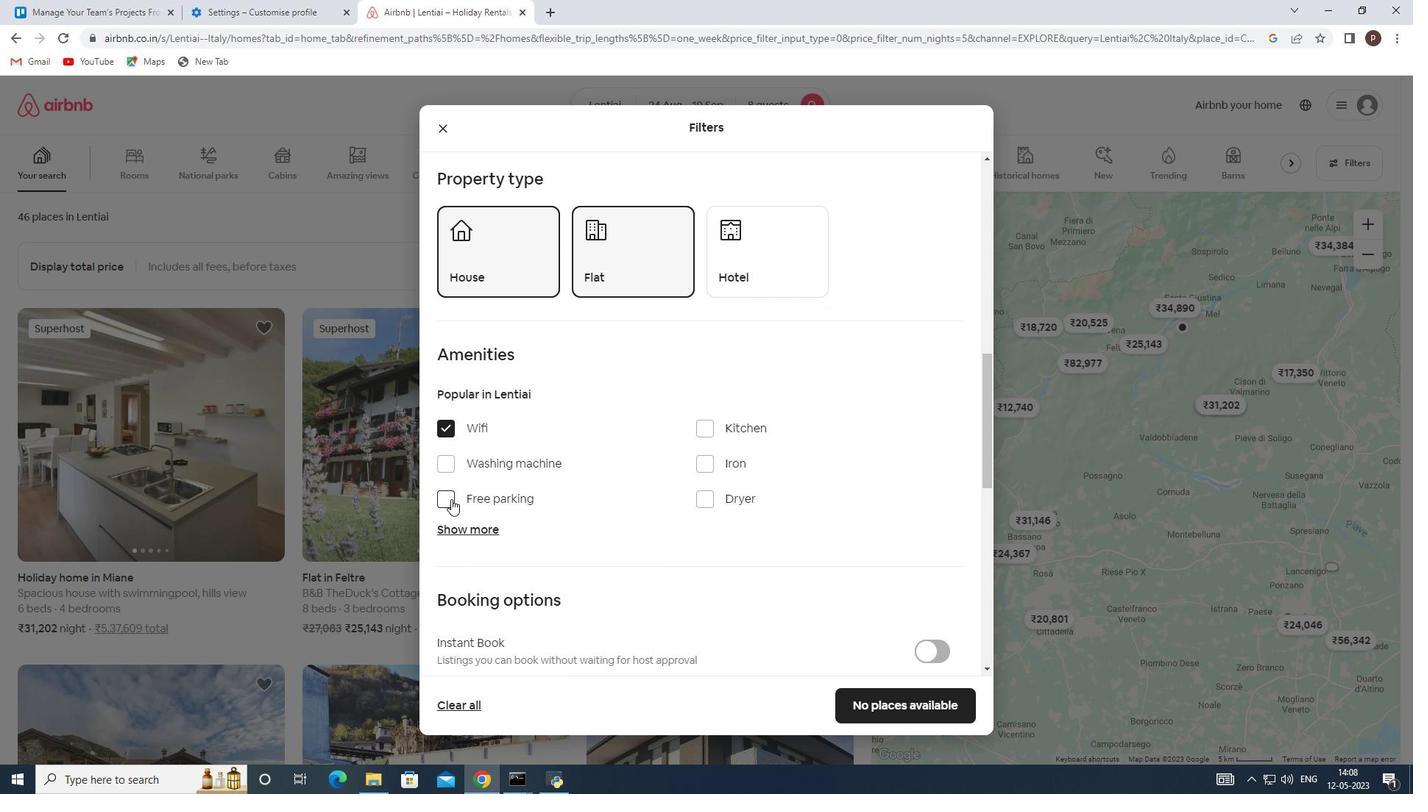 
Action: Mouse moved to (456, 524)
Screenshot: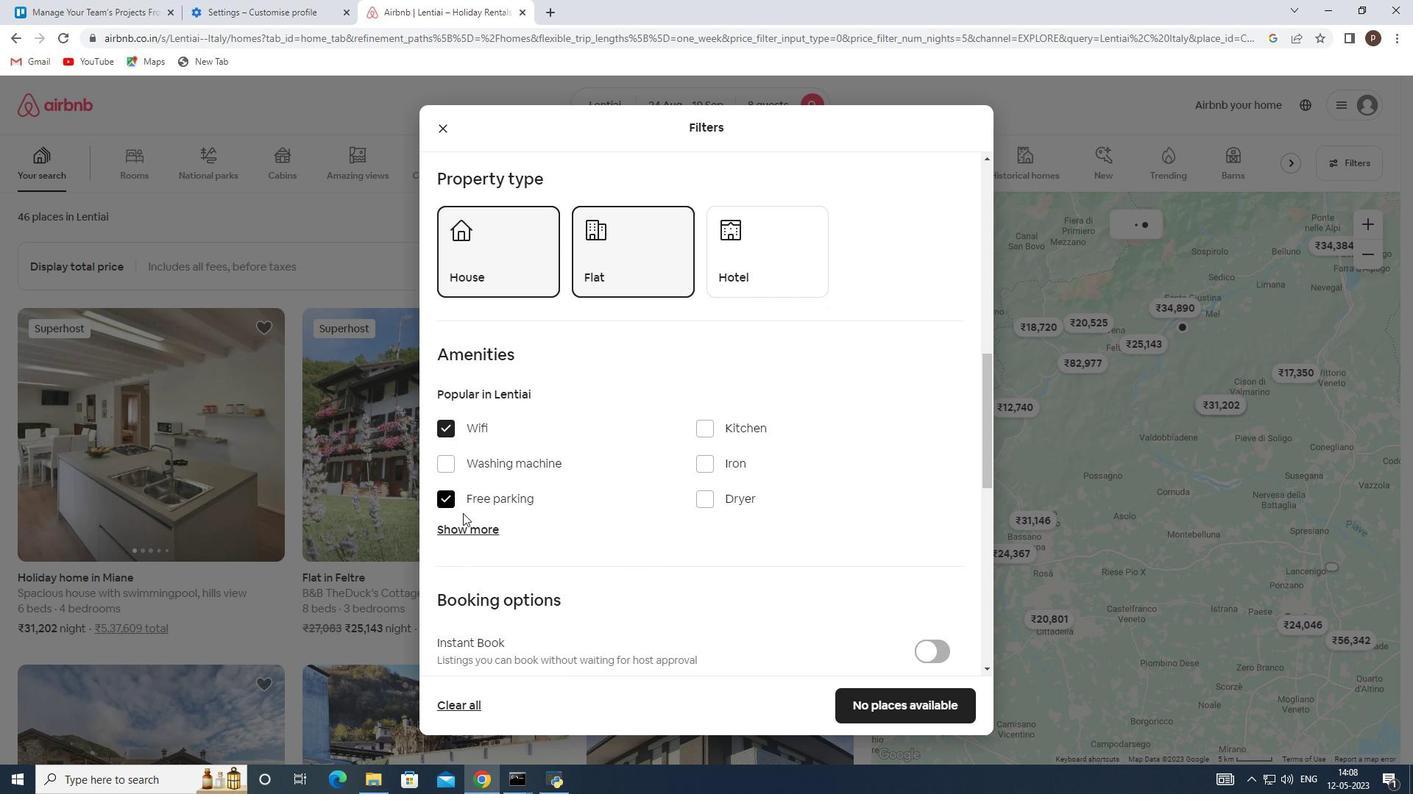 
Action: Mouse pressed left at (456, 524)
Screenshot: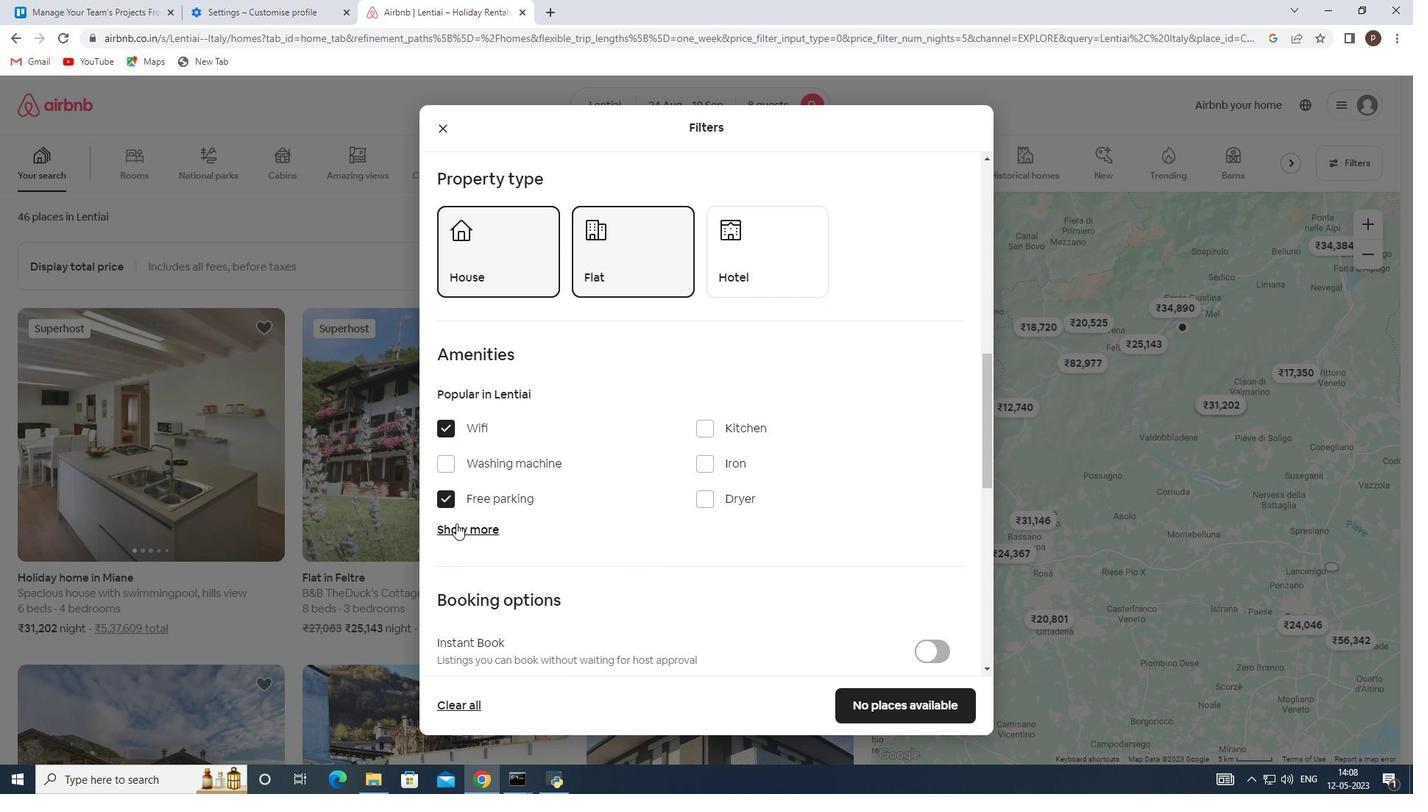 
Action: Mouse moved to (490, 530)
Screenshot: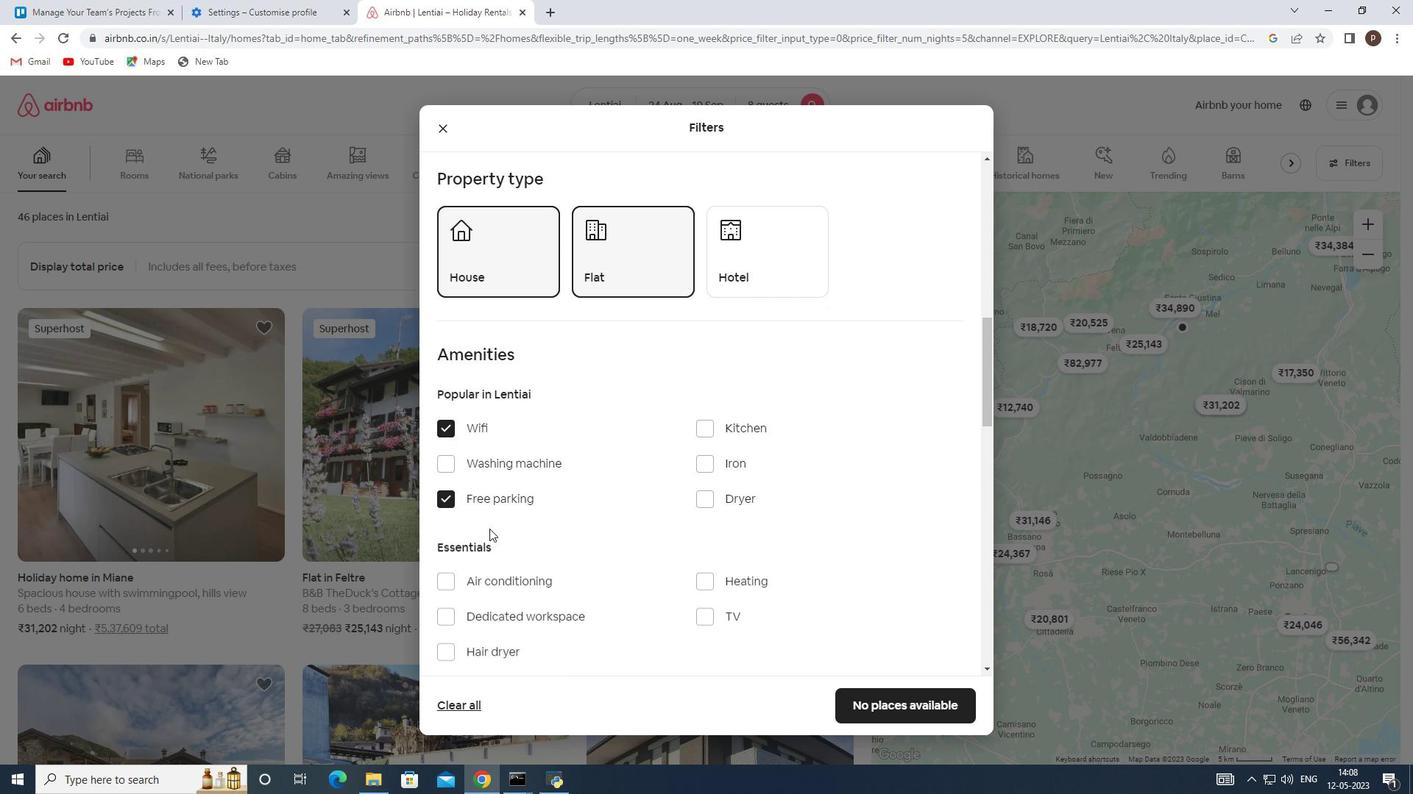 
Action: Mouse scrolled (490, 529) with delta (0, 0)
Screenshot: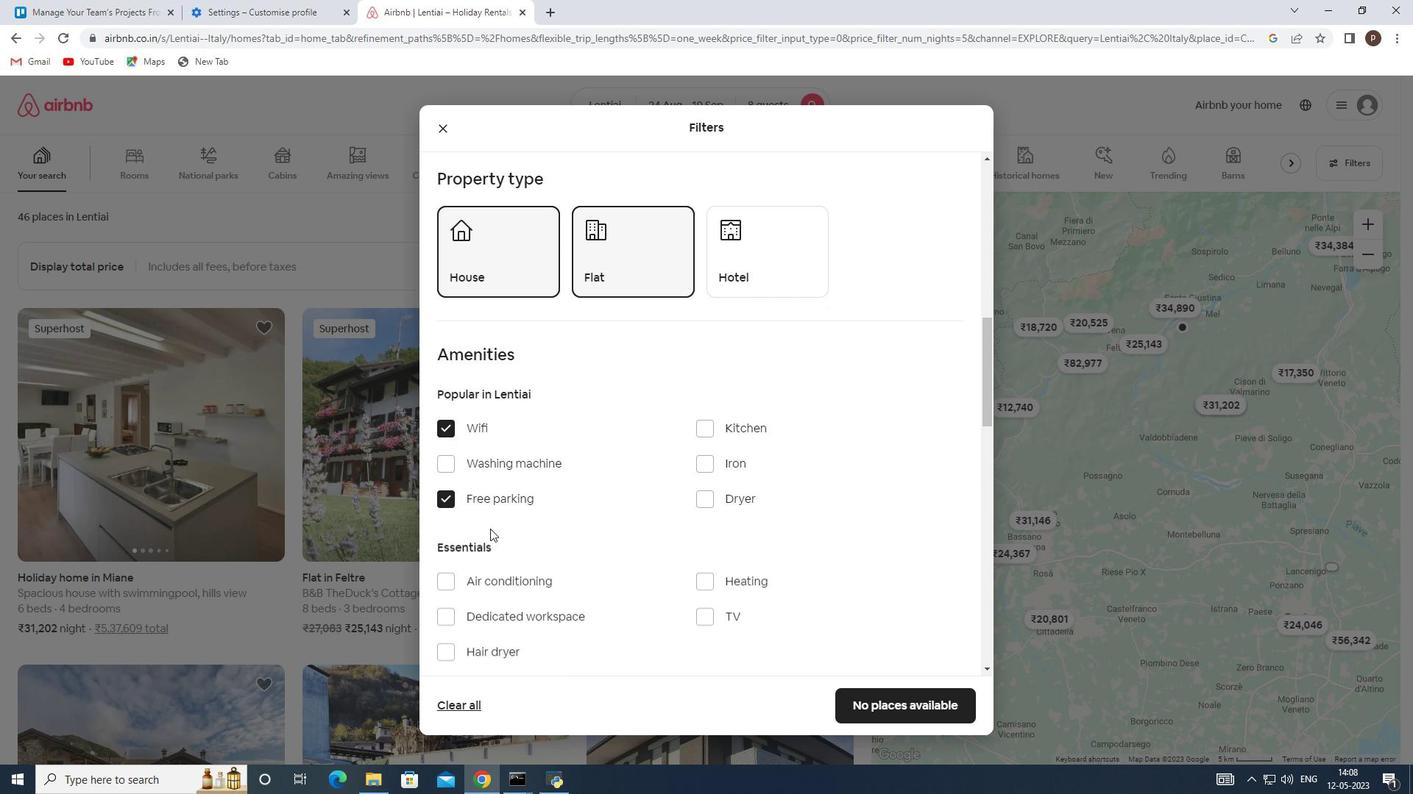 
Action: Mouse moved to (702, 552)
Screenshot: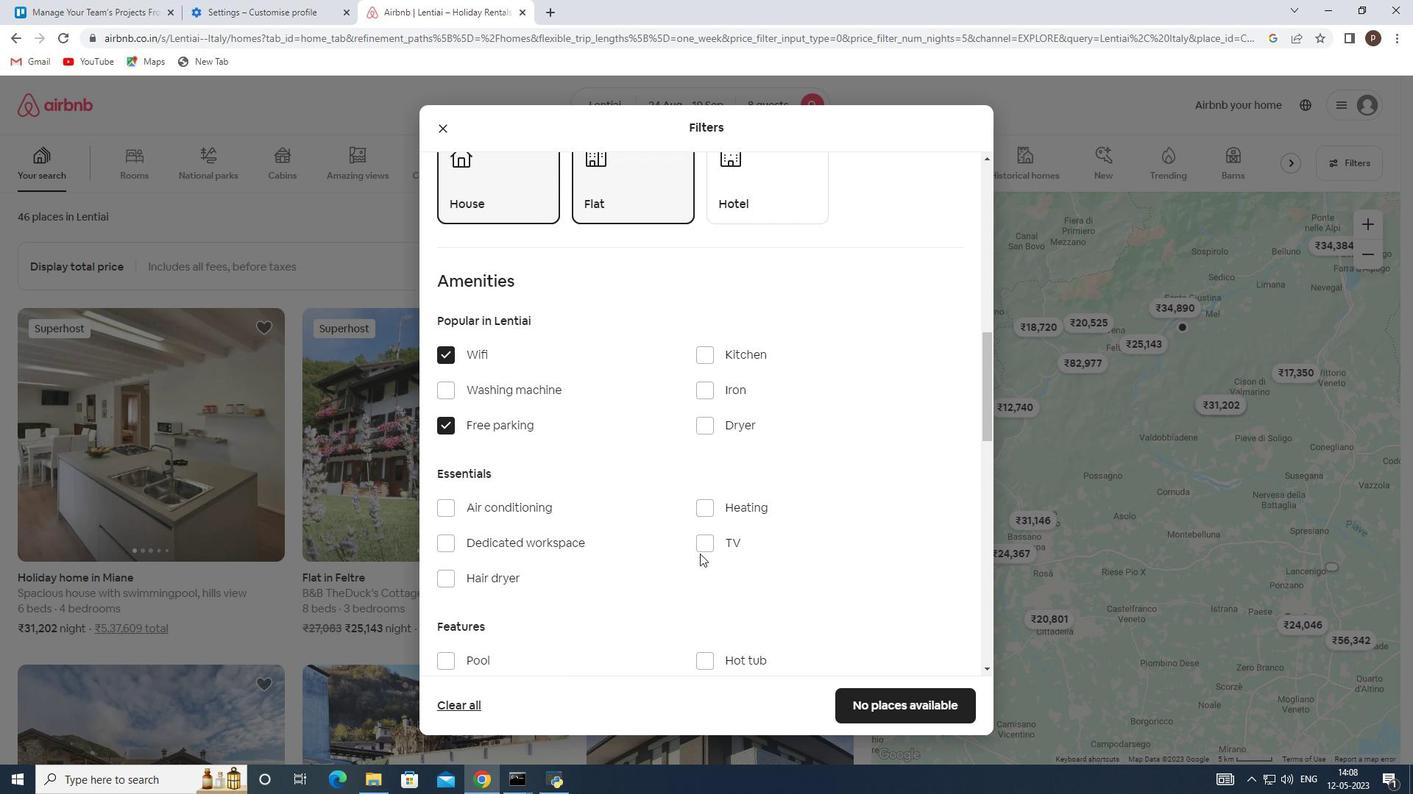 
Action: Mouse pressed left at (702, 552)
Screenshot: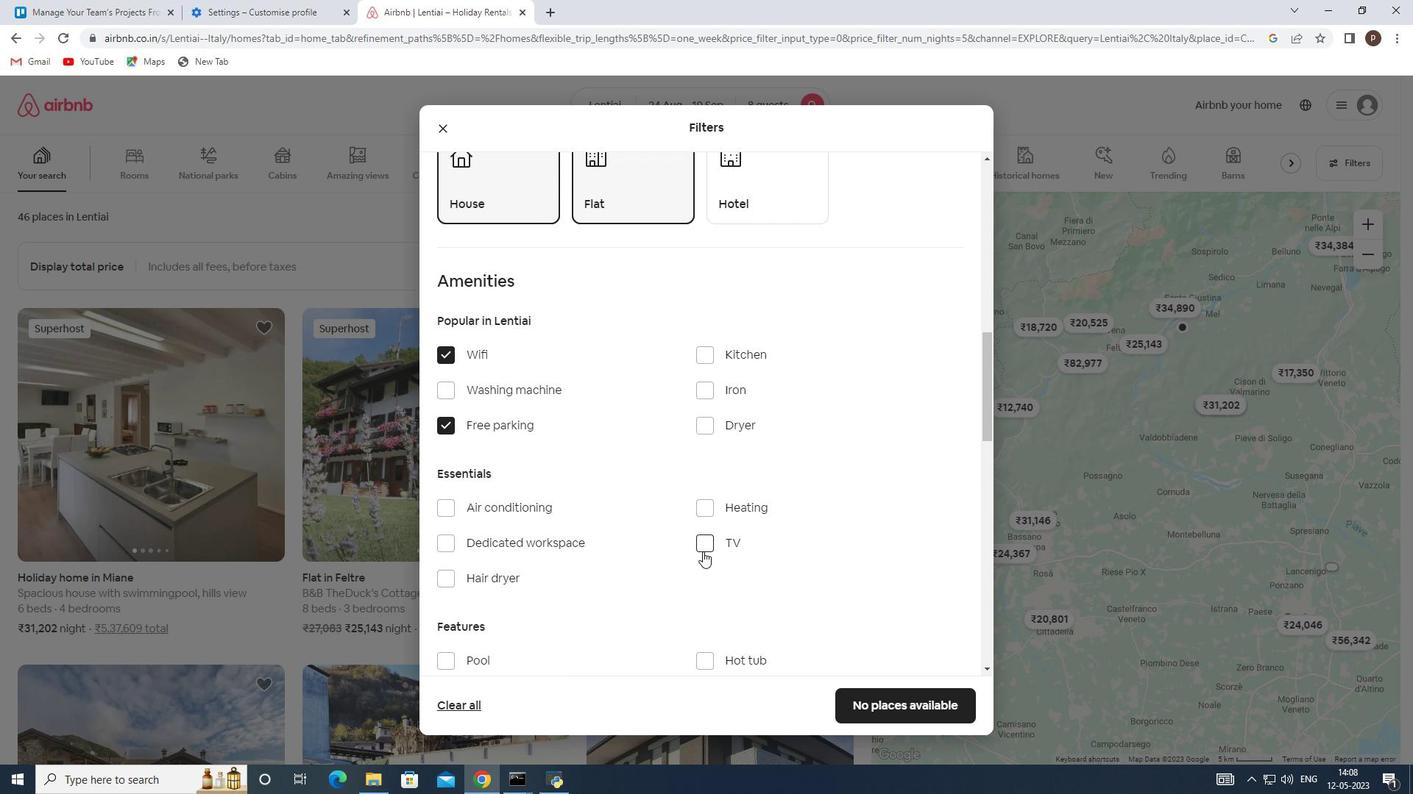 
Action: Mouse moved to (631, 560)
Screenshot: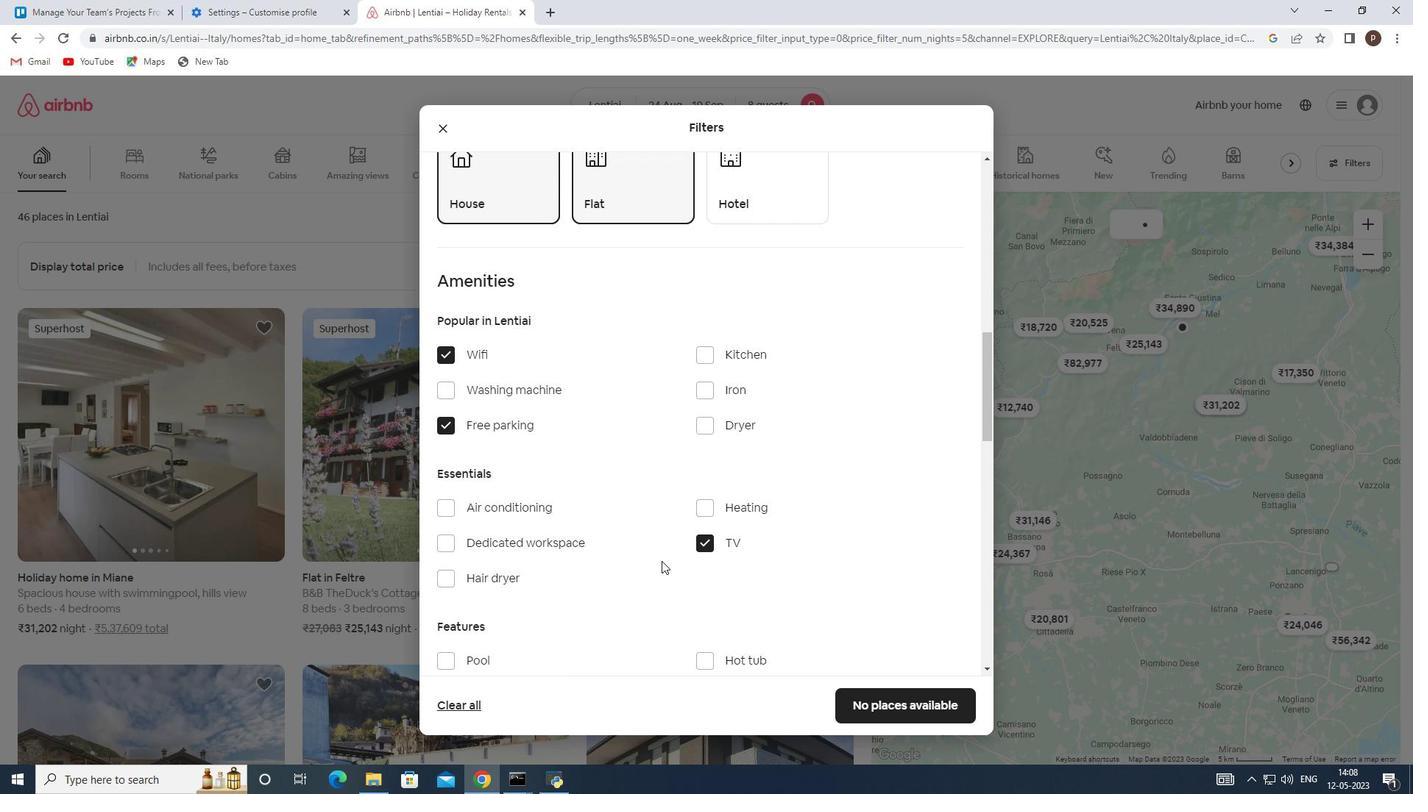 
Action: Mouse scrolled (631, 560) with delta (0, 0)
Screenshot: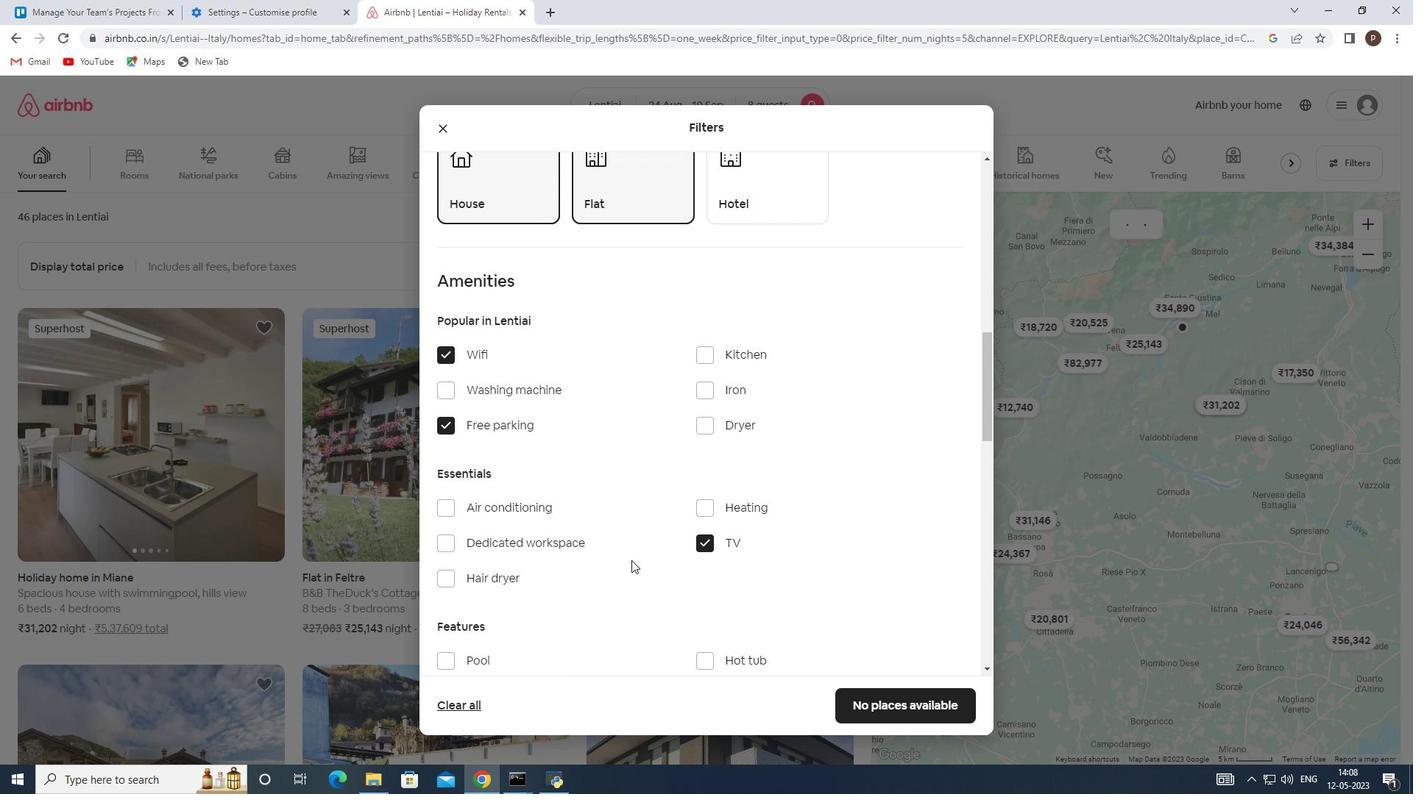 
Action: Mouse scrolled (631, 560) with delta (0, 0)
Screenshot: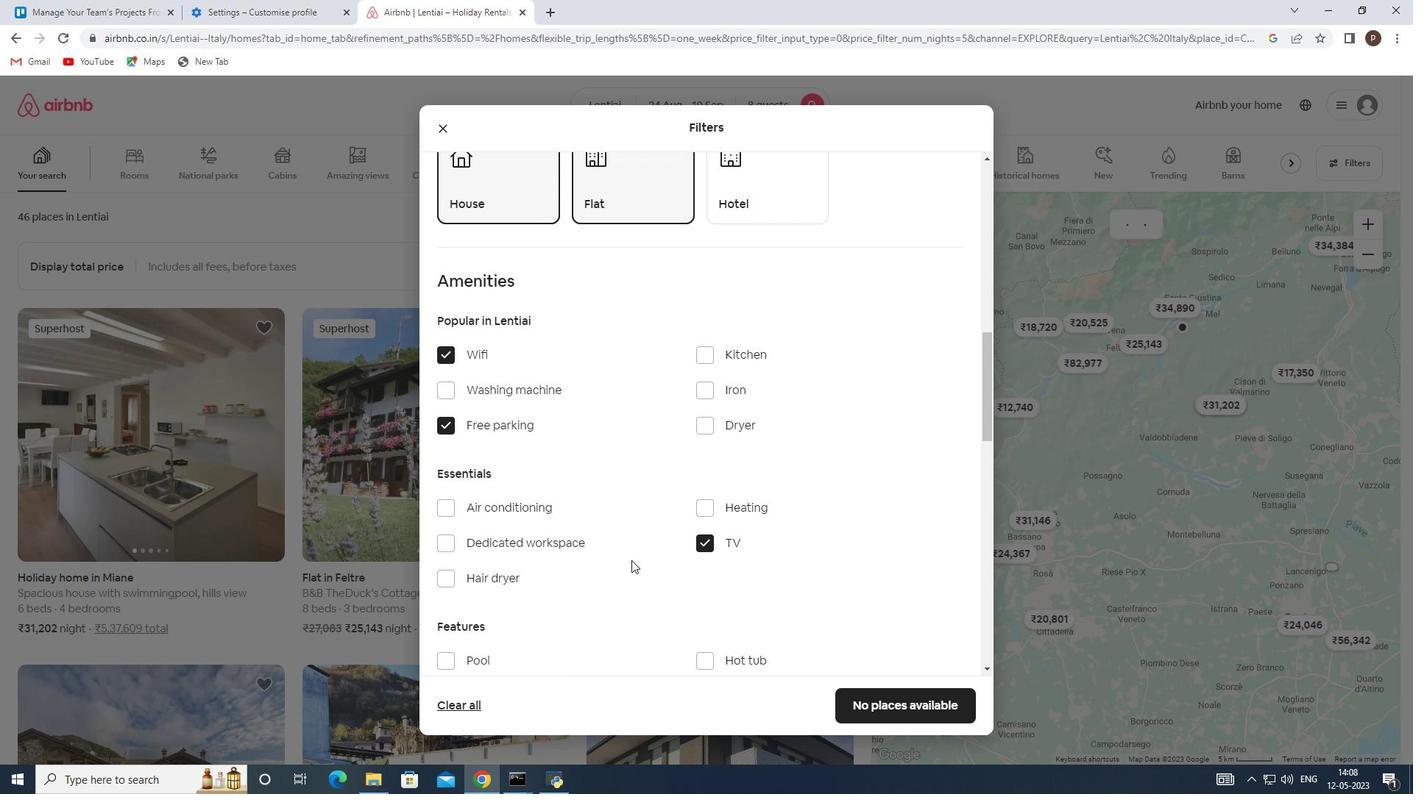 
Action: Mouse moved to (605, 518)
Screenshot: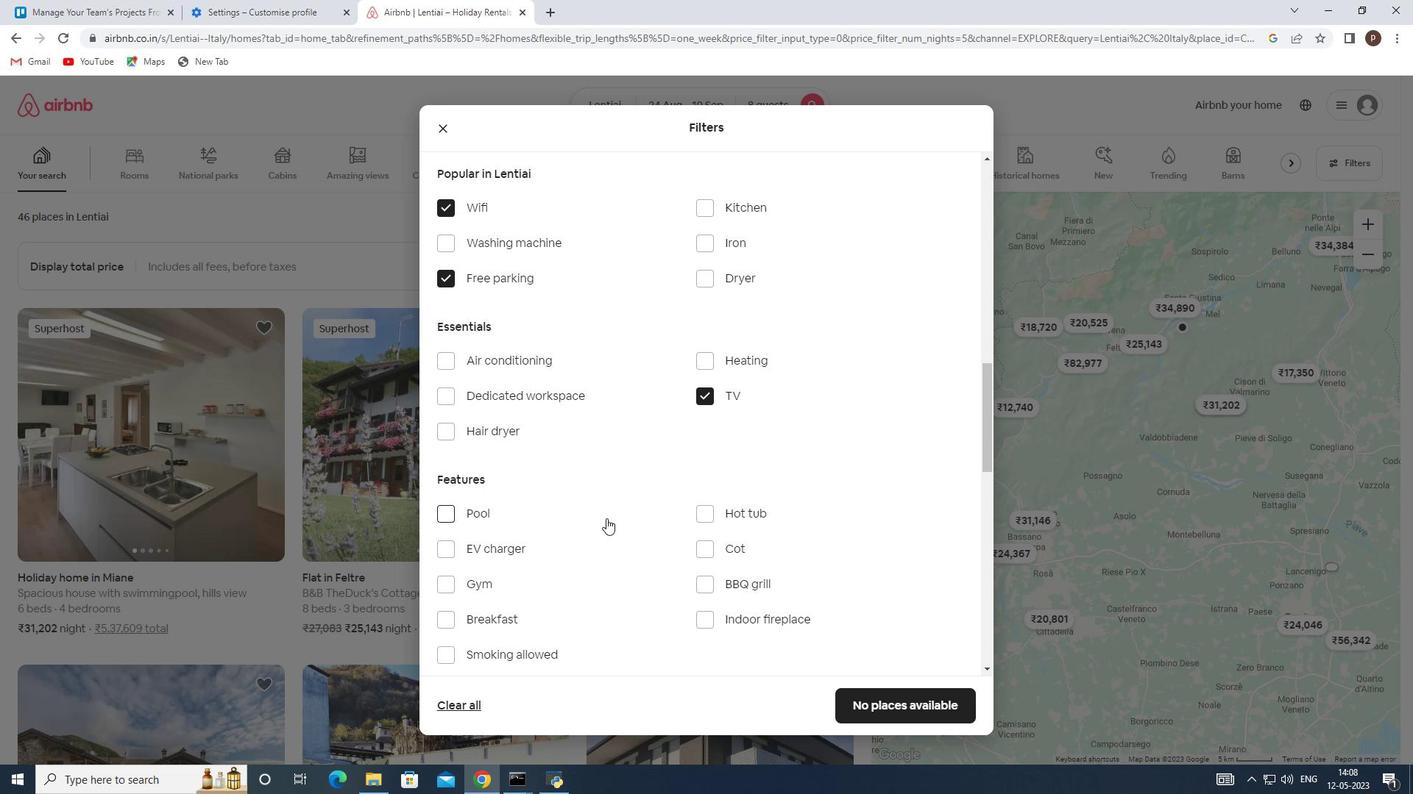 
Action: Mouse scrolled (605, 517) with delta (0, 0)
Screenshot: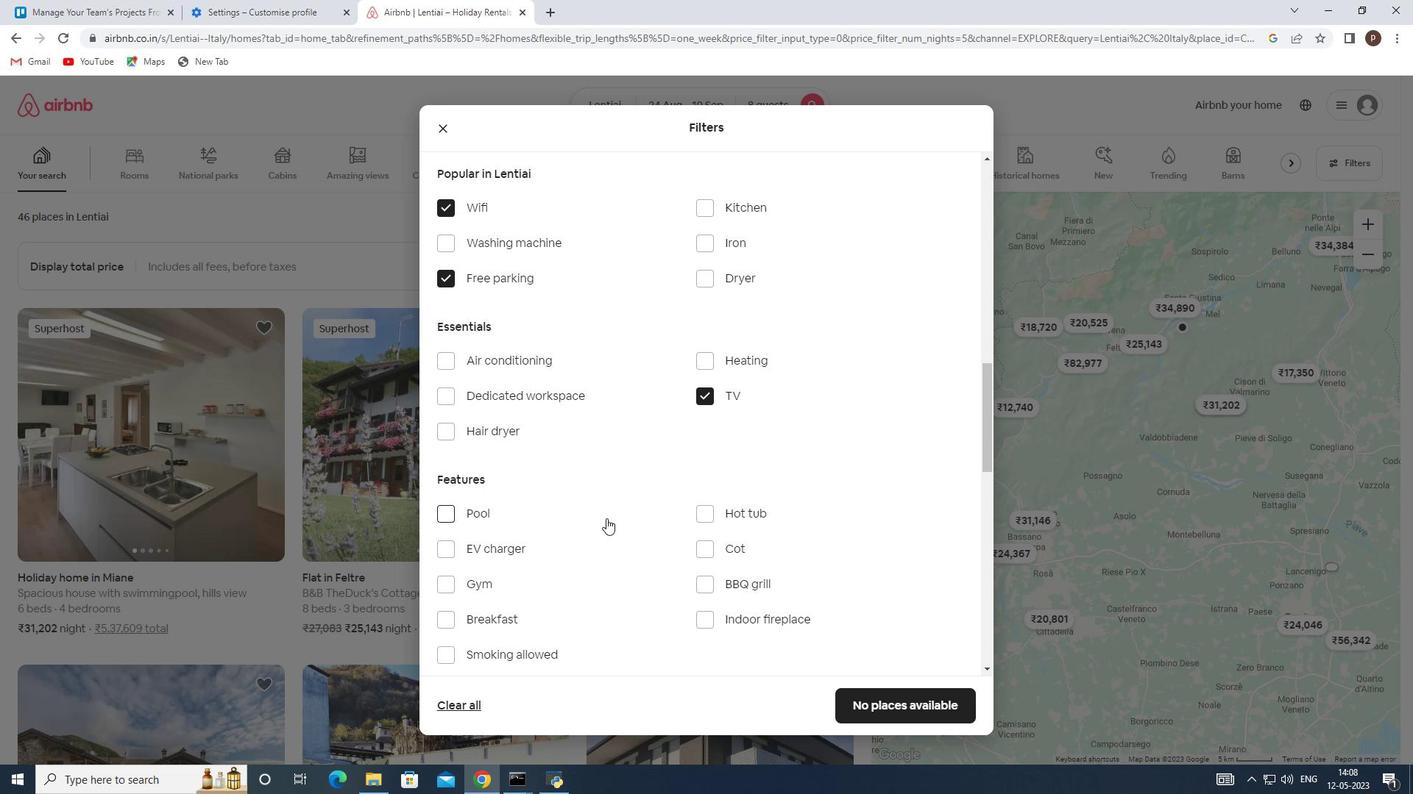 
Action: Mouse moved to (603, 516)
Screenshot: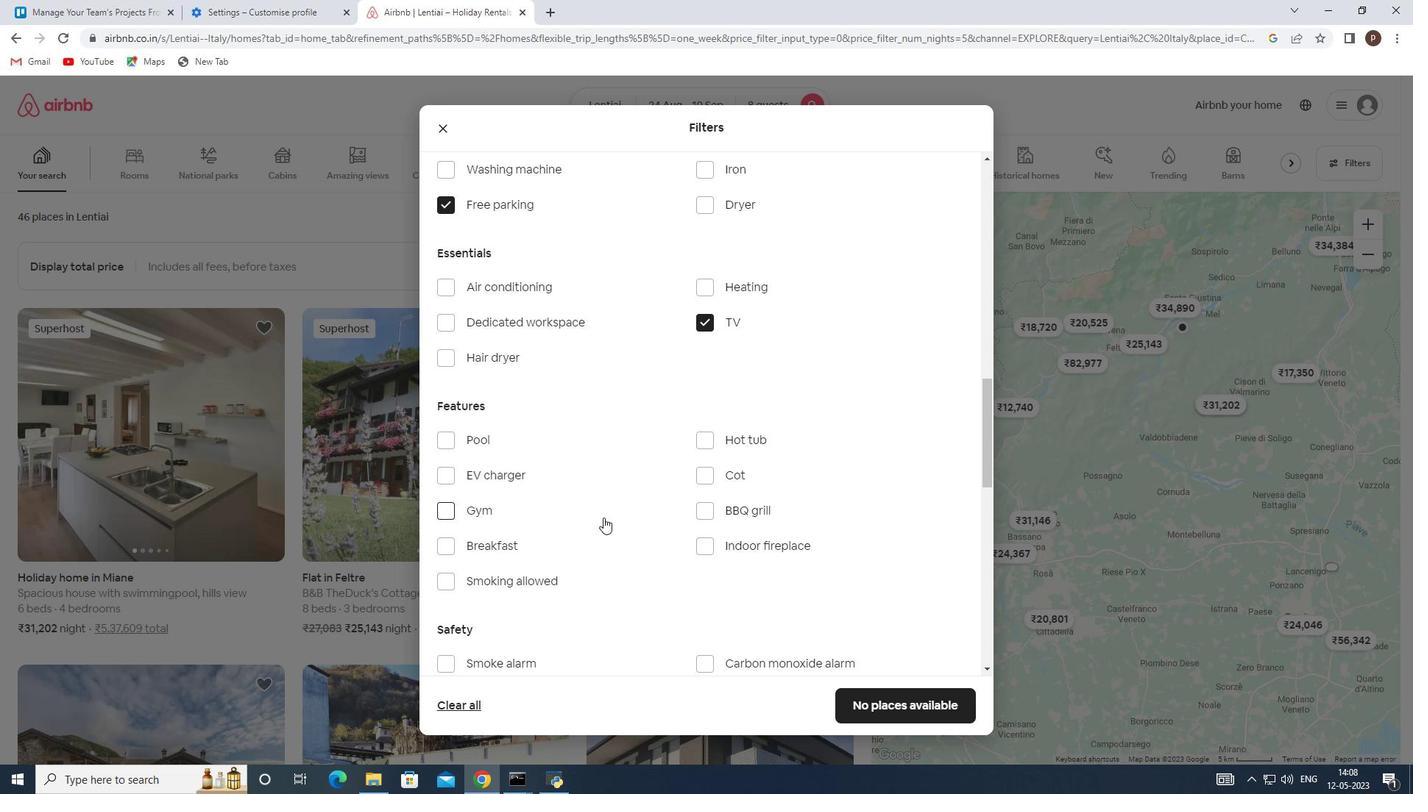 
Action: Mouse scrolled (603, 515) with delta (0, 0)
Screenshot: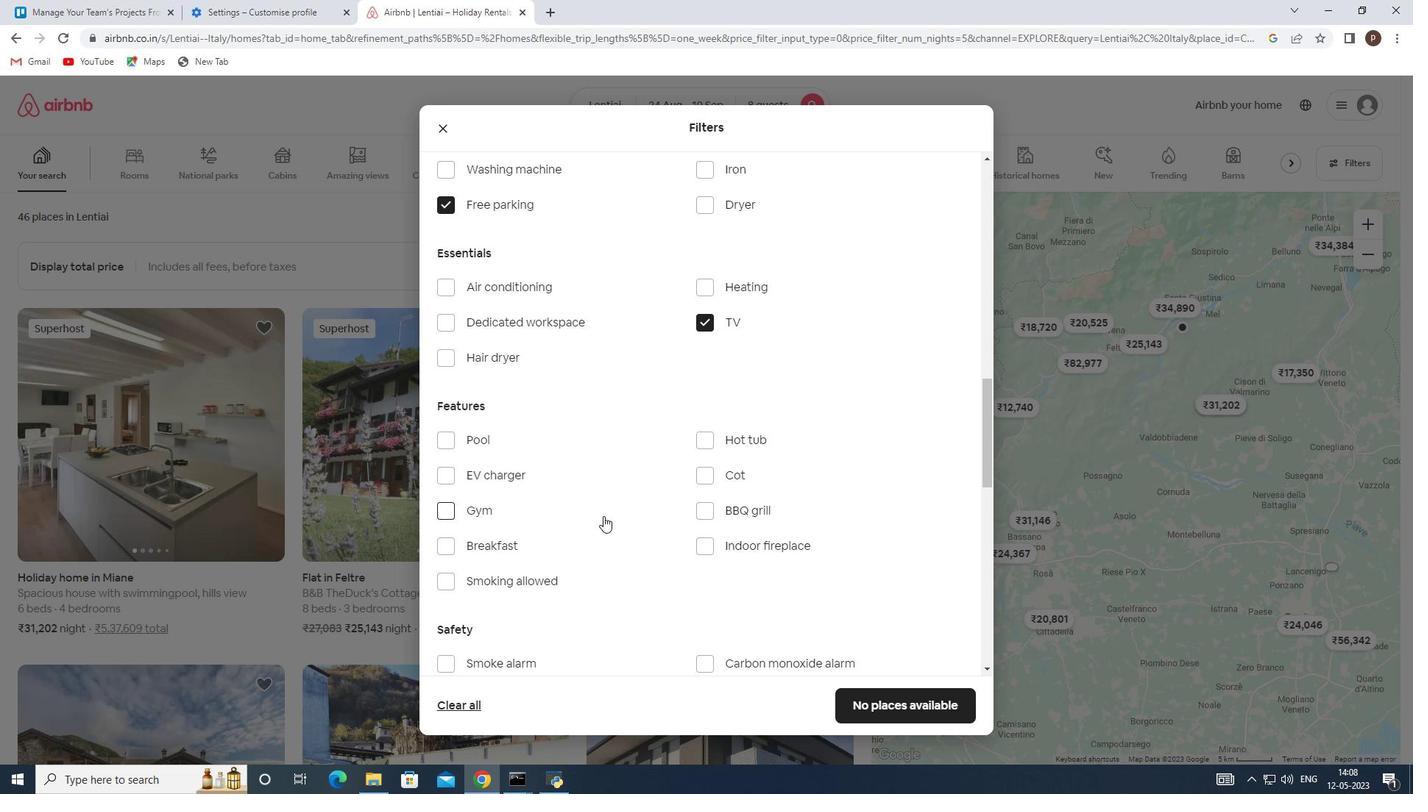 
Action: Mouse moved to (443, 436)
Screenshot: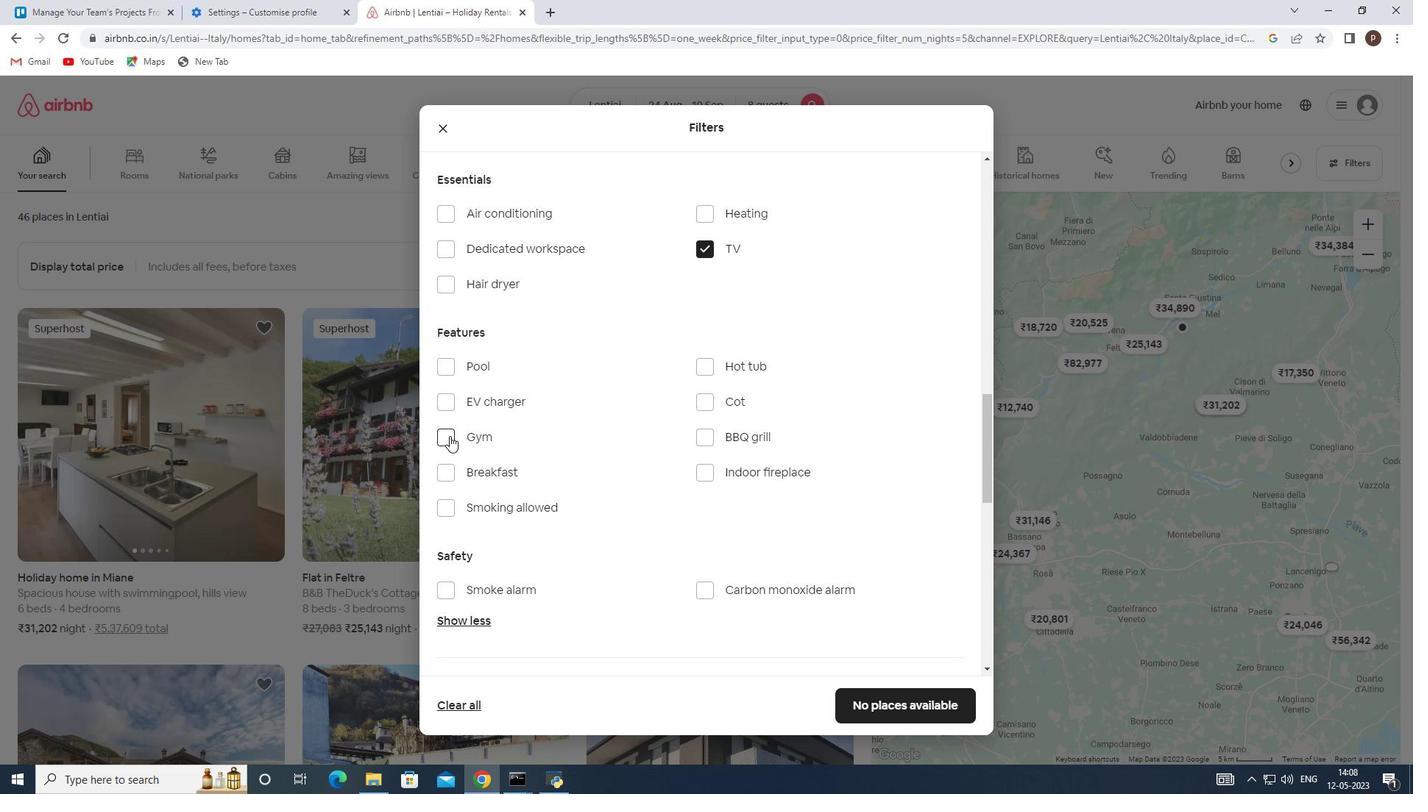
Action: Mouse pressed left at (443, 436)
Screenshot: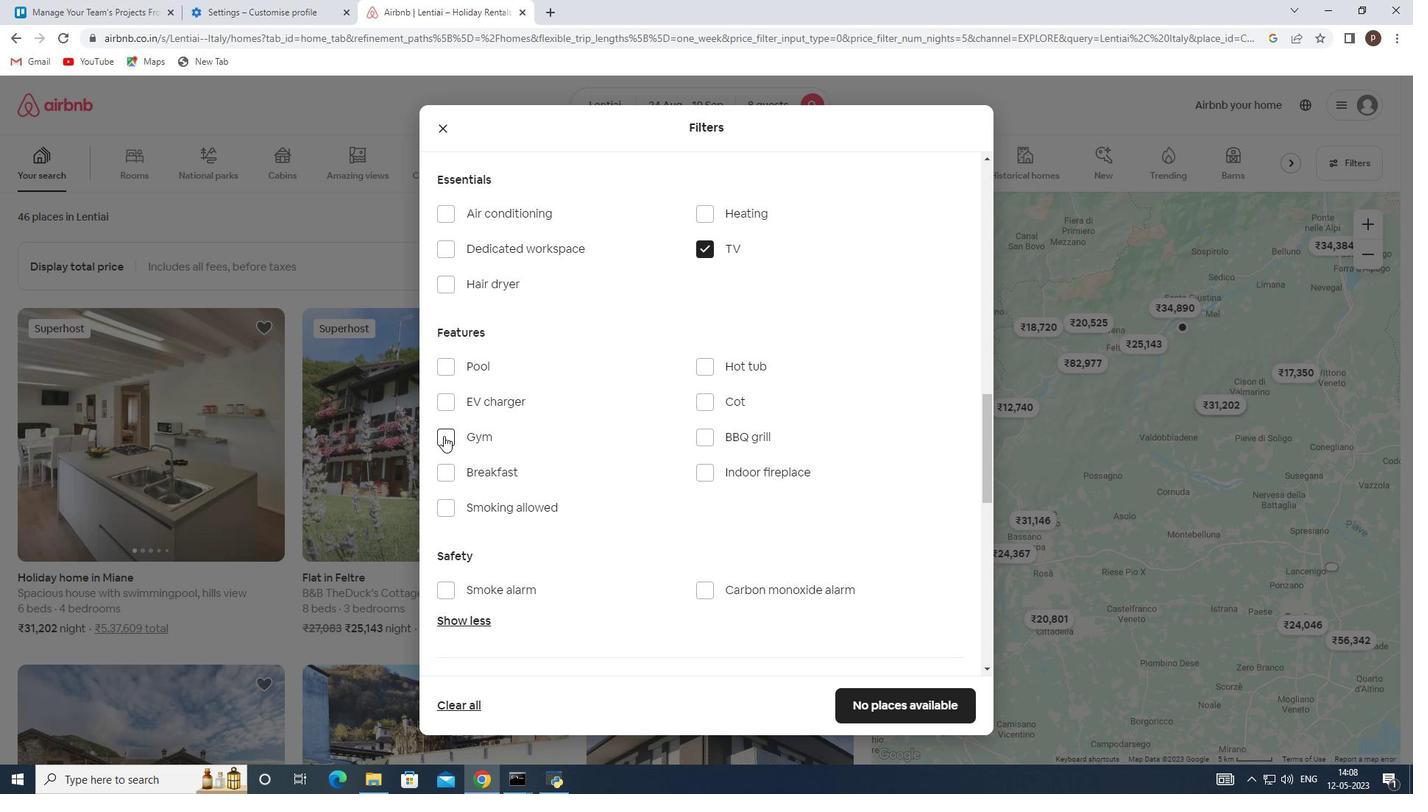 
Action: Mouse moved to (437, 472)
Screenshot: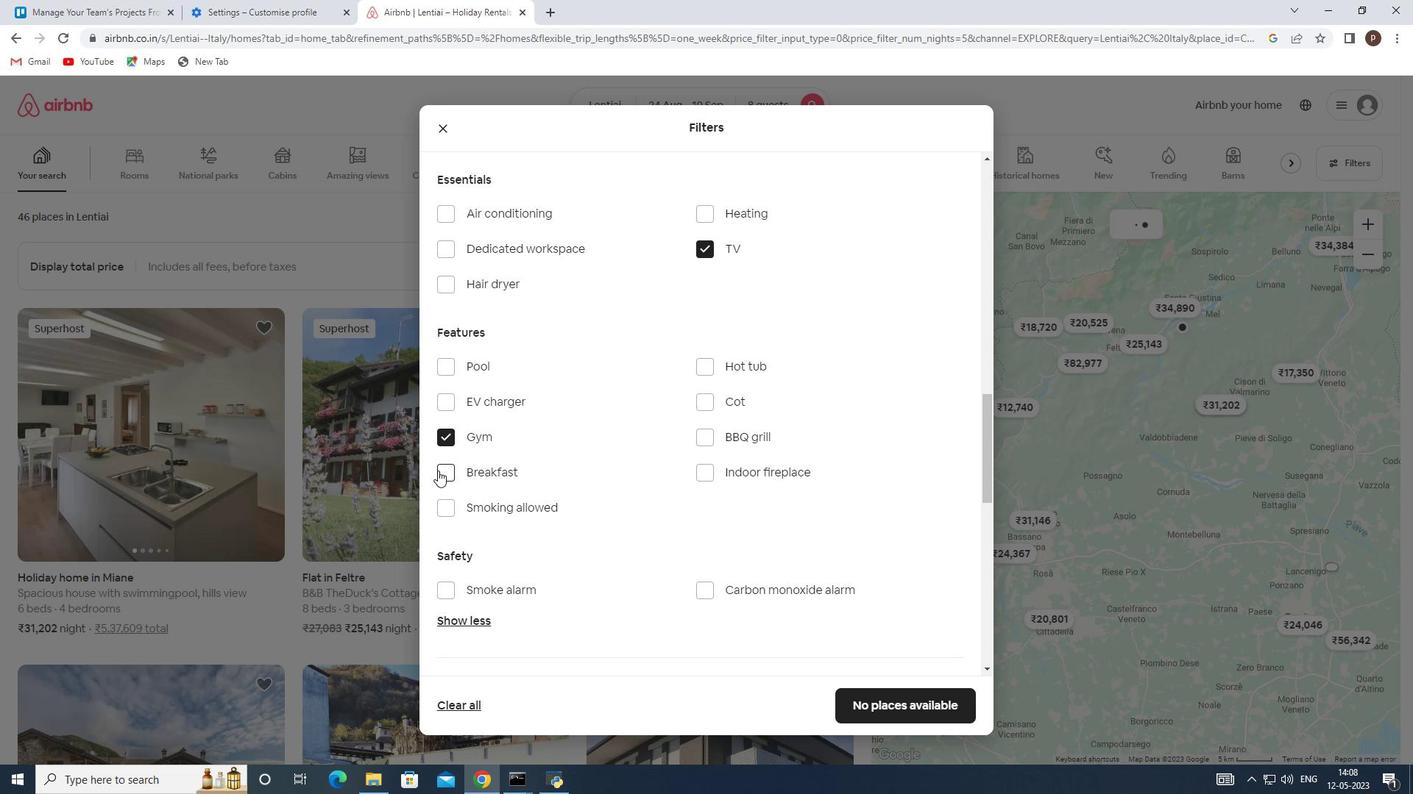 
Action: Mouse pressed left at (437, 472)
Screenshot: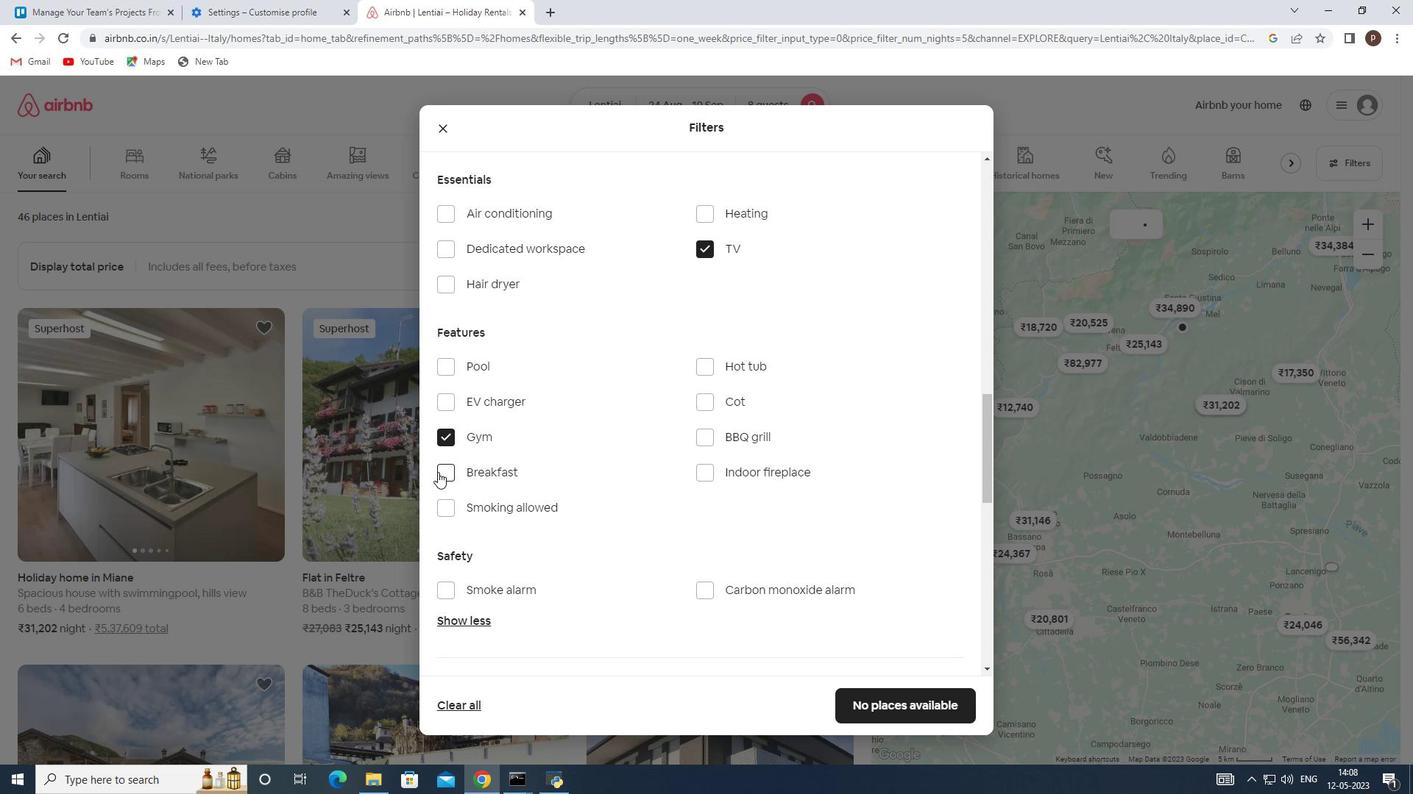 
Action: Mouse moved to (584, 502)
Screenshot: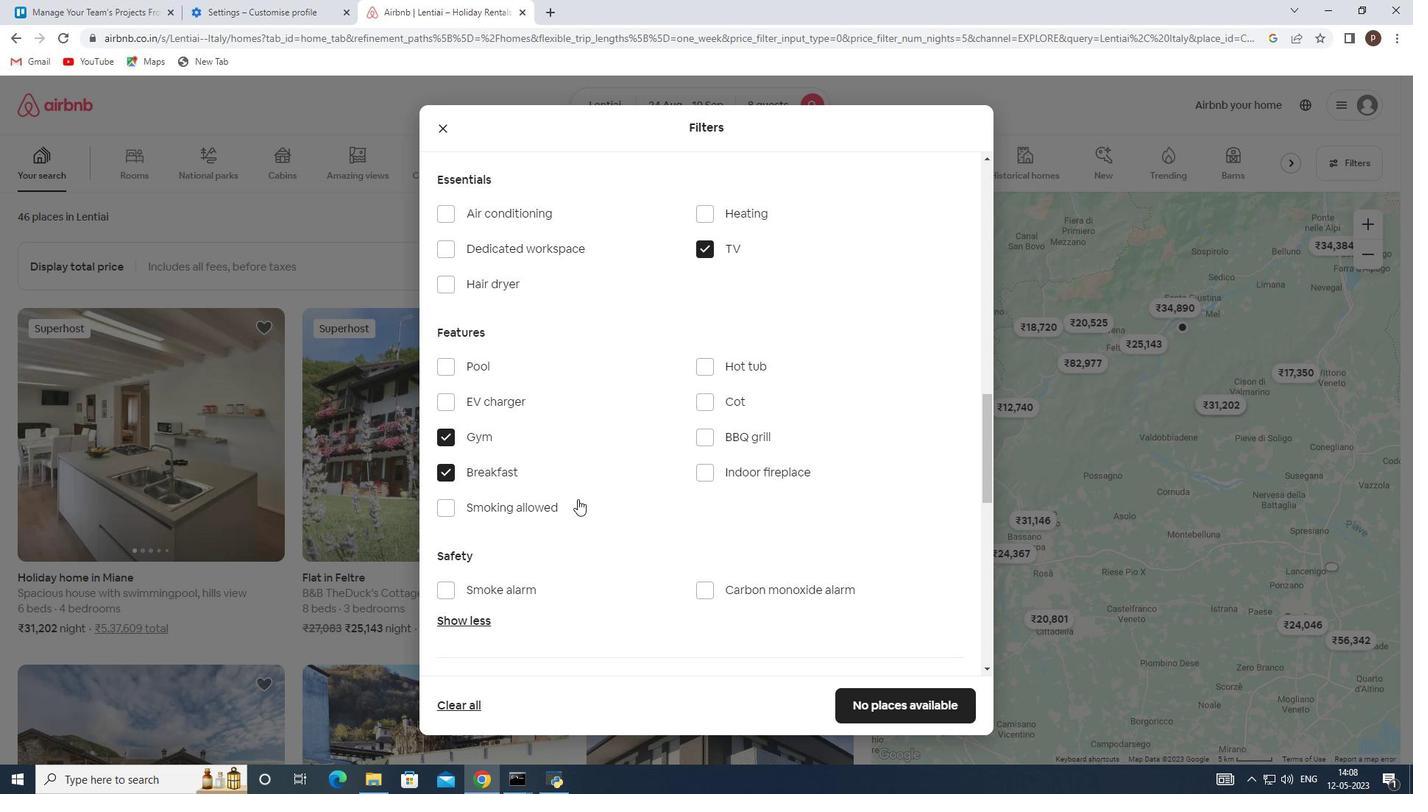 
Action: Mouse scrolled (584, 501) with delta (0, 0)
Screenshot: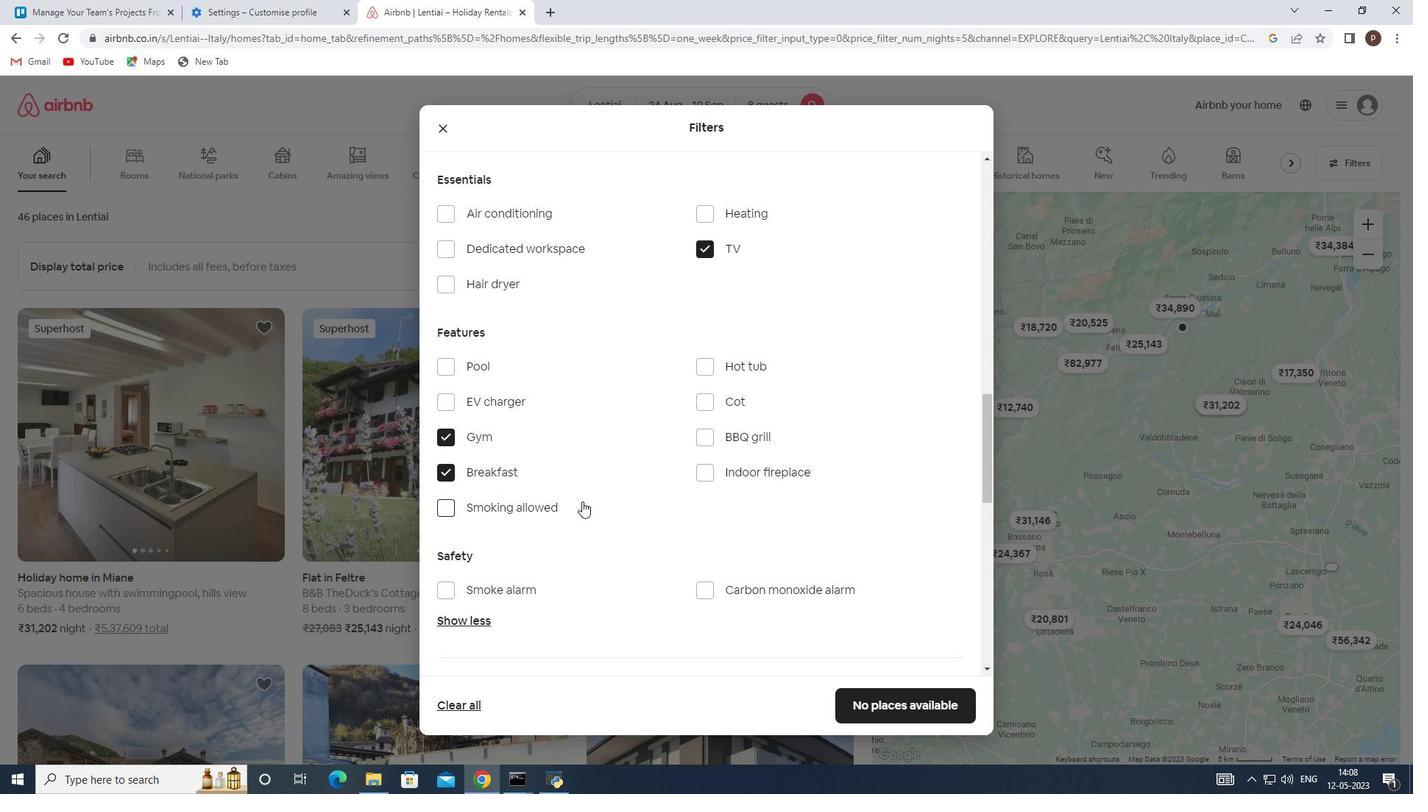 
Action: Mouse scrolled (584, 501) with delta (0, 0)
Screenshot: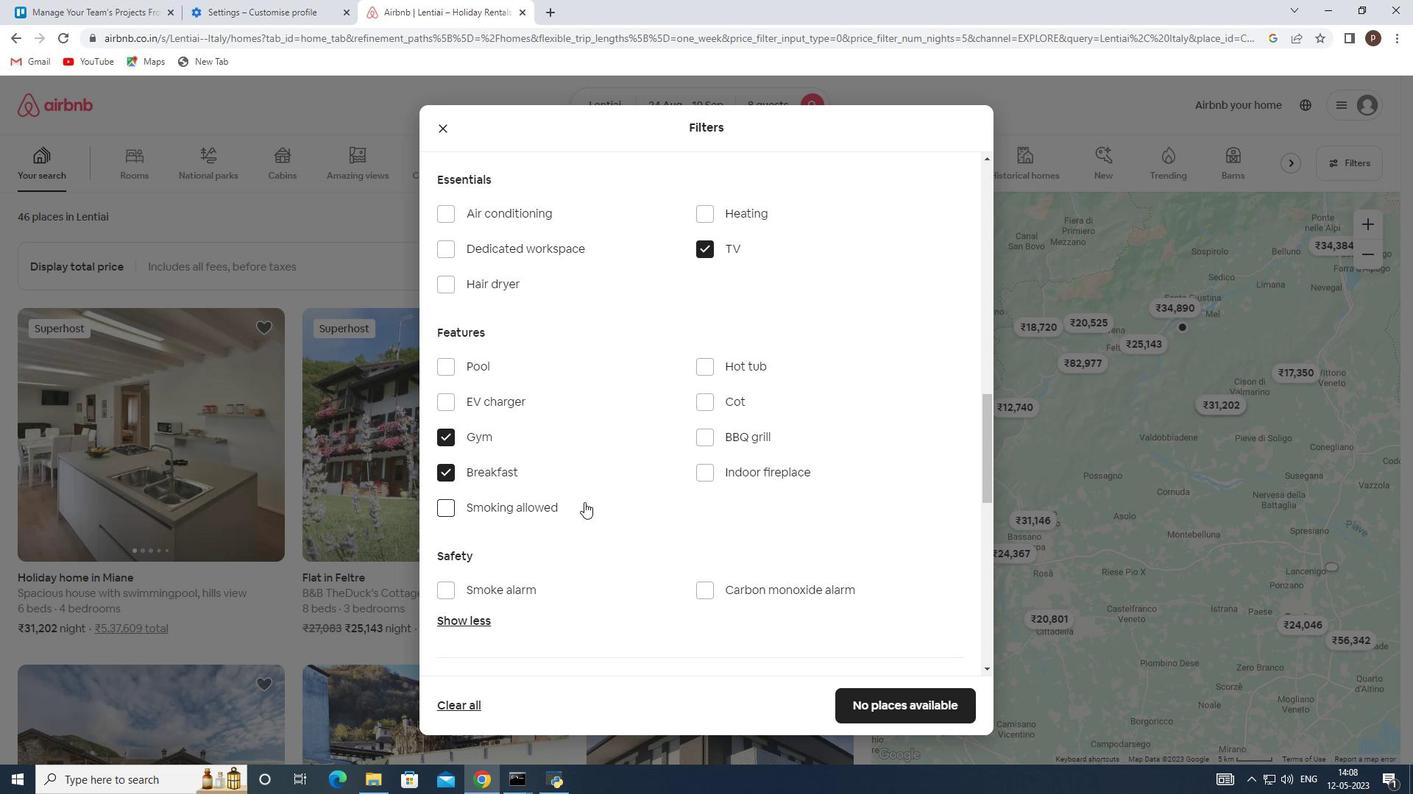 
Action: Mouse moved to (644, 501)
Screenshot: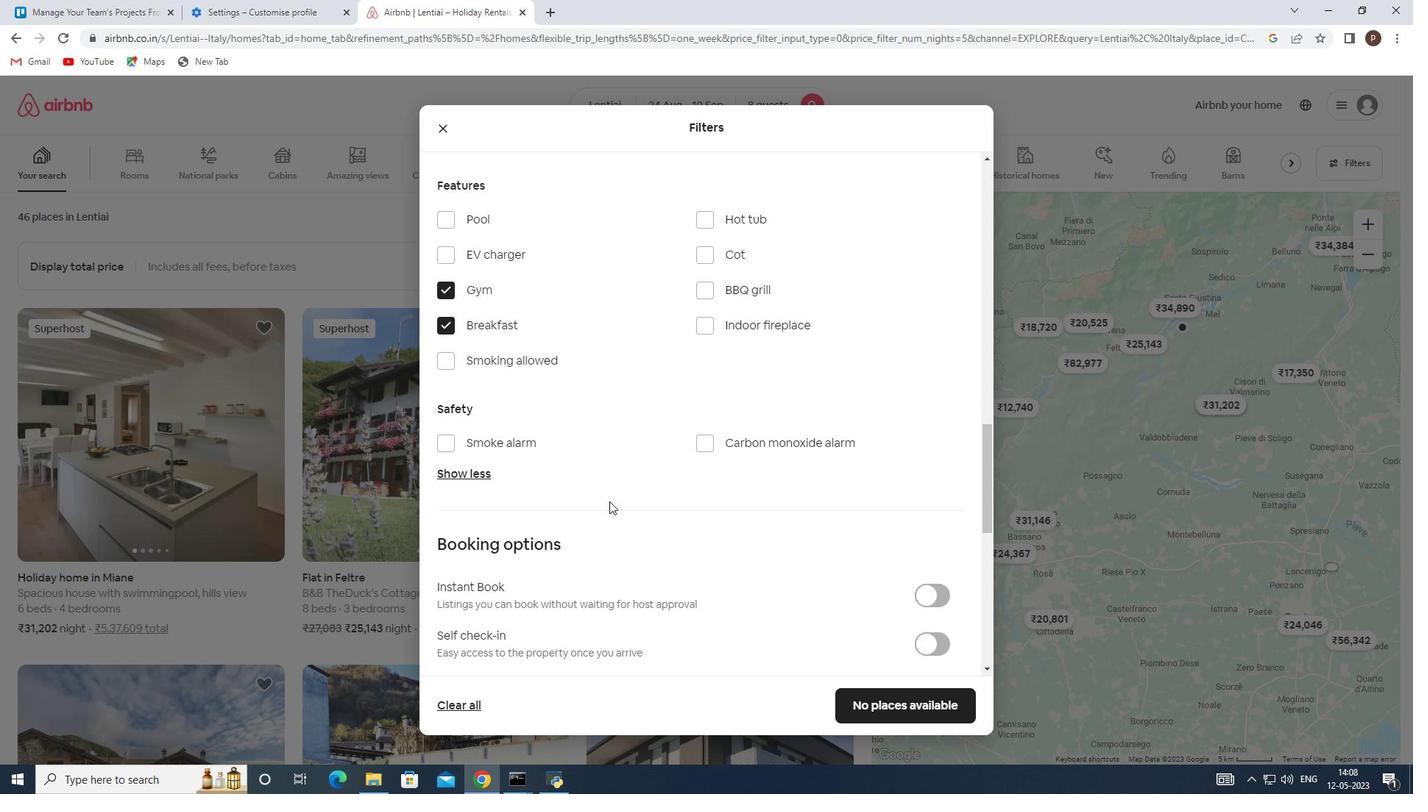 
Action: Mouse scrolled (644, 501) with delta (0, 0)
Screenshot: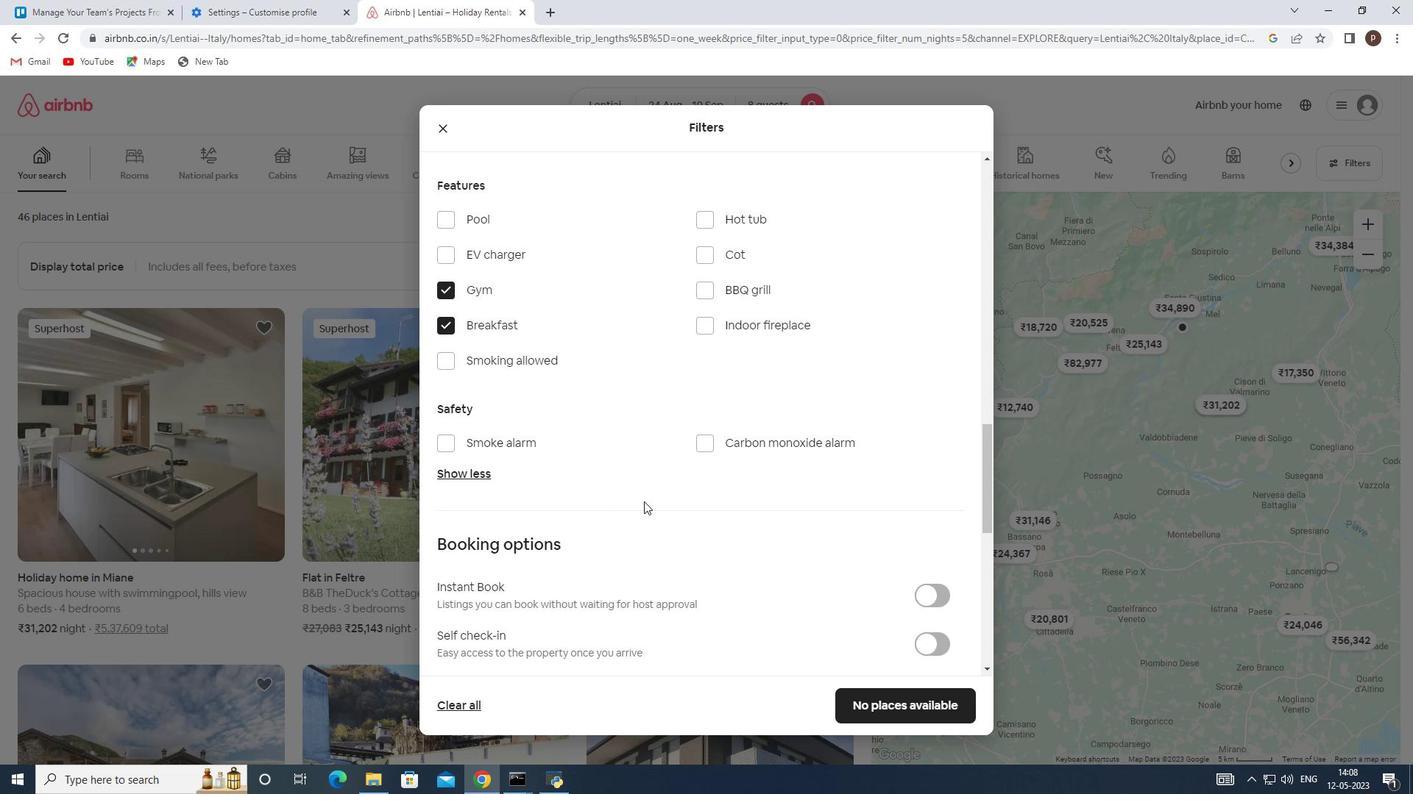 
Action: Mouse scrolled (644, 501) with delta (0, 0)
Screenshot: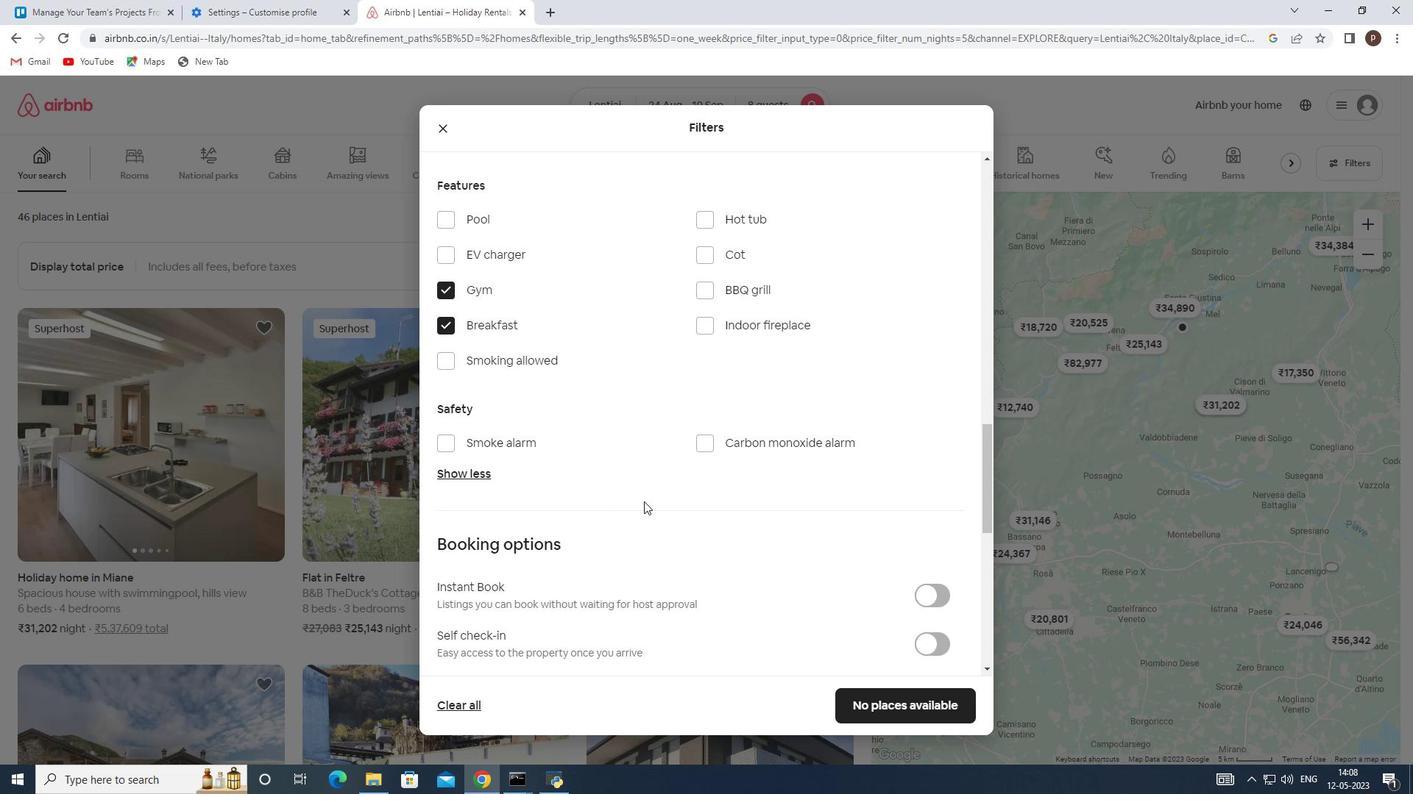 
Action: Mouse moved to (941, 501)
Screenshot: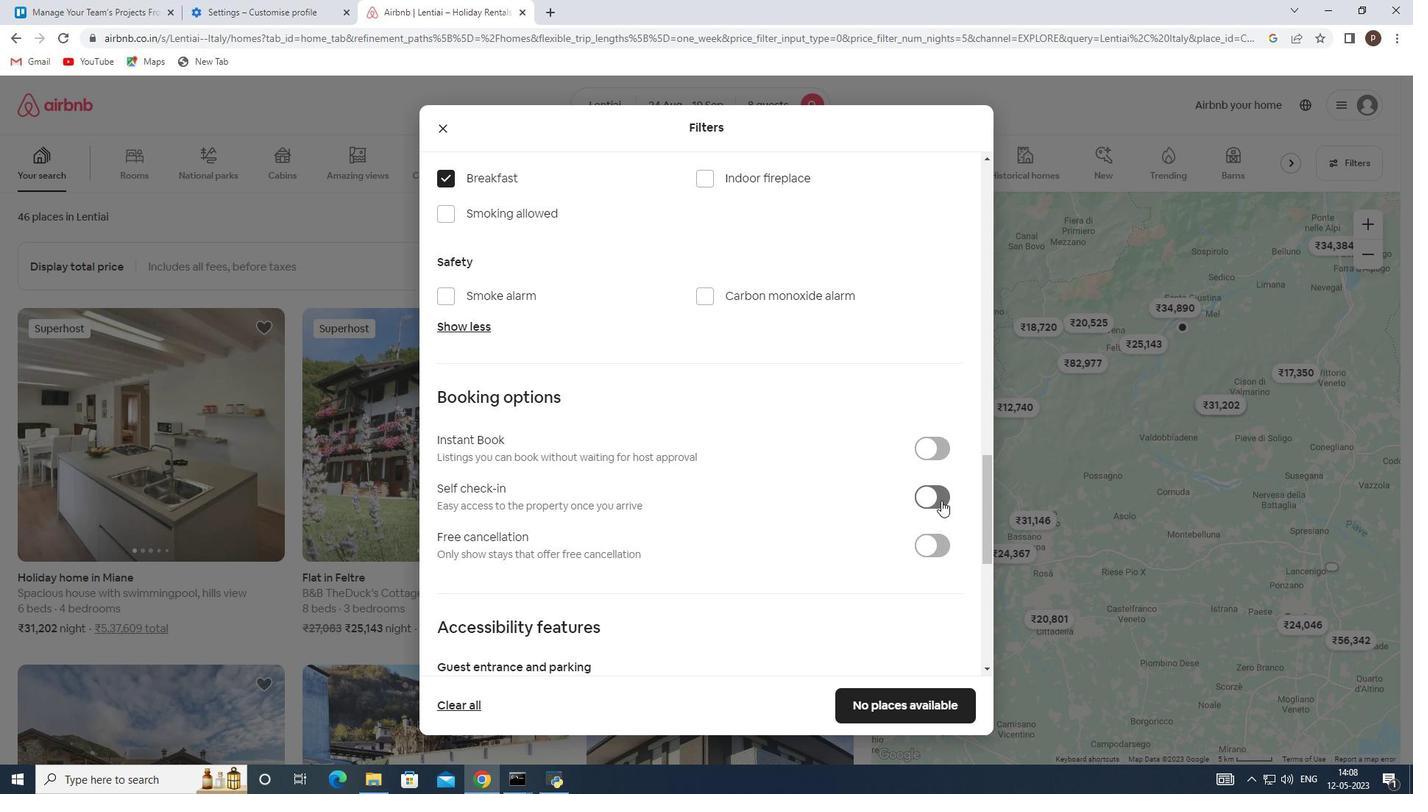 
Action: Mouse pressed left at (941, 501)
Screenshot: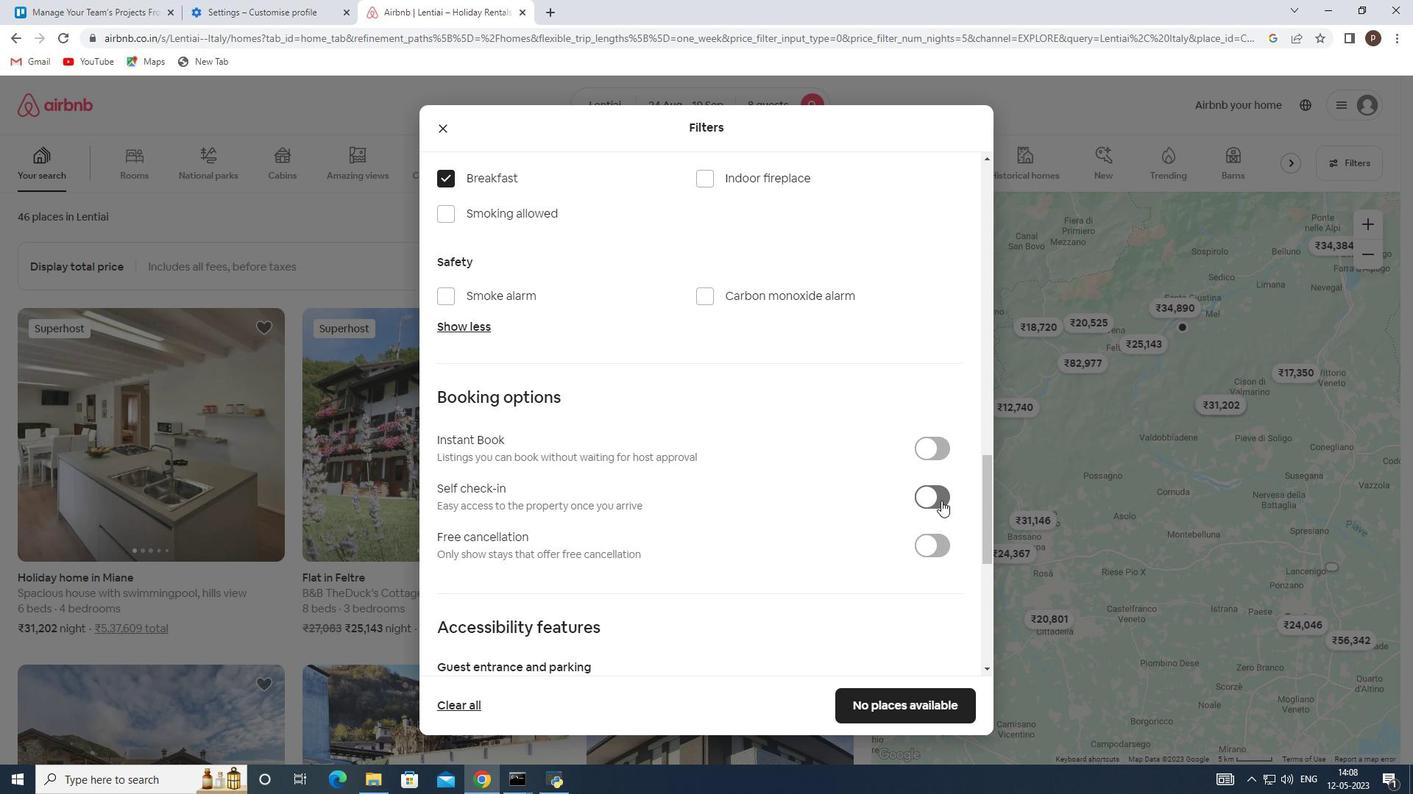 
Action: Mouse moved to (616, 523)
Screenshot: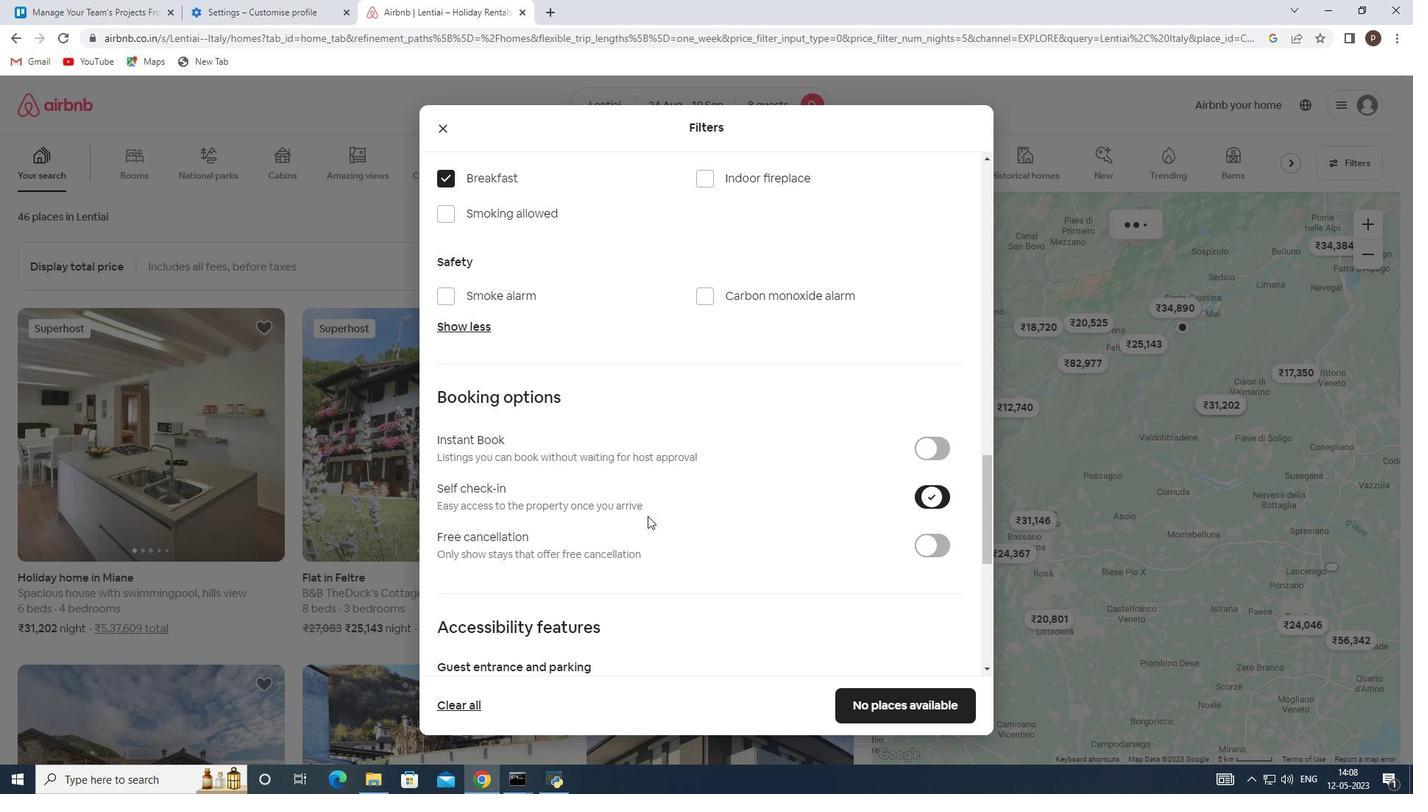 
Action: Mouse scrolled (616, 522) with delta (0, 0)
Screenshot: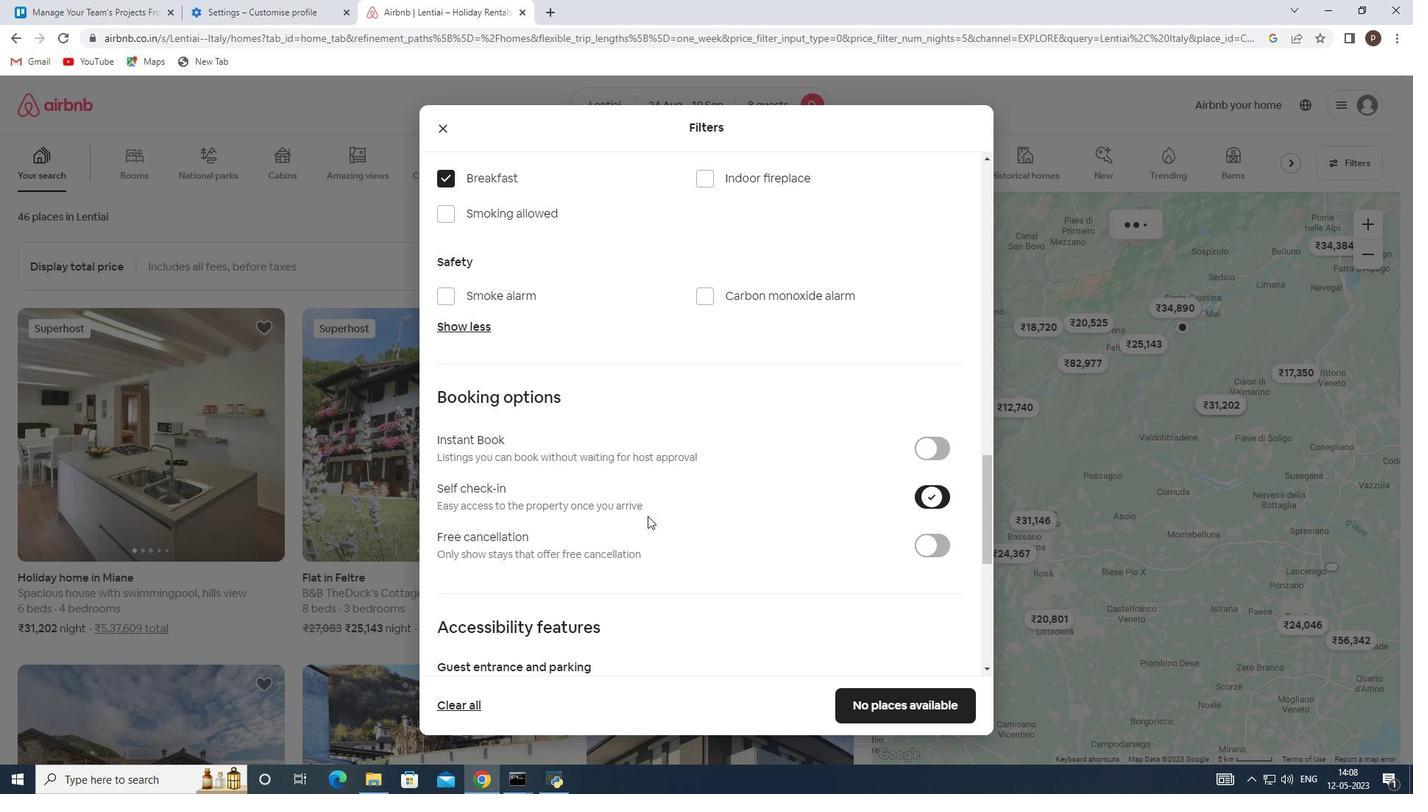 
Action: Mouse moved to (615, 523)
Screenshot: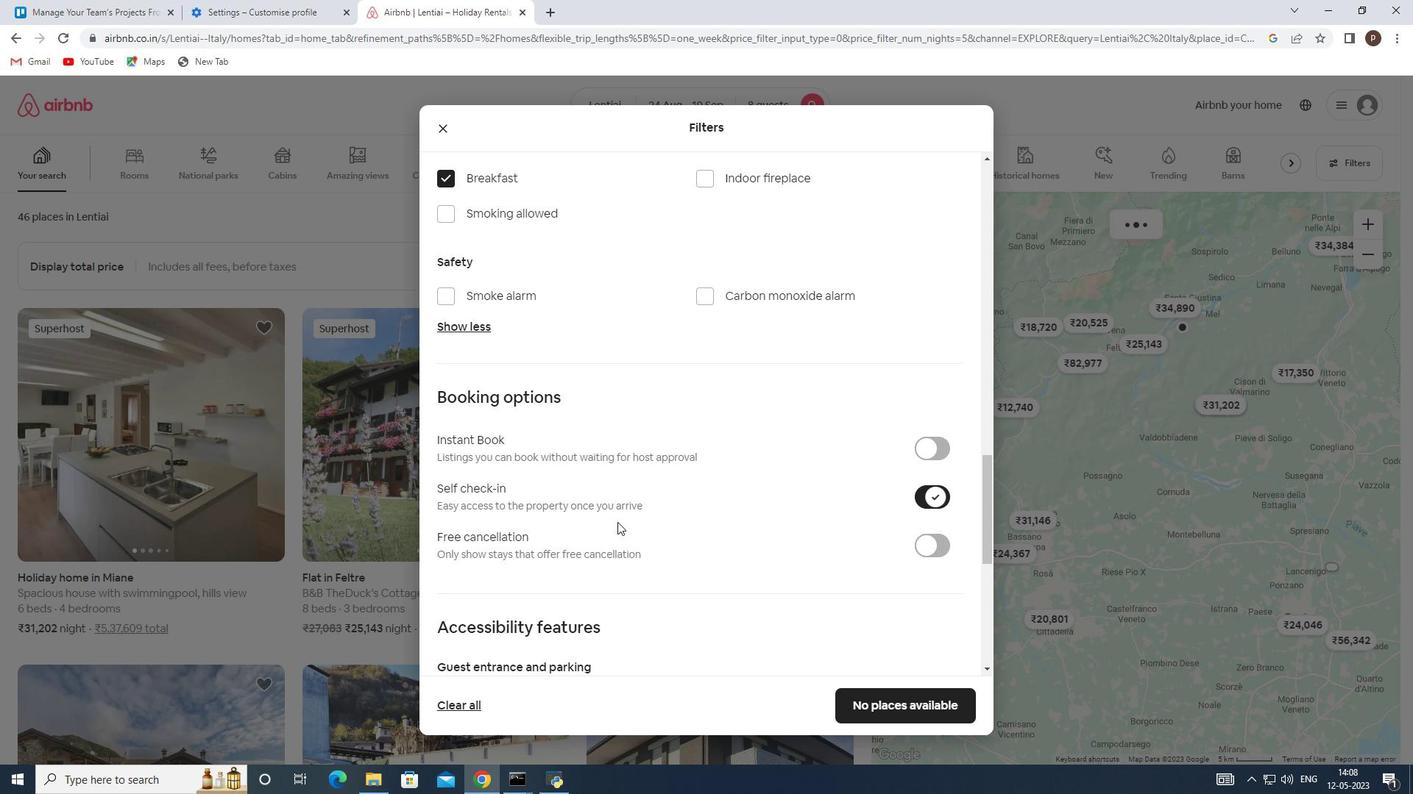 
Action: Mouse scrolled (615, 522) with delta (0, 0)
Screenshot: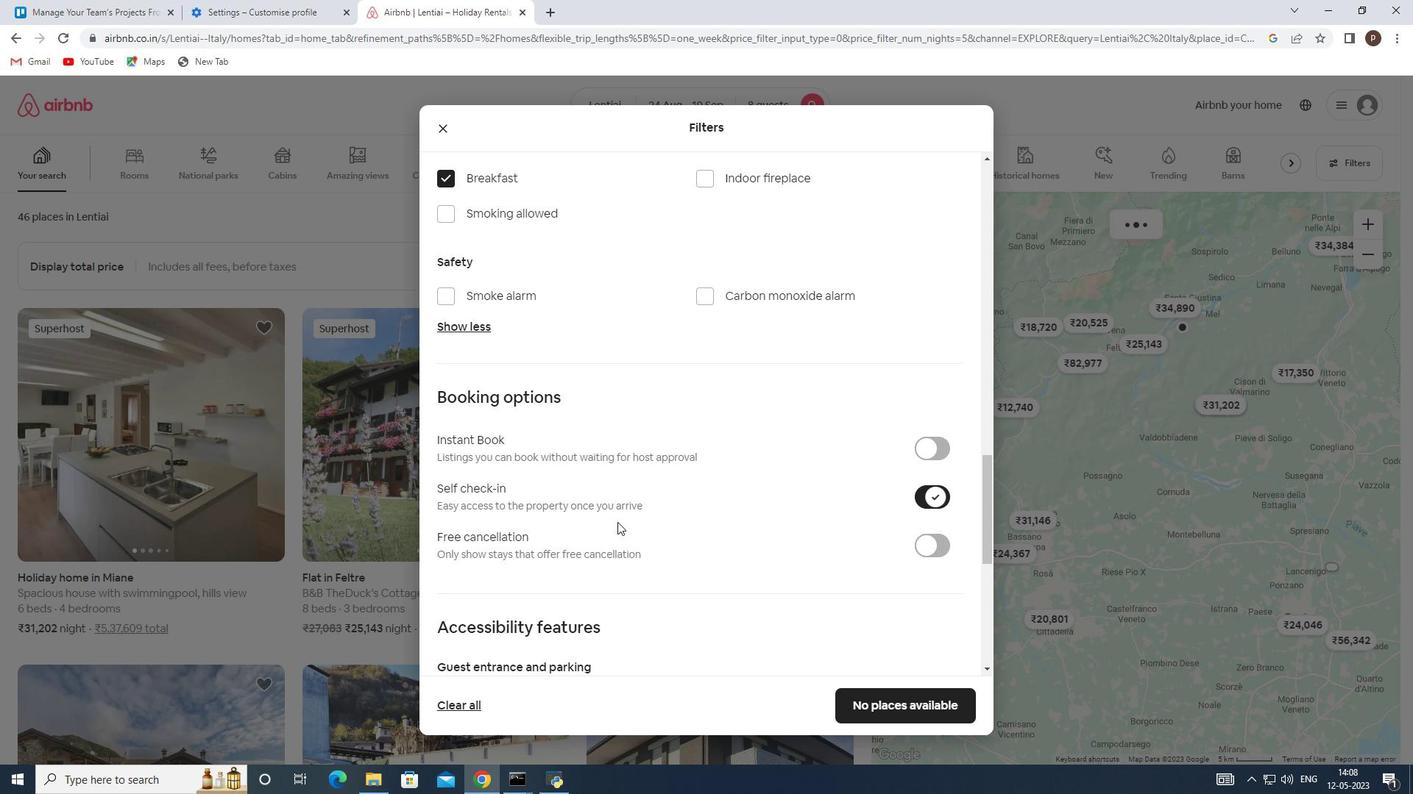 
Action: Mouse scrolled (615, 522) with delta (0, 0)
Screenshot: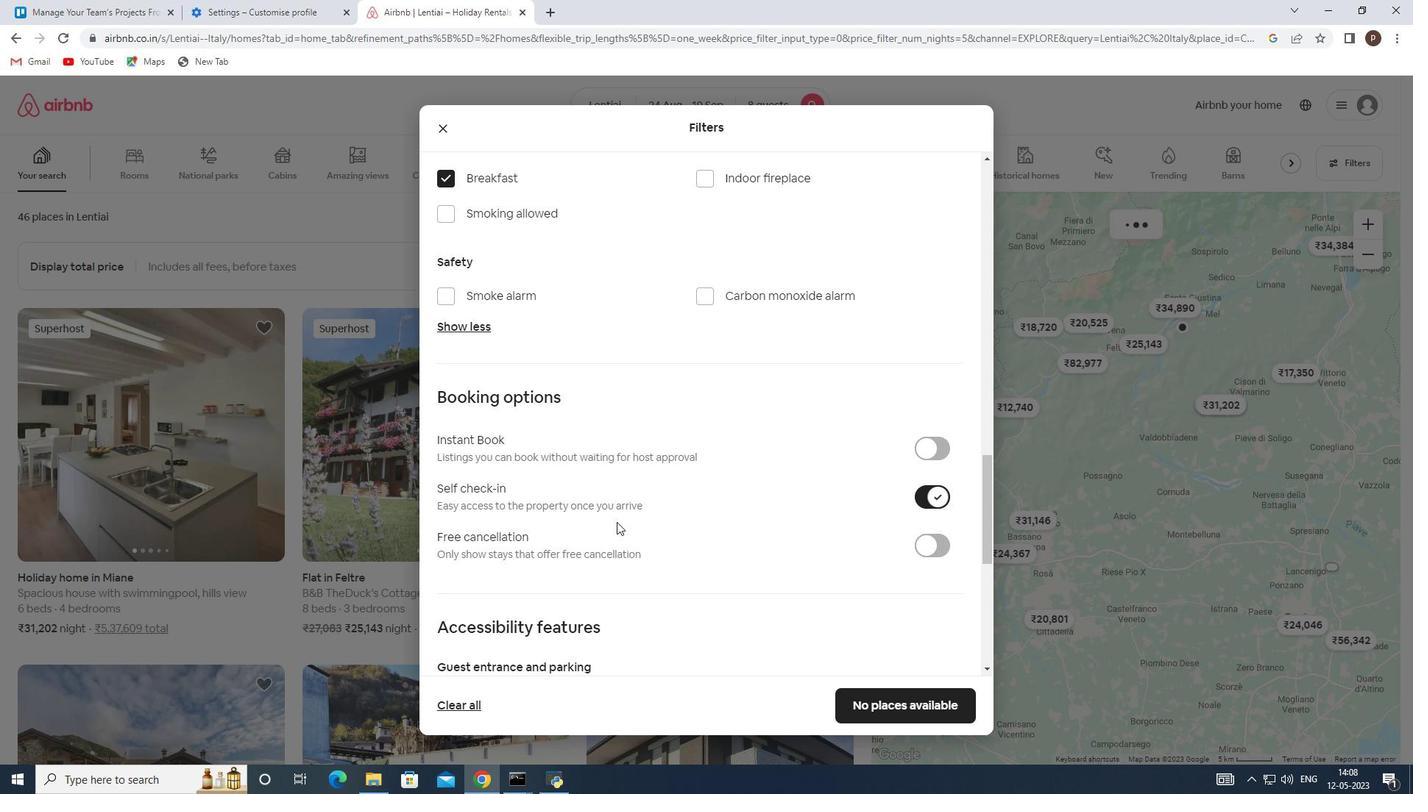 
Action: Mouse moved to (614, 523)
Screenshot: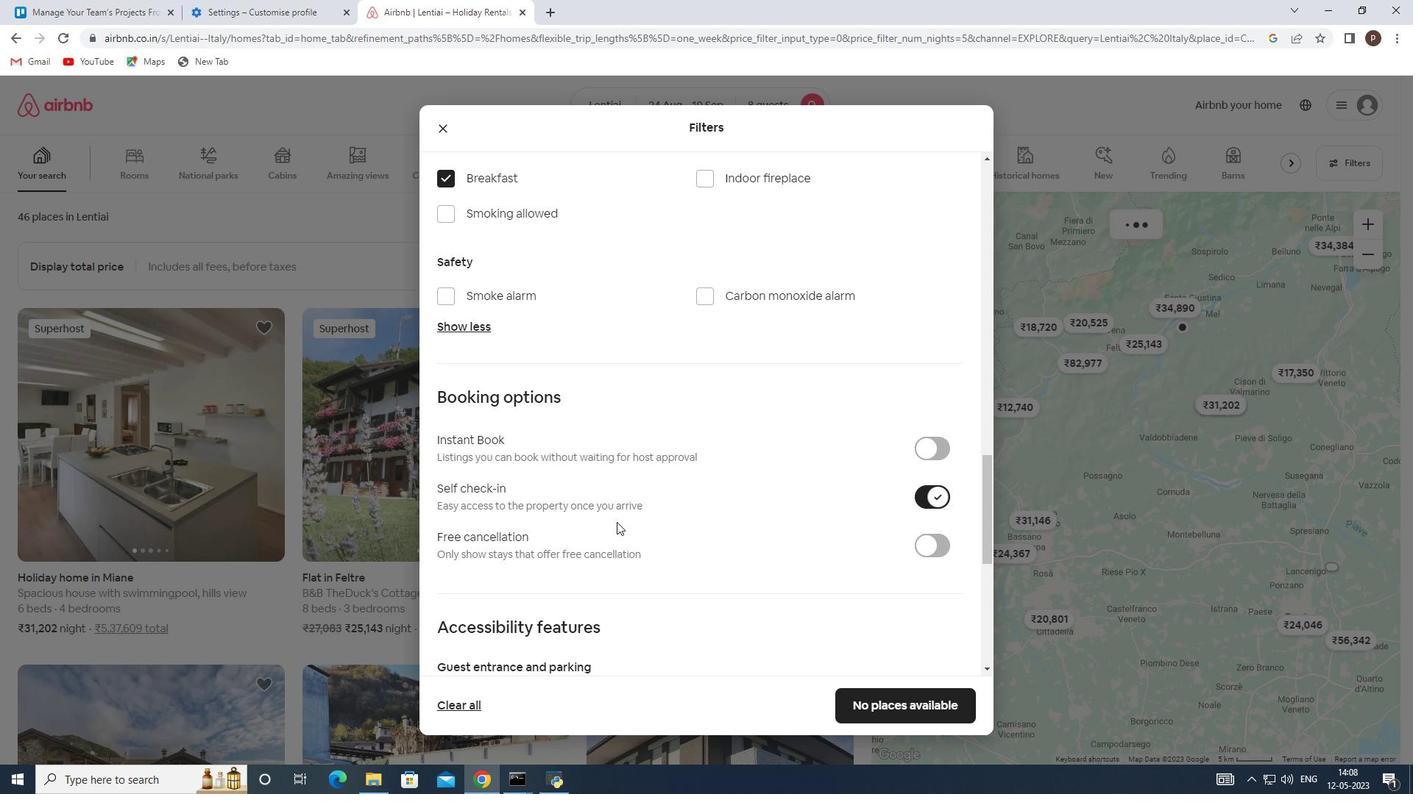 
Action: Mouse scrolled (614, 522) with delta (0, 0)
Screenshot: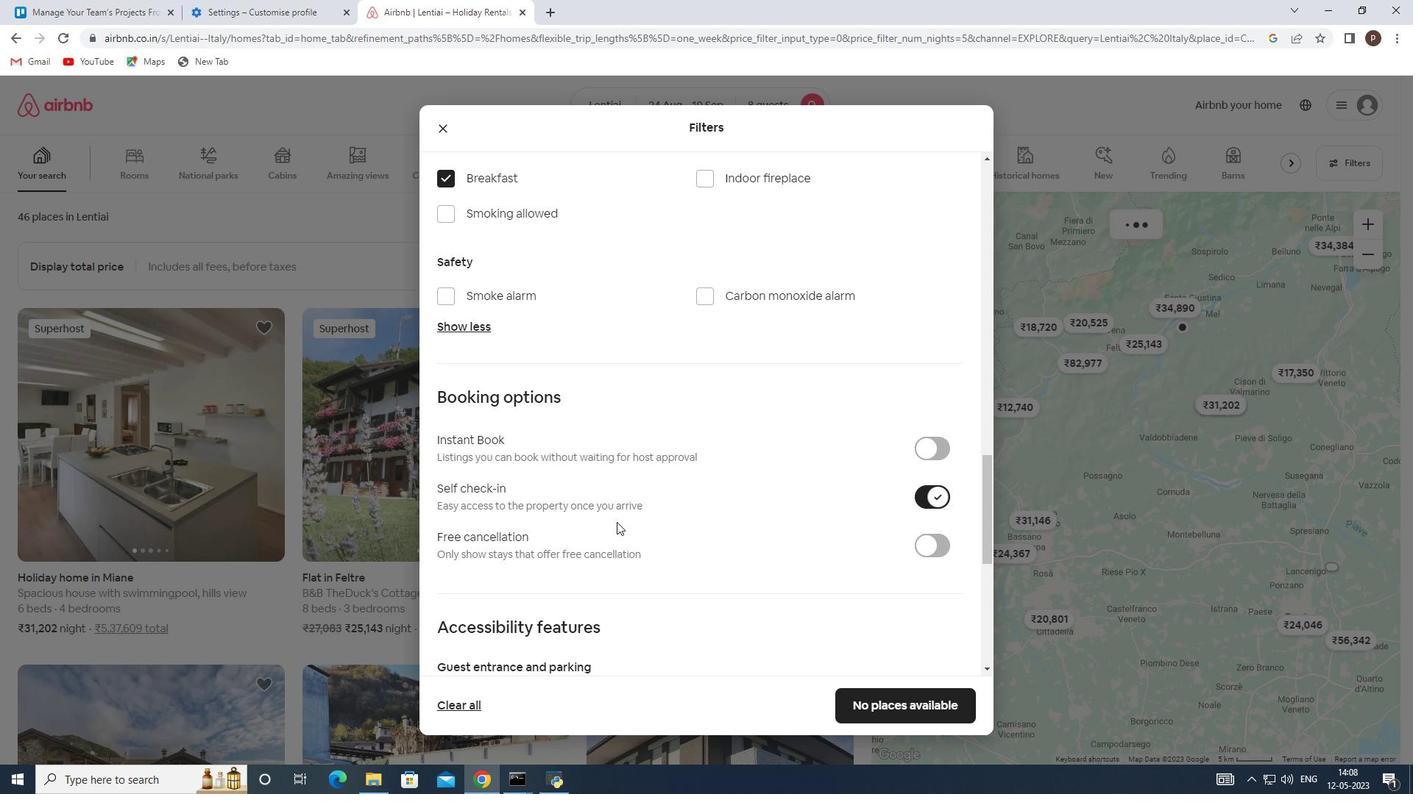 
Action: Mouse scrolled (614, 522) with delta (0, 0)
Screenshot: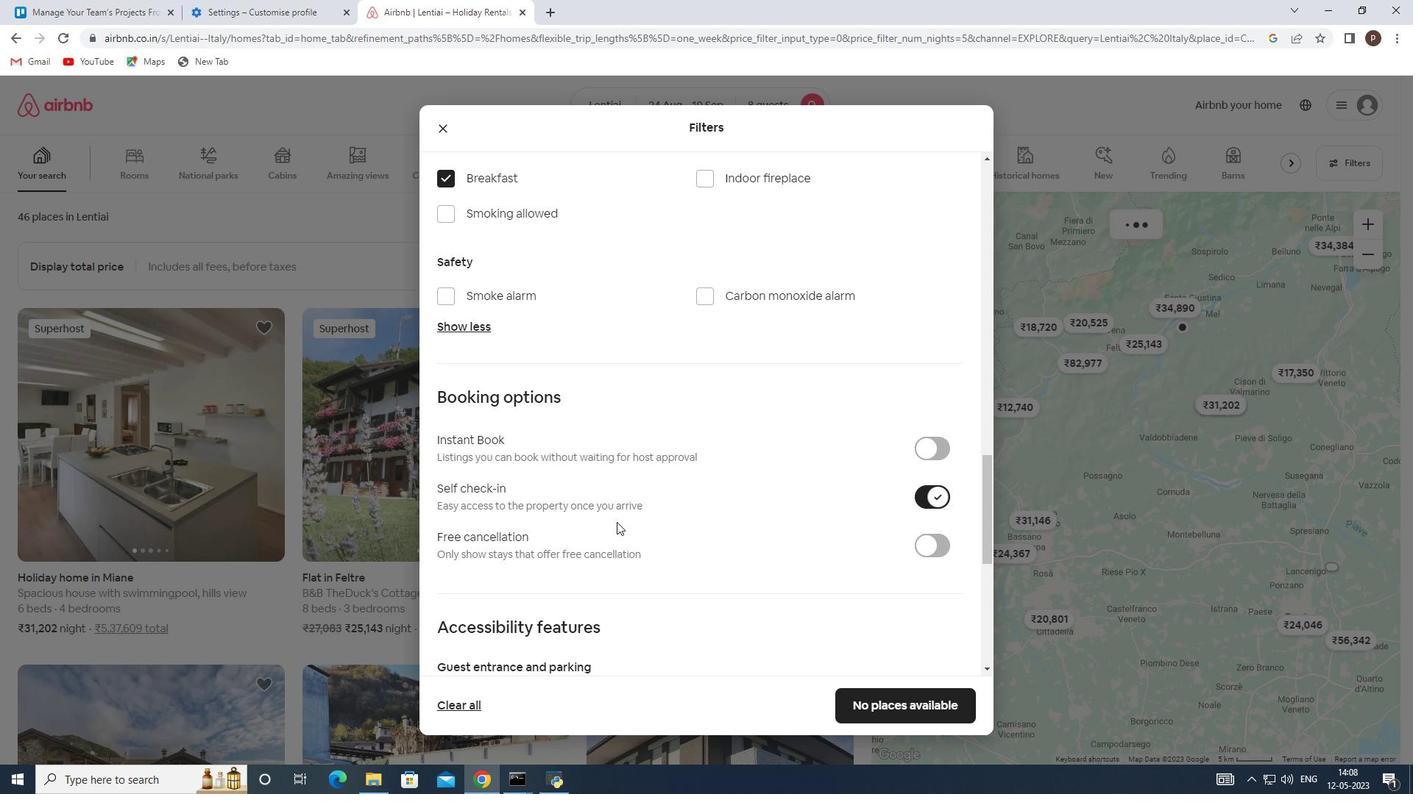 
Action: Mouse scrolled (614, 522) with delta (0, 0)
Screenshot: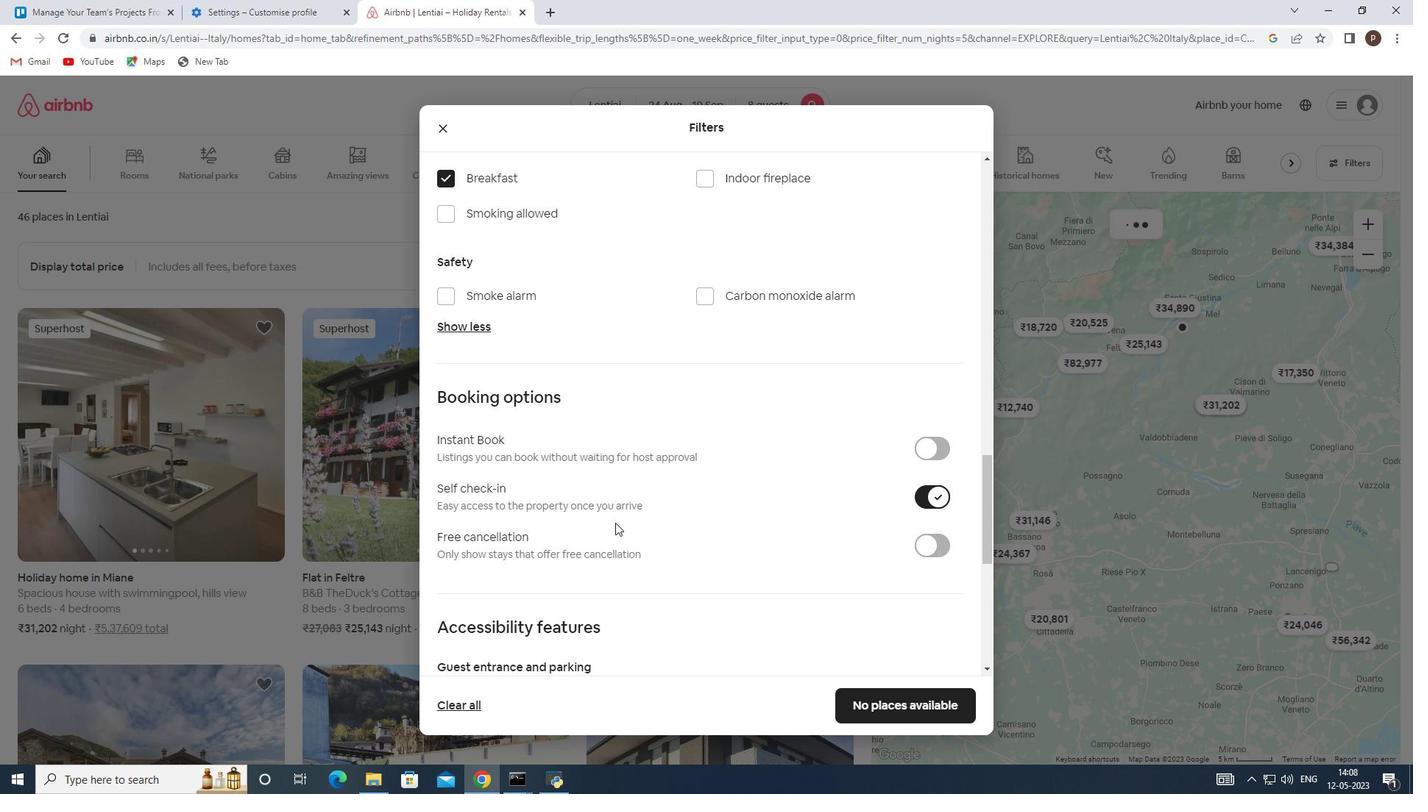
Action: Mouse moved to (443, 605)
Screenshot: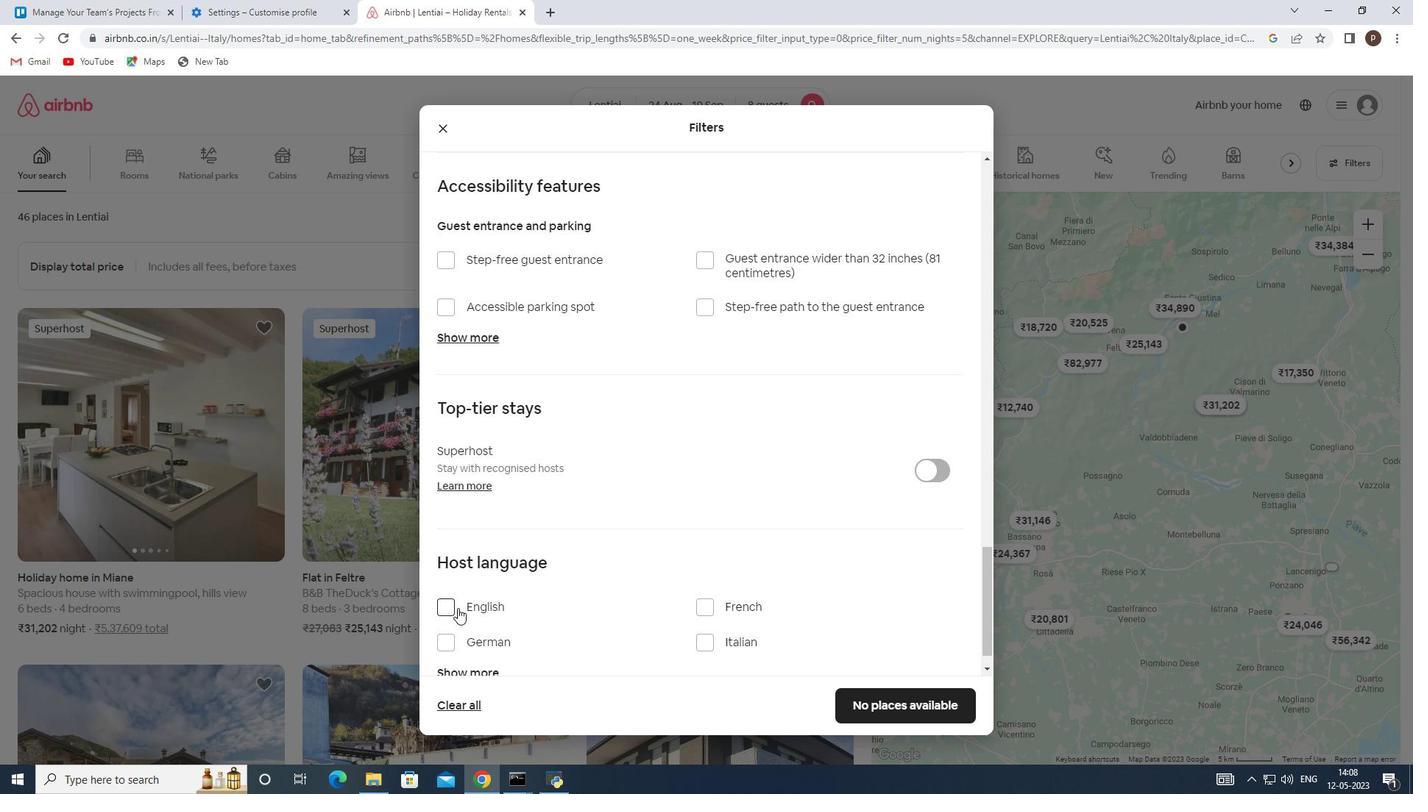 
Action: Mouse pressed left at (443, 605)
Screenshot: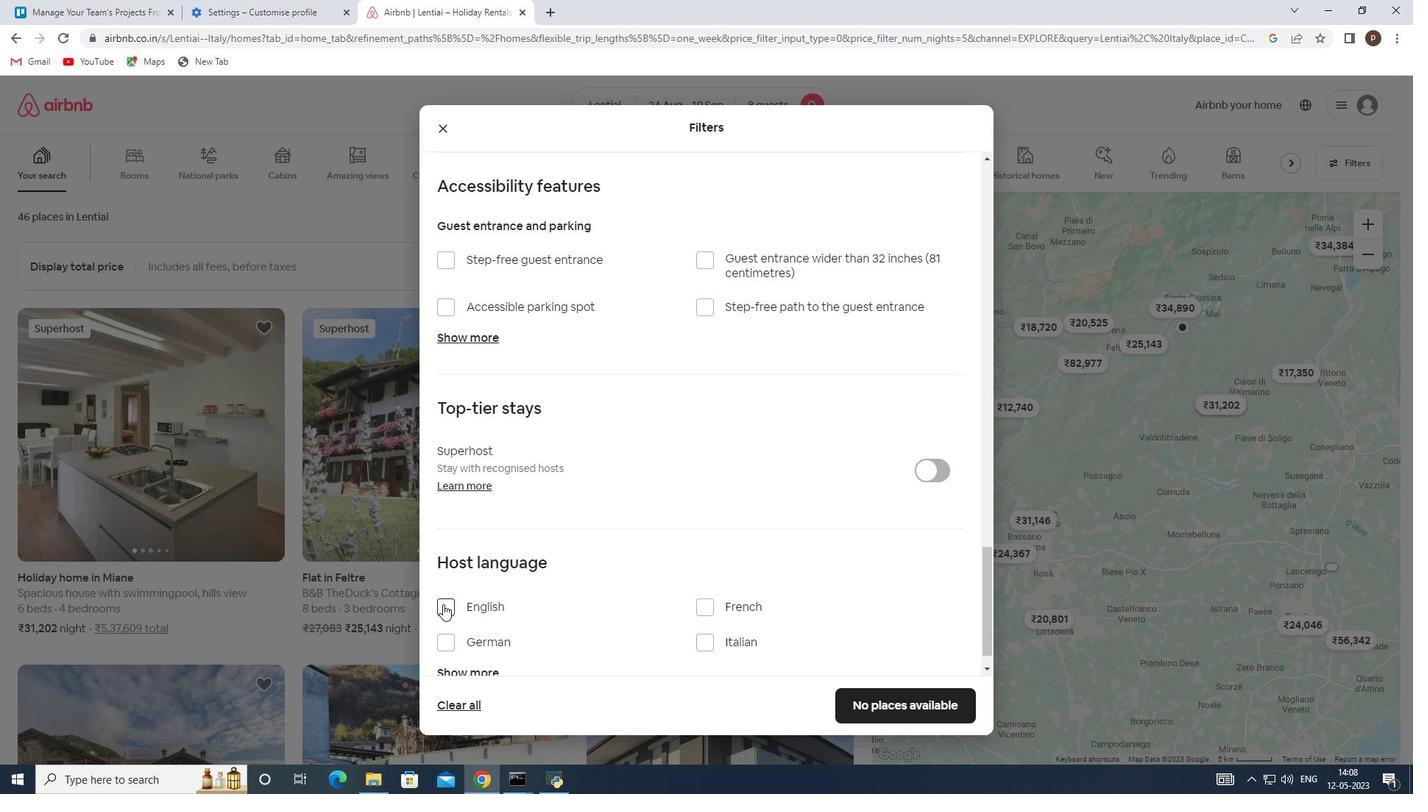 
Action: Mouse moved to (928, 702)
Screenshot: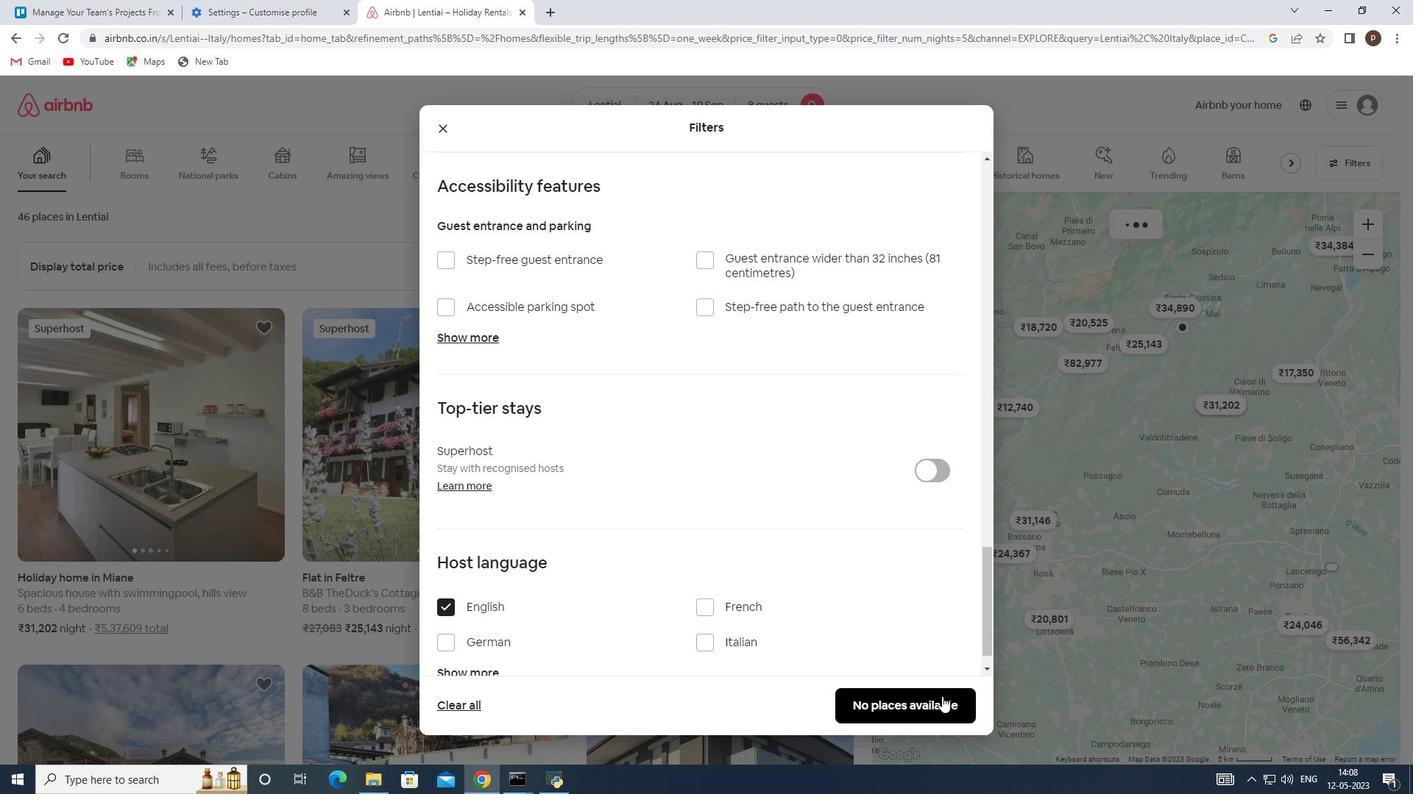 
Action: Mouse pressed left at (928, 702)
Screenshot: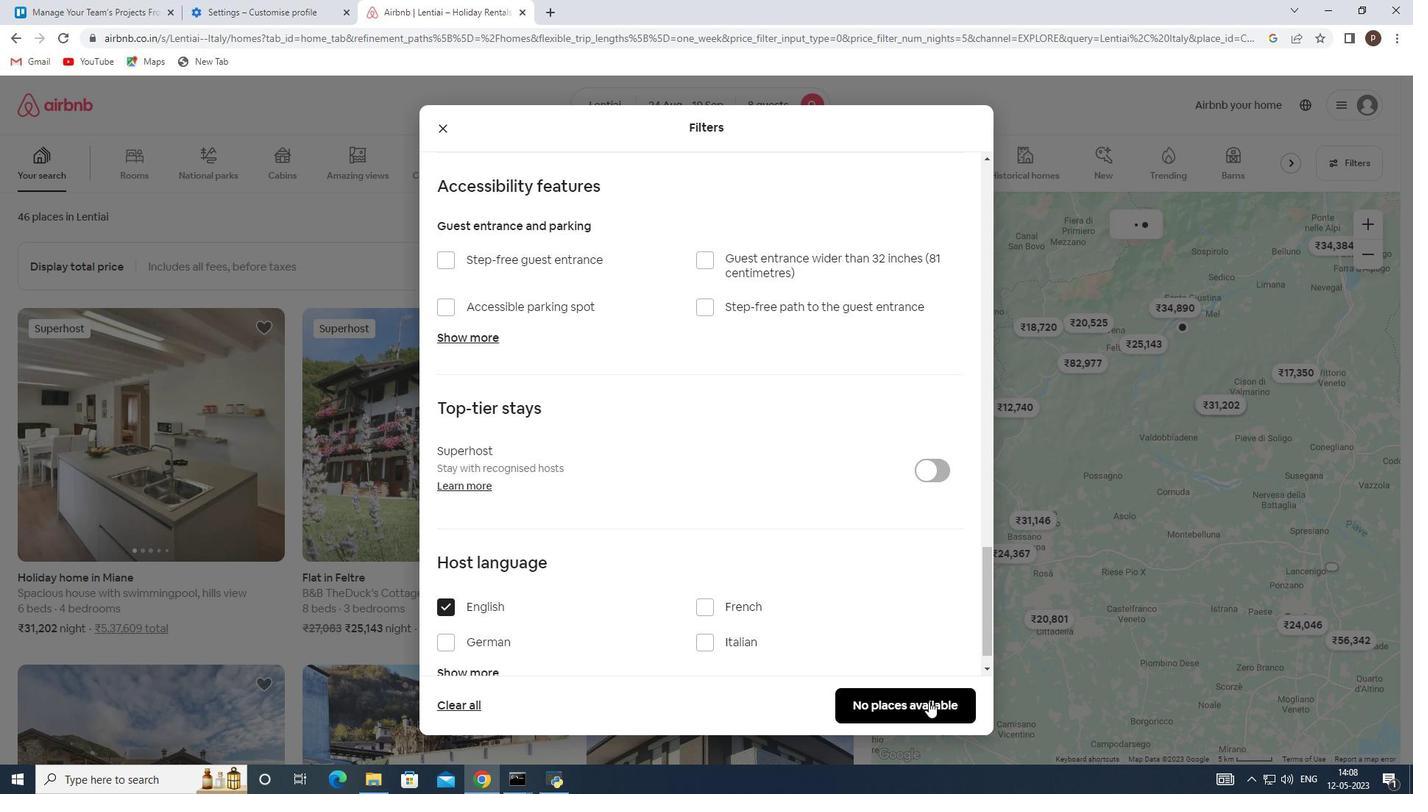
